 Task: In the  document Kindergarten.epub, select heading and apply ' Italics' Use the "find feature" to find mentioned word and apply Strikethrough in: 'collaborate'. Insert smartchip (Place) on bottom of the page New York Insert the mentioned footnote for 20th word with font style Arial and font size 8: The data was collected in 2022
Action: Mouse pressed left at (297, 420)
Screenshot: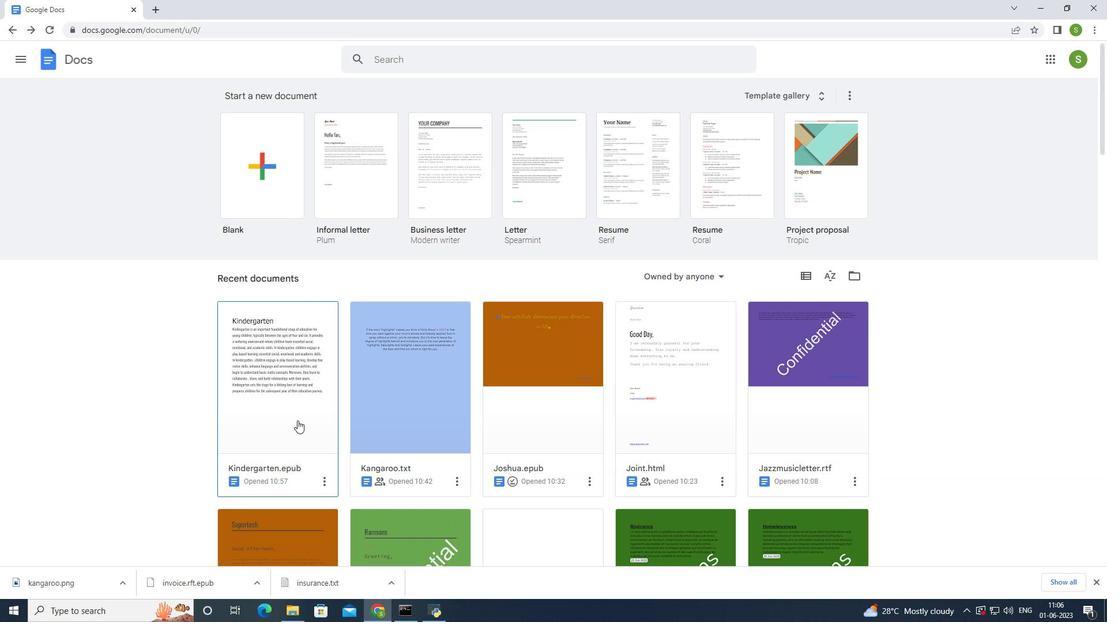 
Action: Mouse moved to (461, 204)
Screenshot: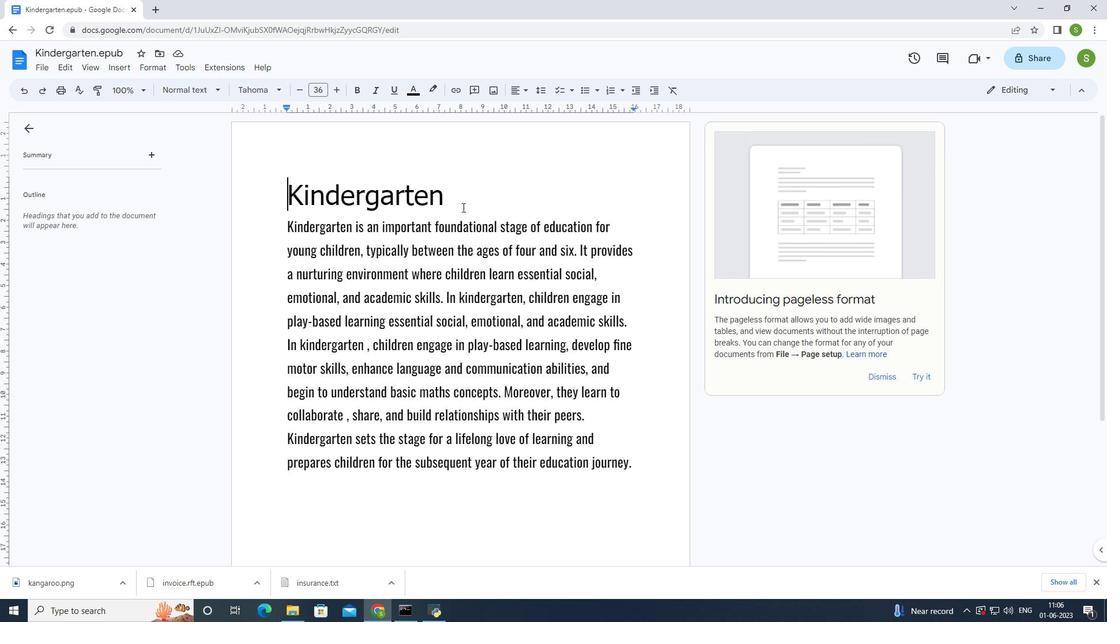 
Action: Mouse pressed left at (461, 204)
Screenshot: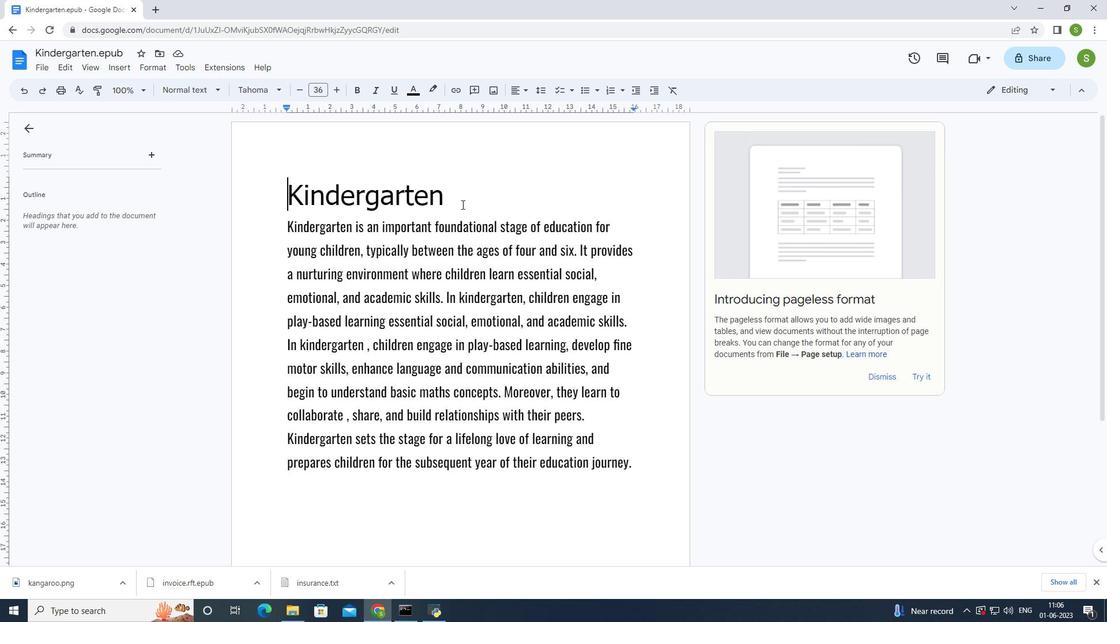 
Action: Mouse moved to (370, 95)
Screenshot: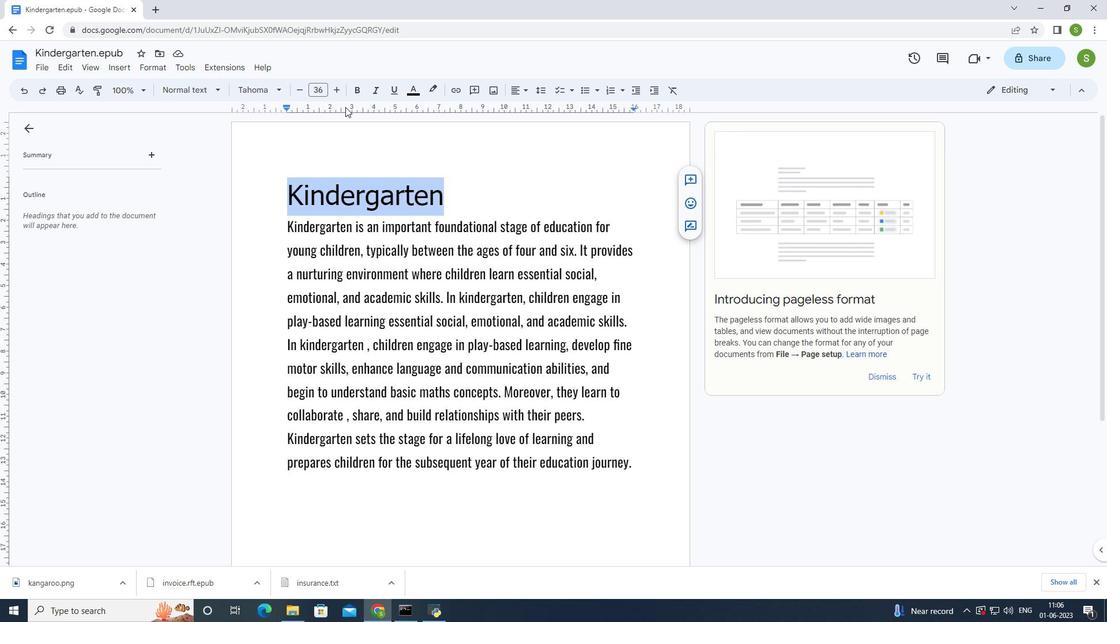 
Action: Mouse pressed left at (370, 95)
Screenshot: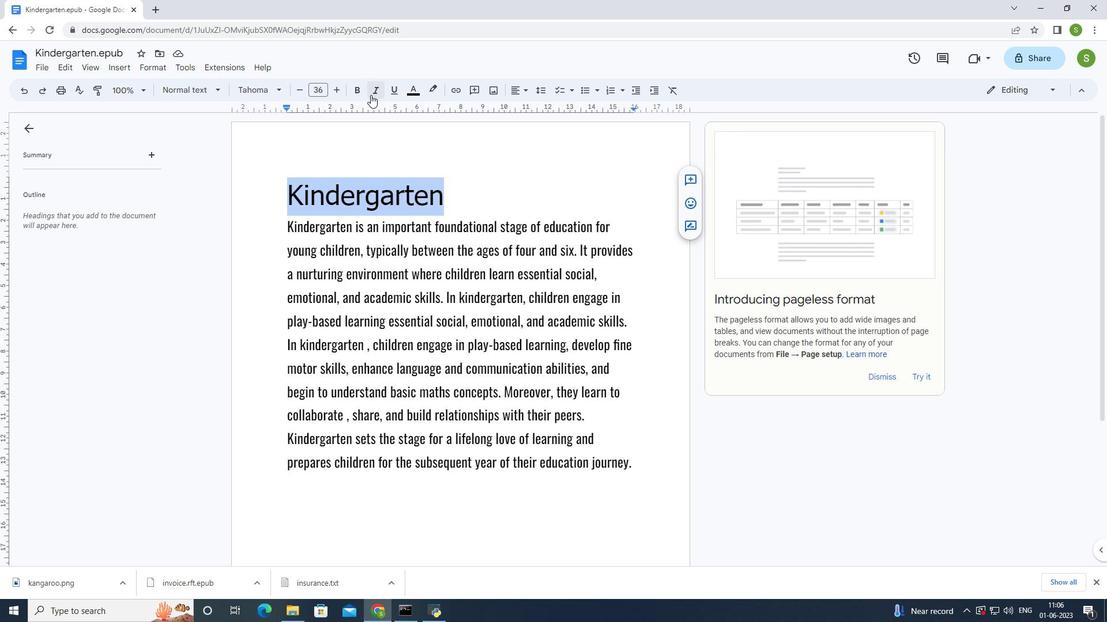 
Action: Mouse moved to (249, 218)
Screenshot: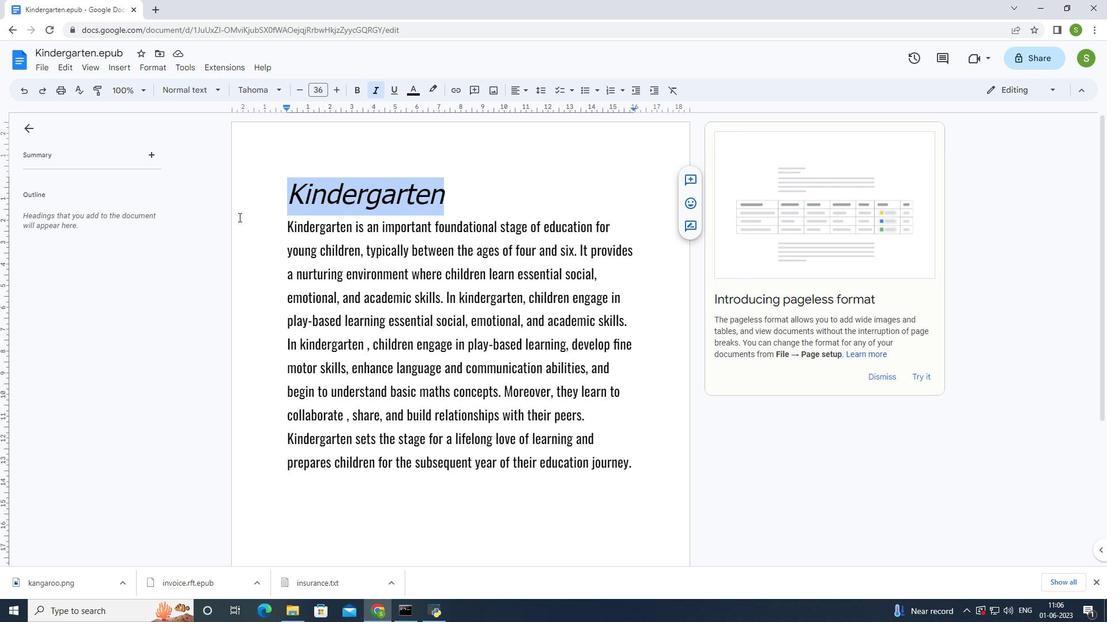 
Action: Mouse pressed left at (249, 218)
Screenshot: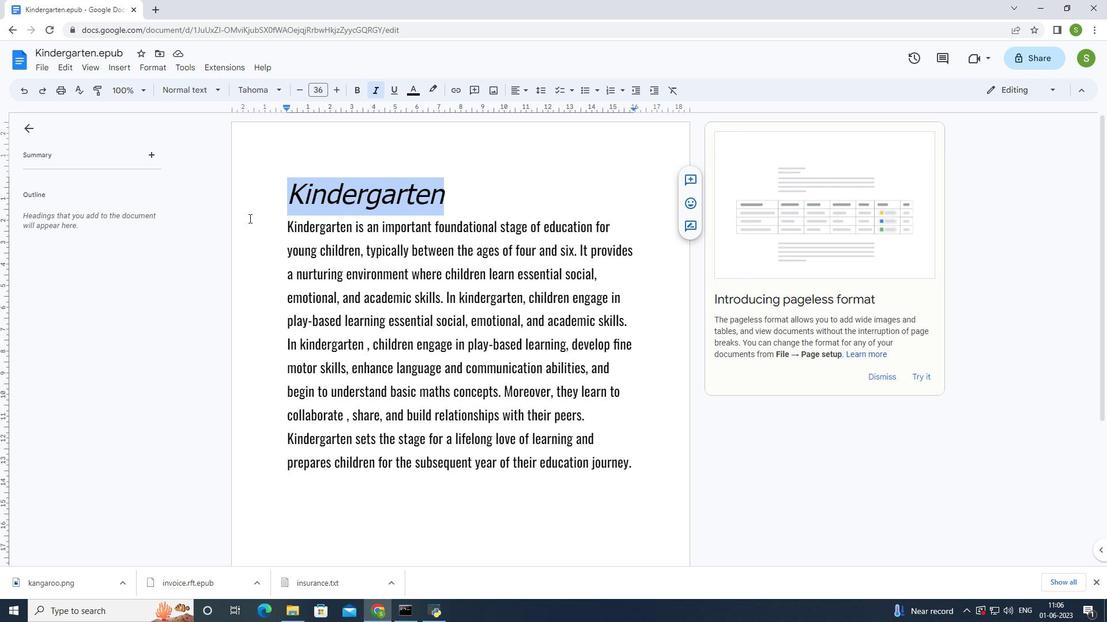 
Action: Mouse moved to (38, 69)
Screenshot: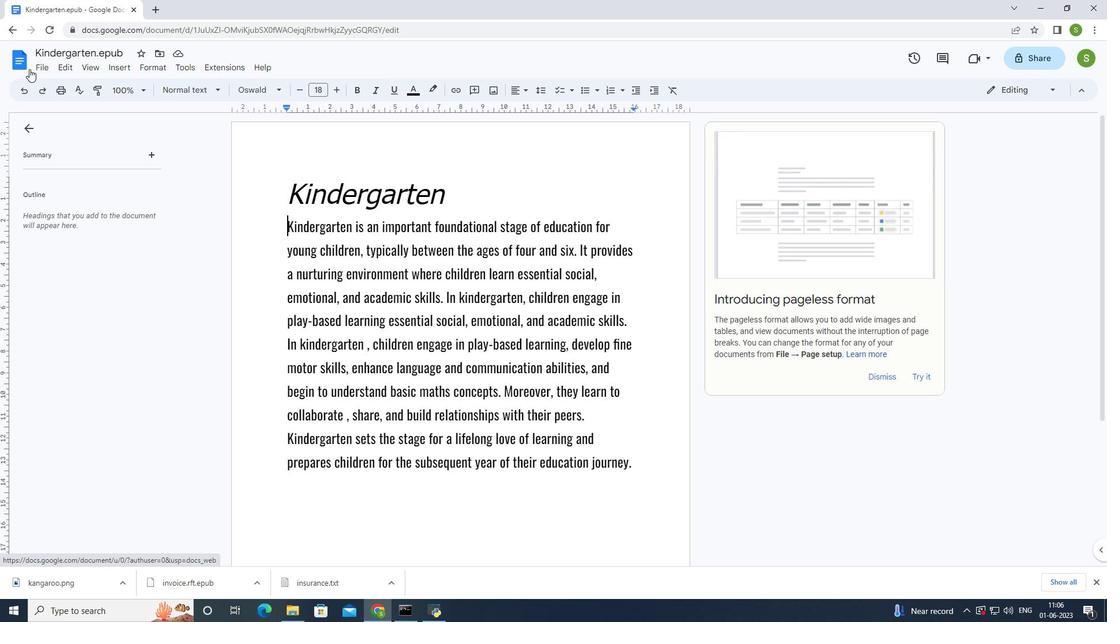 
Action: Mouse pressed left at (38, 69)
Screenshot: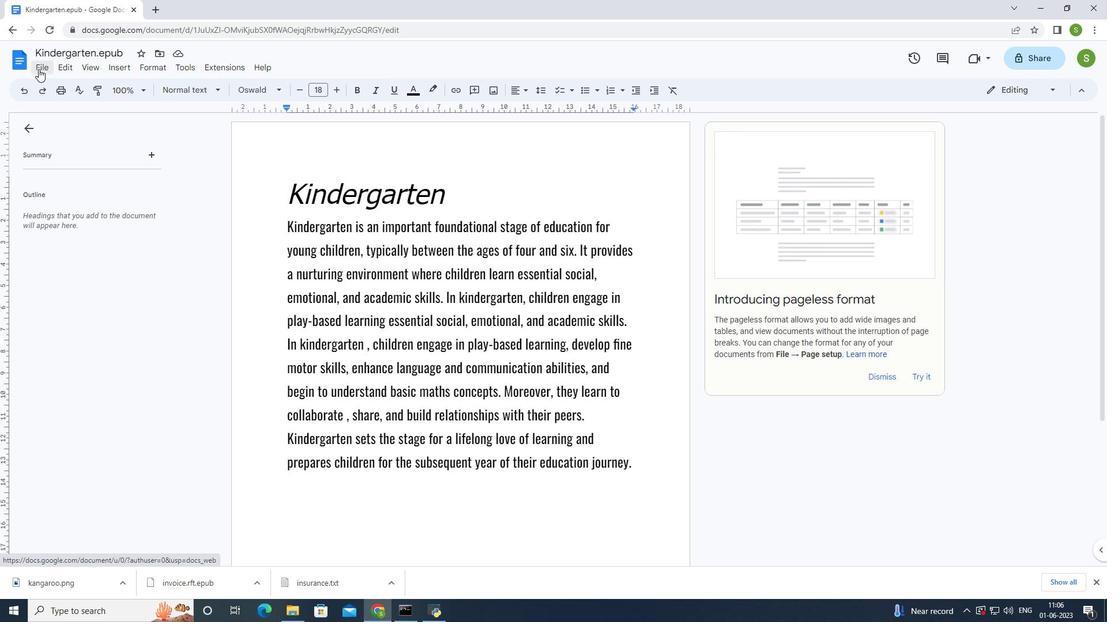 
Action: Mouse moved to (85, 262)
Screenshot: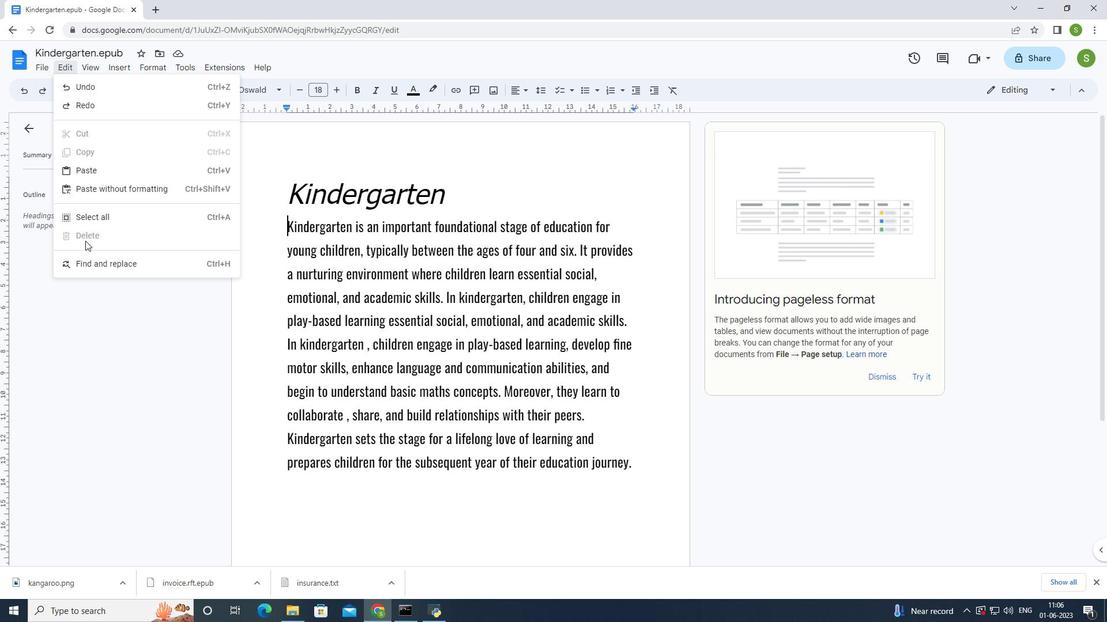 
Action: Mouse pressed left at (85, 262)
Screenshot: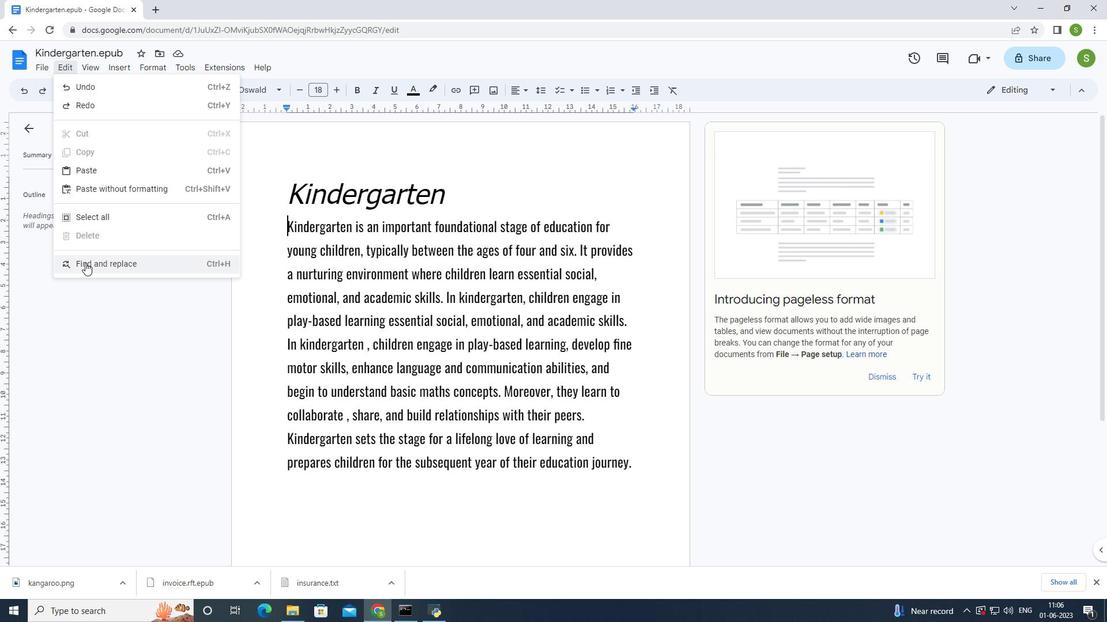
Action: Mouse moved to (496, 245)
Screenshot: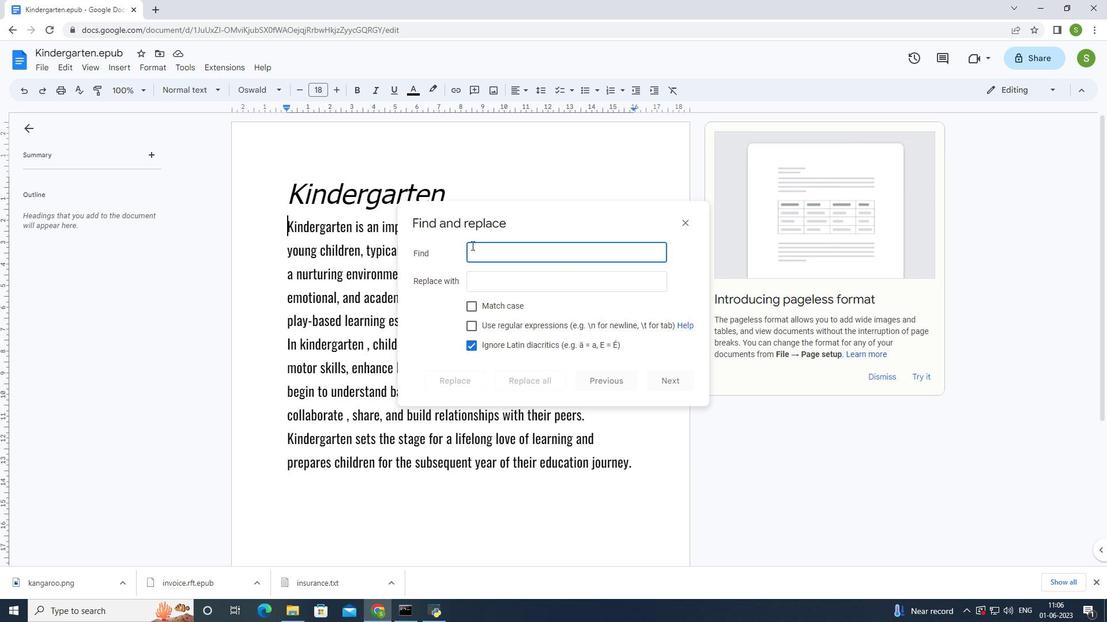 
Action: Mouse pressed left at (496, 245)
Screenshot: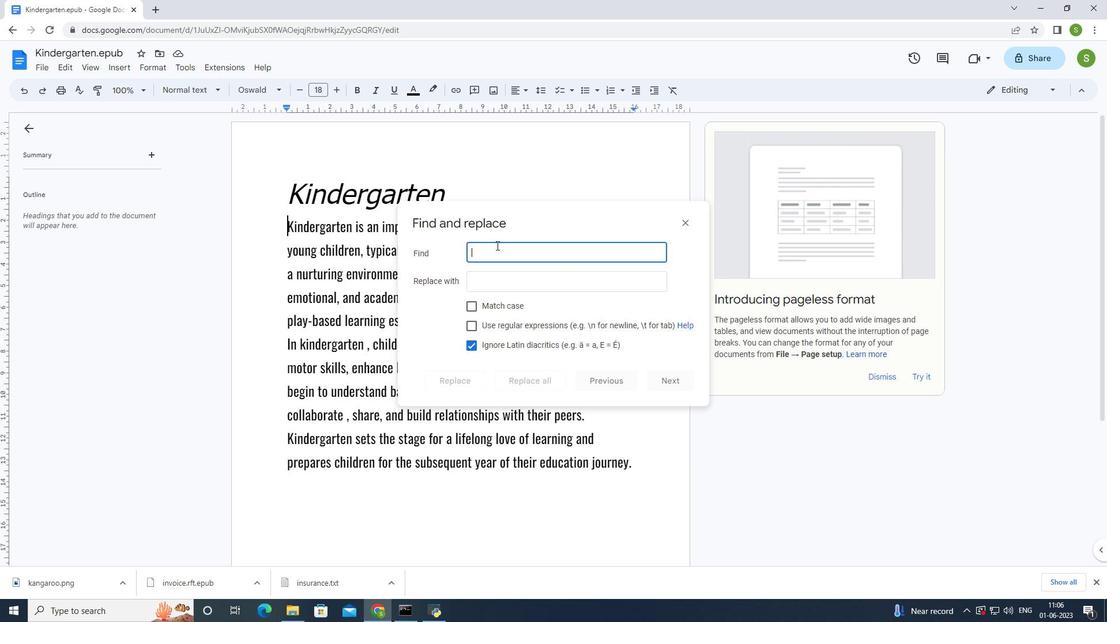 
Action: Mouse moved to (482, 249)
Screenshot: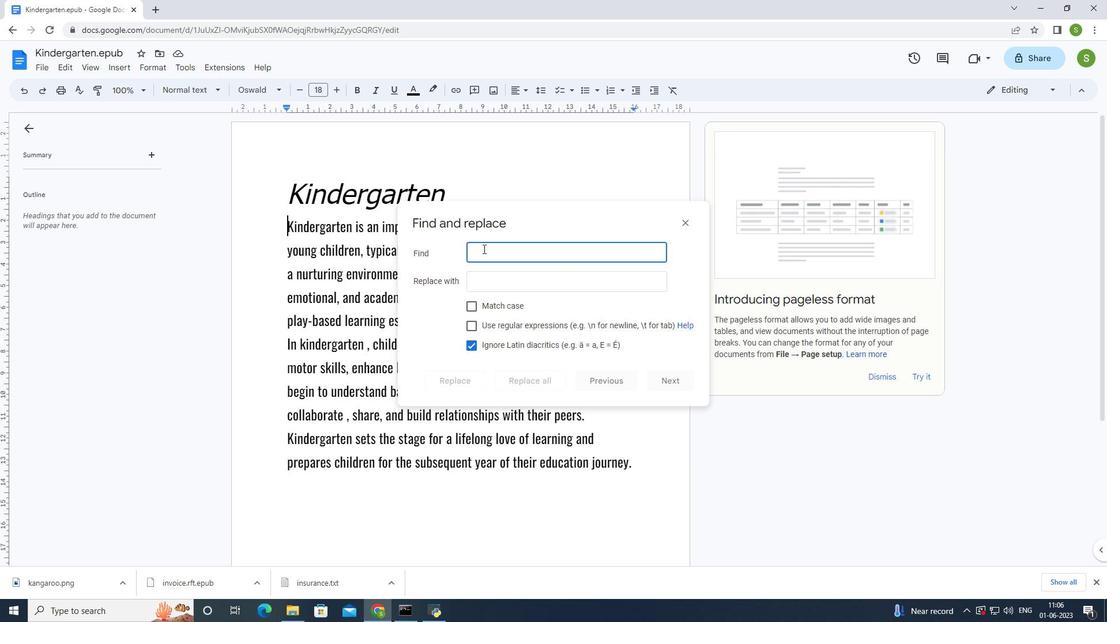 
Action: Key pressed coll
Screenshot: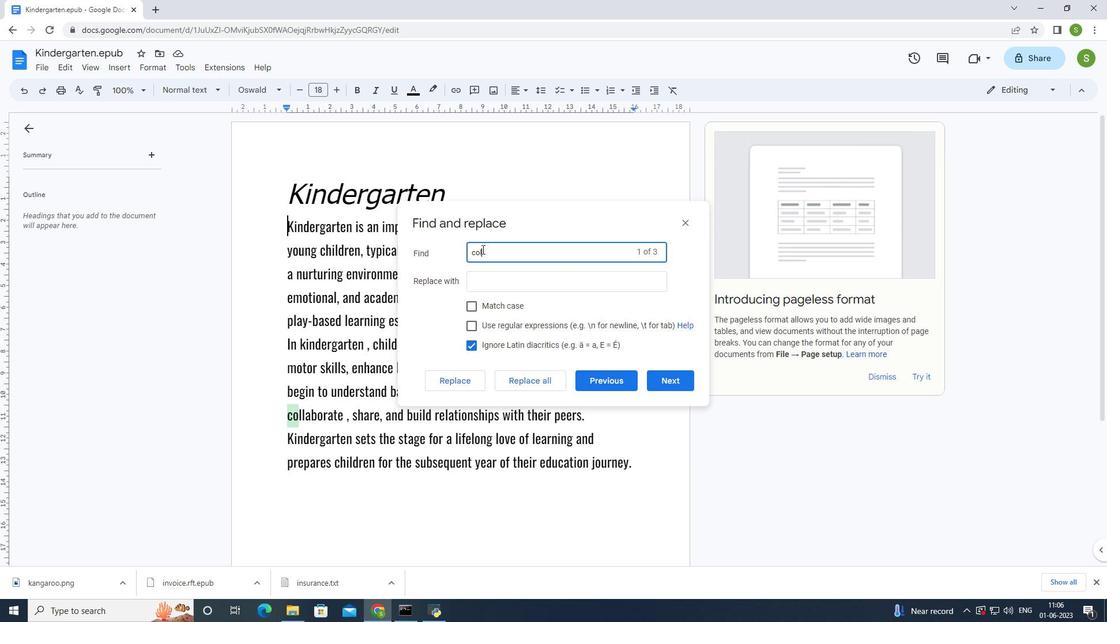 
Action: Mouse moved to (482, 249)
Screenshot: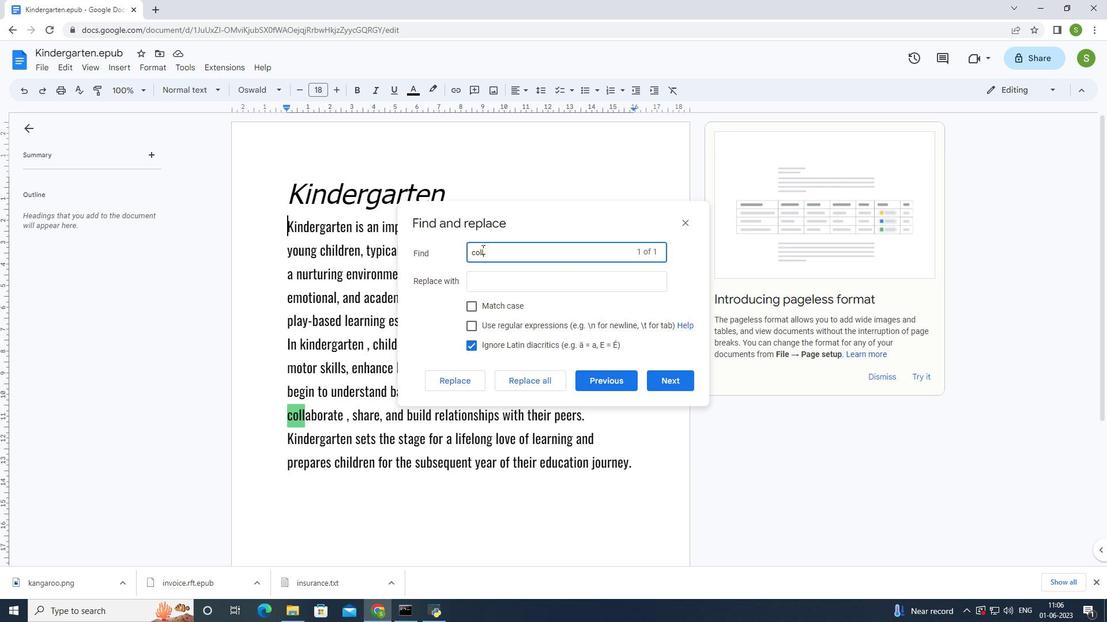 
Action: Key pressed a
Screenshot: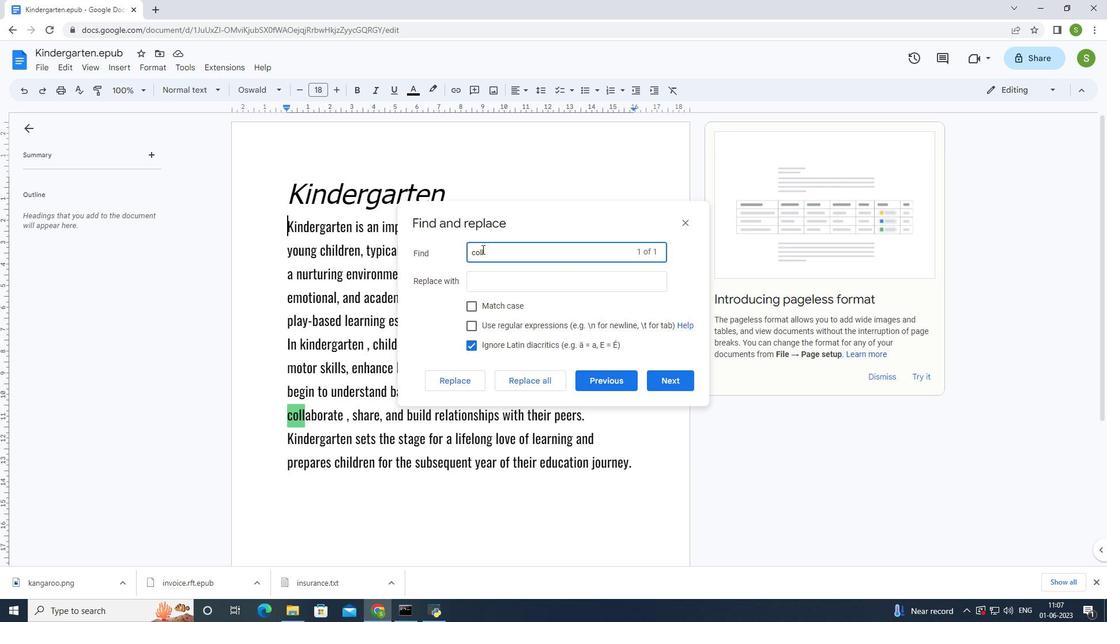 
Action: Mouse moved to (481, 249)
Screenshot: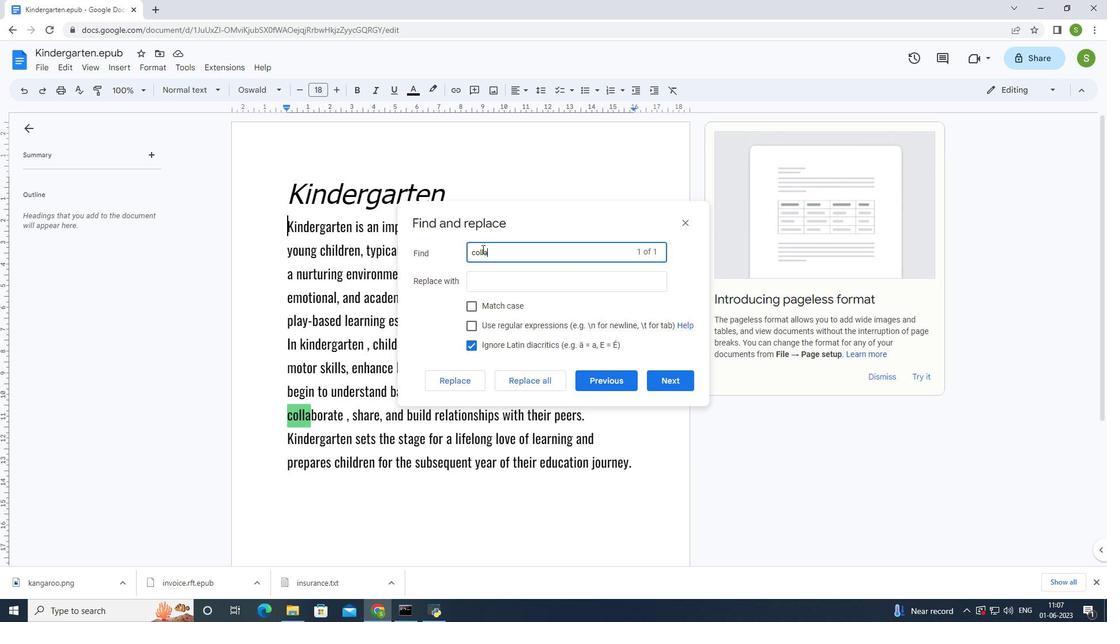 
Action: Key pressed borate
Screenshot: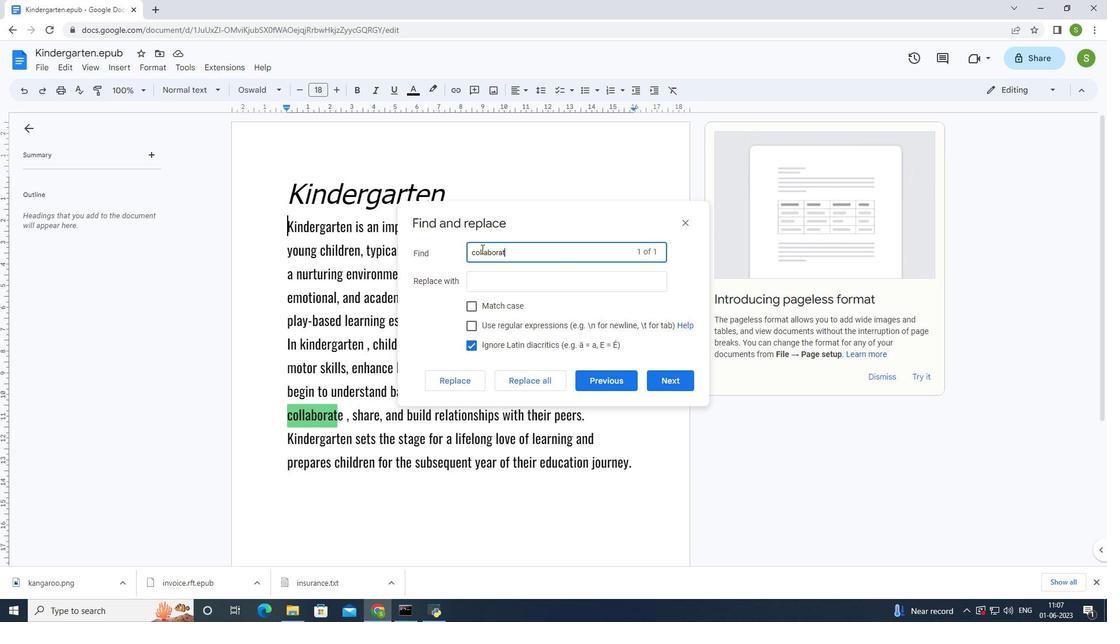 
Action: Mouse moved to (653, 374)
Screenshot: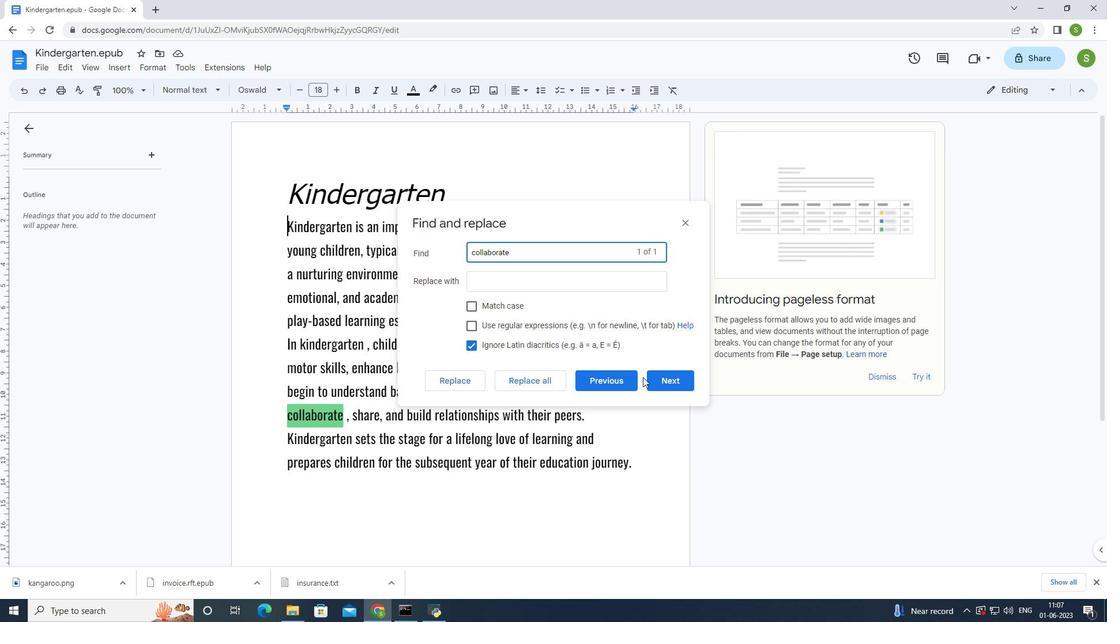 
Action: Mouse pressed left at (653, 374)
Screenshot: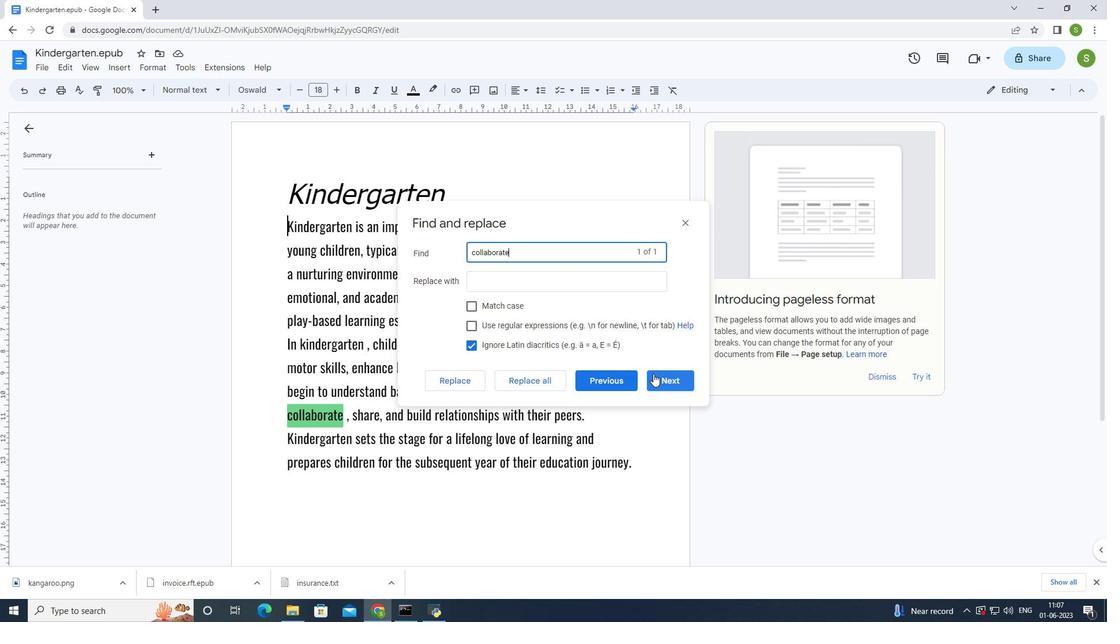 
Action: Mouse pressed left at (653, 374)
Screenshot: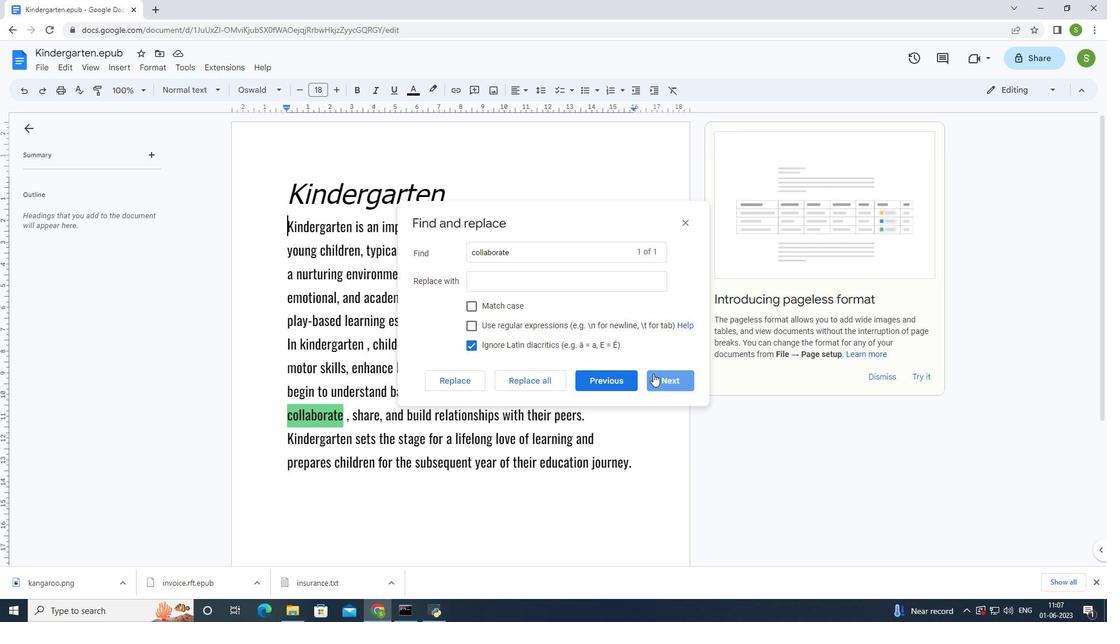 
Action: Mouse pressed left at (653, 374)
Screenshot: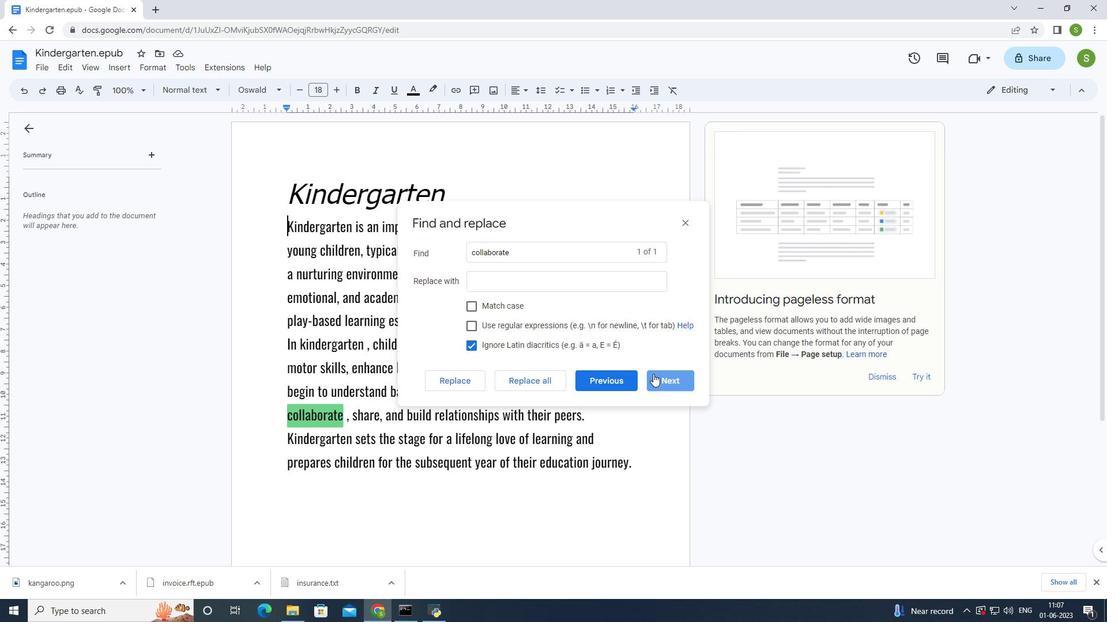 
Action: Mouse pressed left at (653, 374)
Screenshot: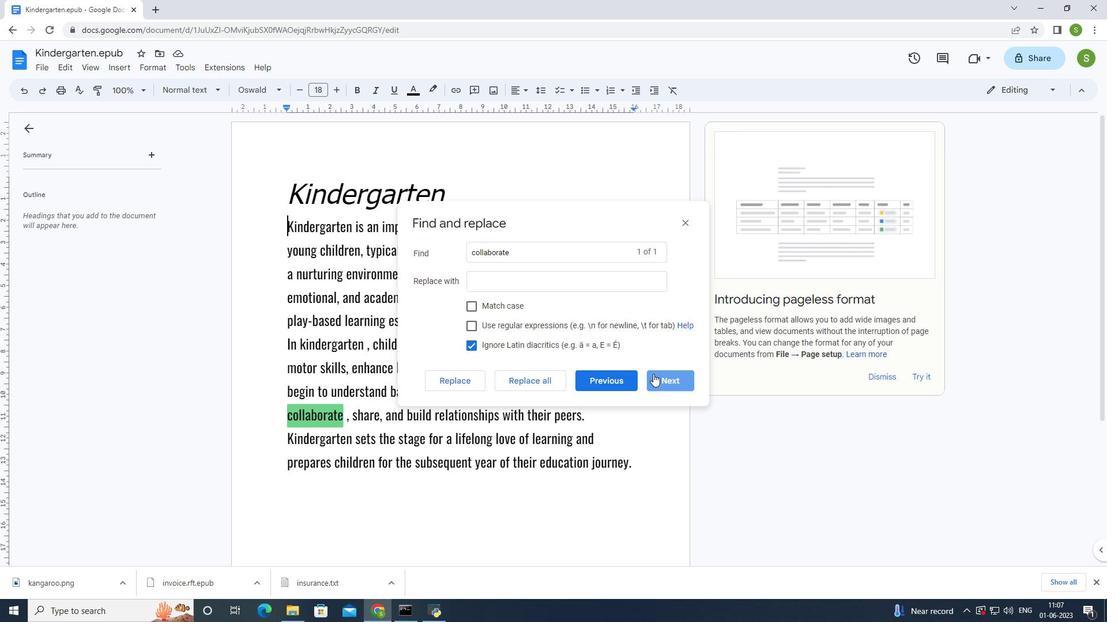 
Action: Mouse moved to (622, 382)
Screenshot: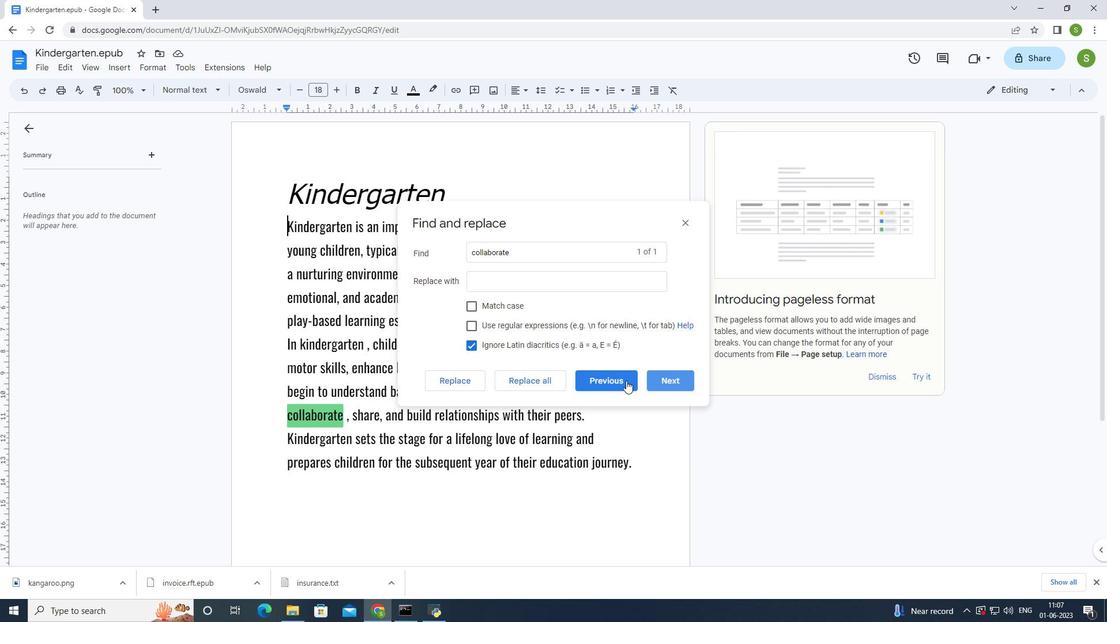 
Action: Mouse pressed left at (622, 382)
Screenshot: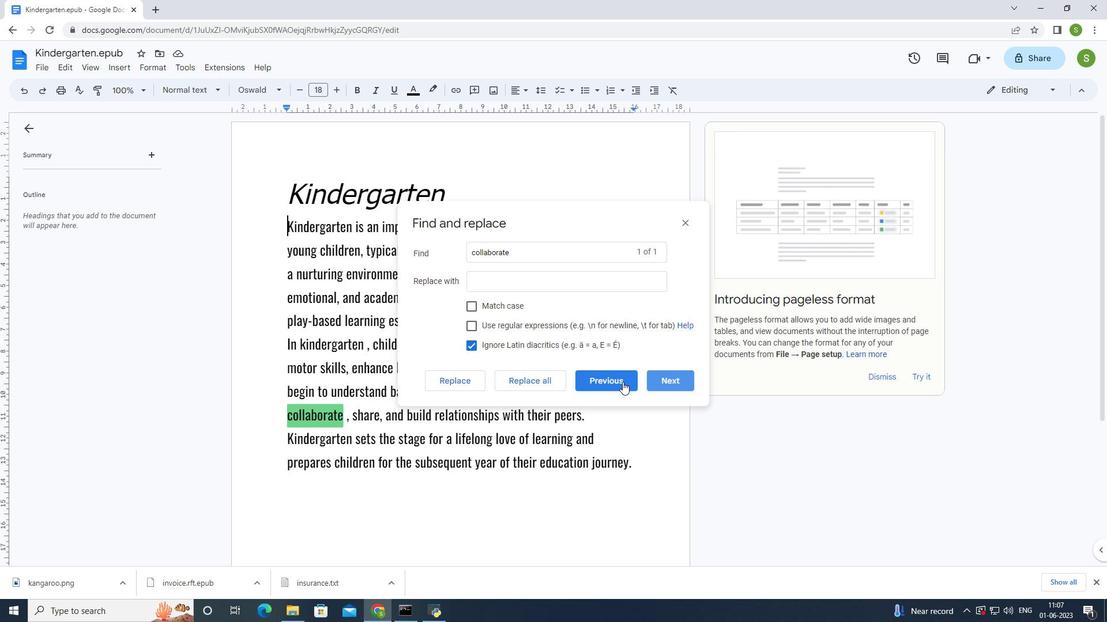 
Action: Mouse moved to (682, 228)
Screenshot: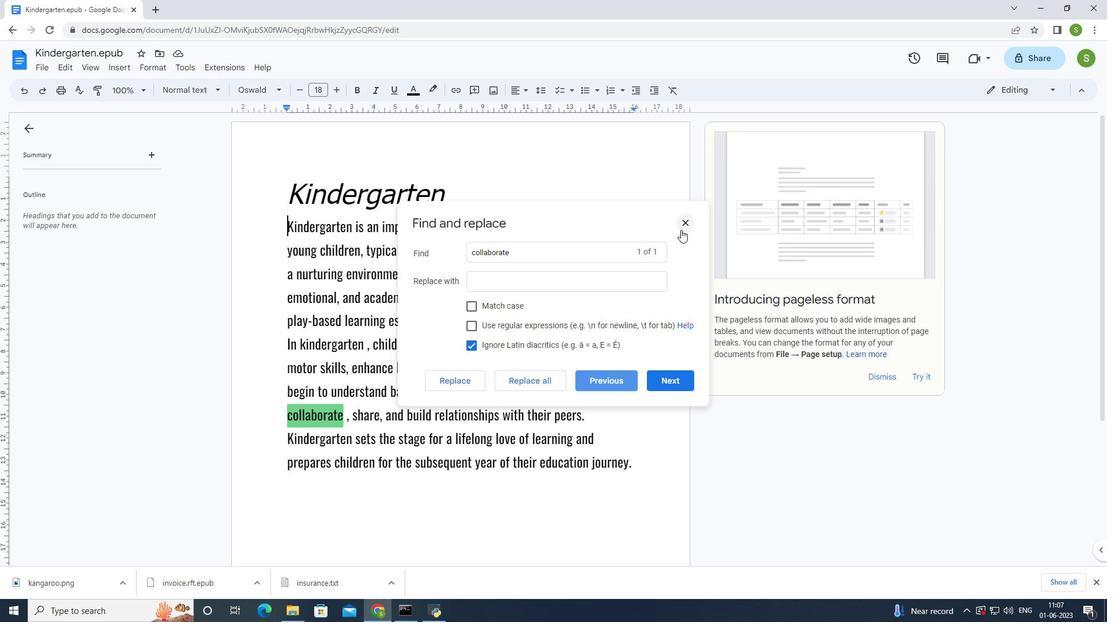 
Action: Mouse pressed left at (682, 228)
Screenshot: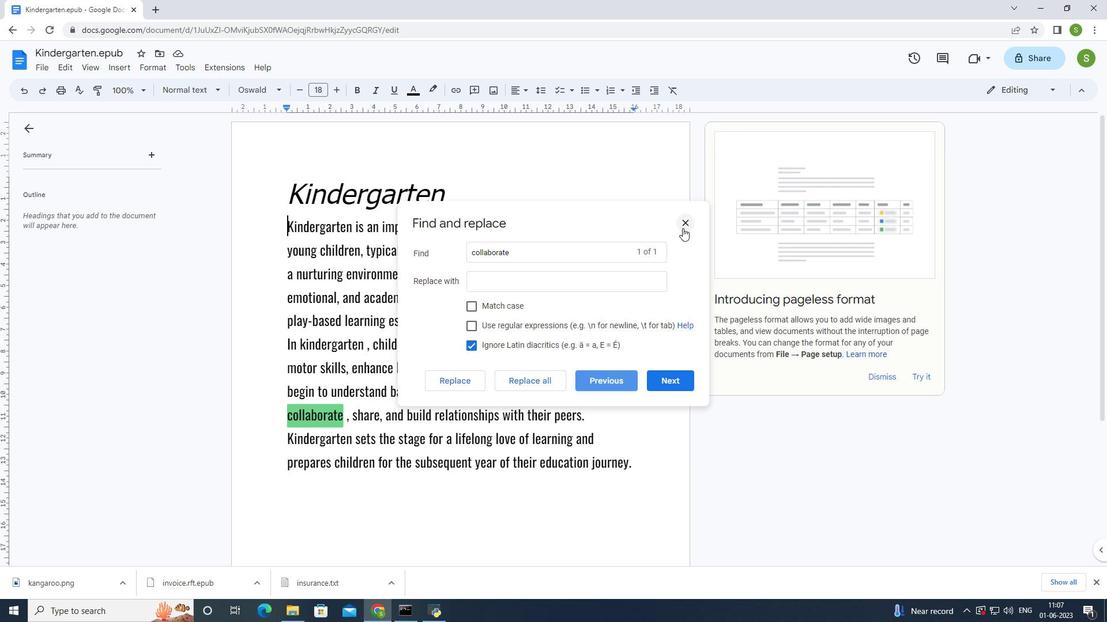 
Action: Mouse moved to (119, 65)
Screenshot: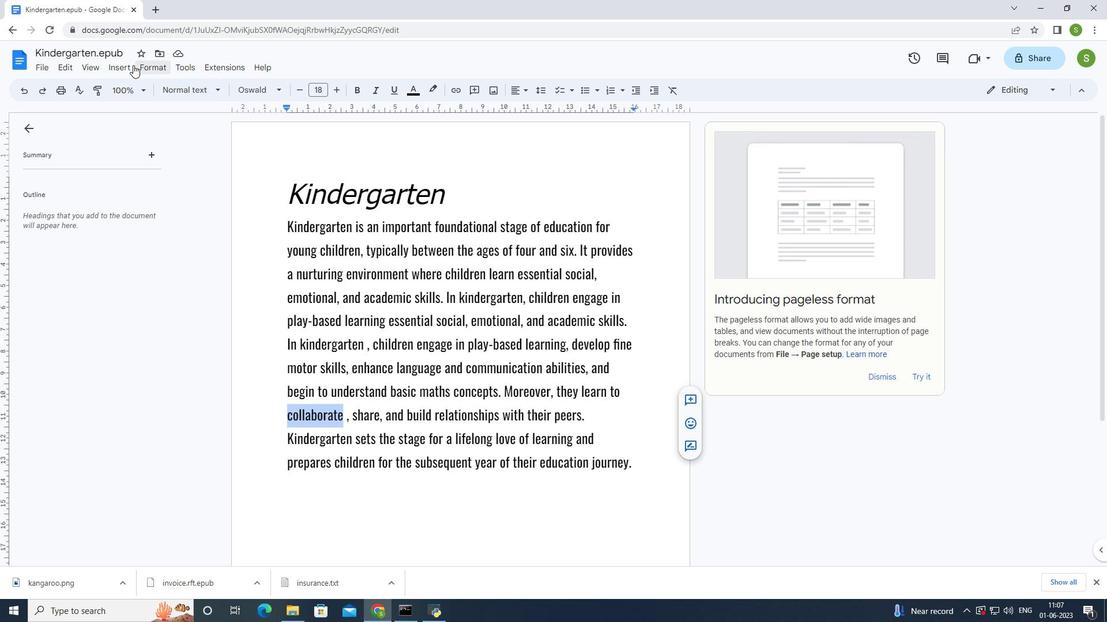
Action: Mouse pressed left at (119, 65)
Screenshot: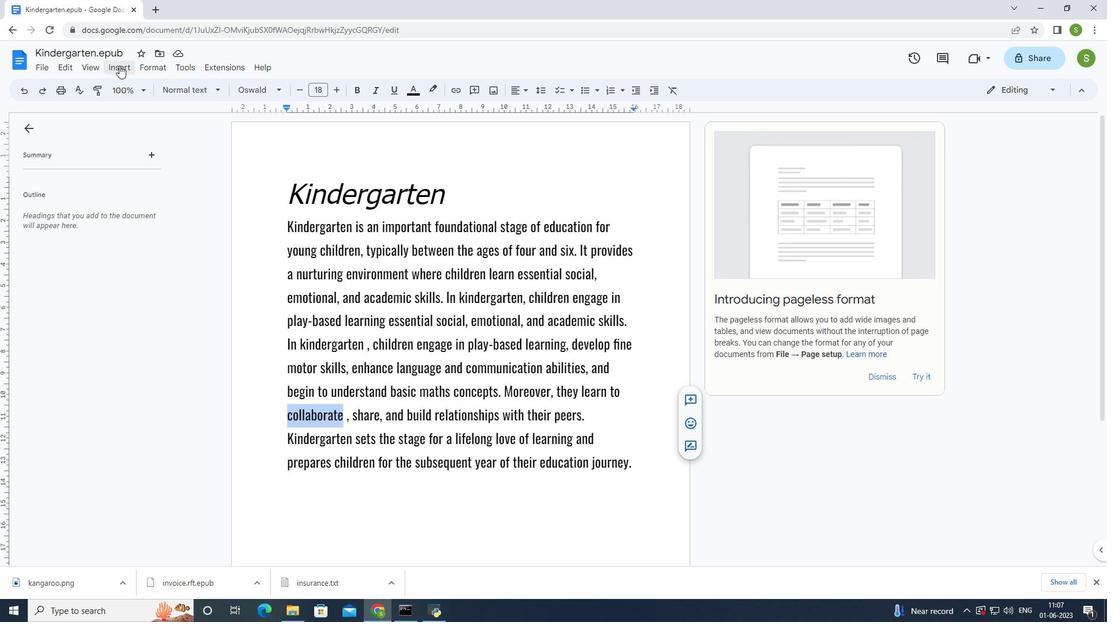 
Action: Mouse moved to (491, 542)
Screenshot: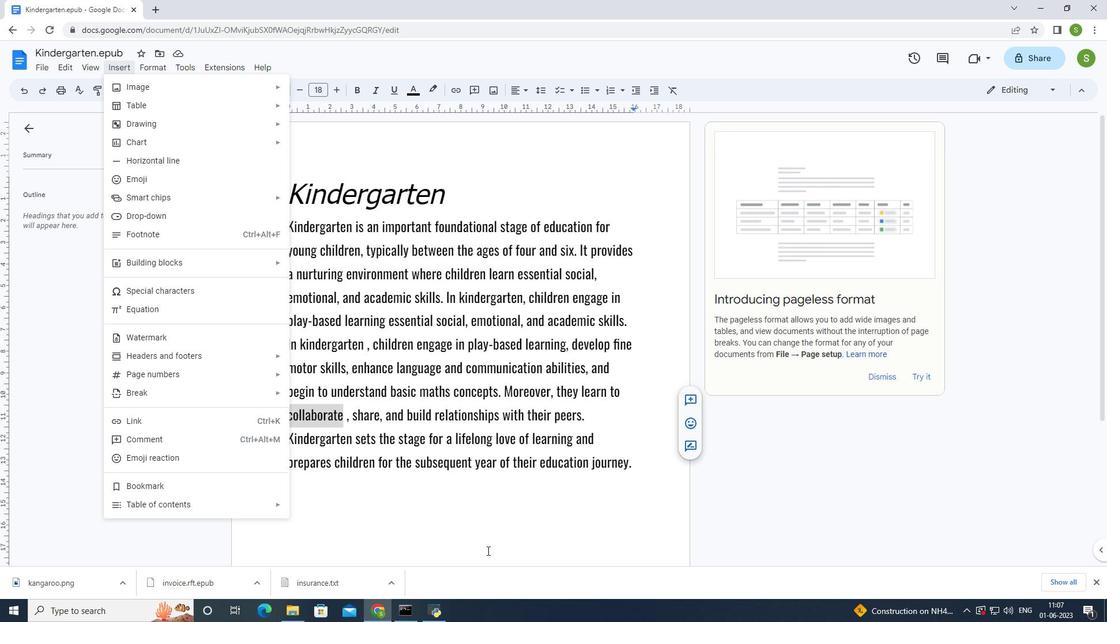 
Action: Mouse pressed left at (491, 542)
Screenshot: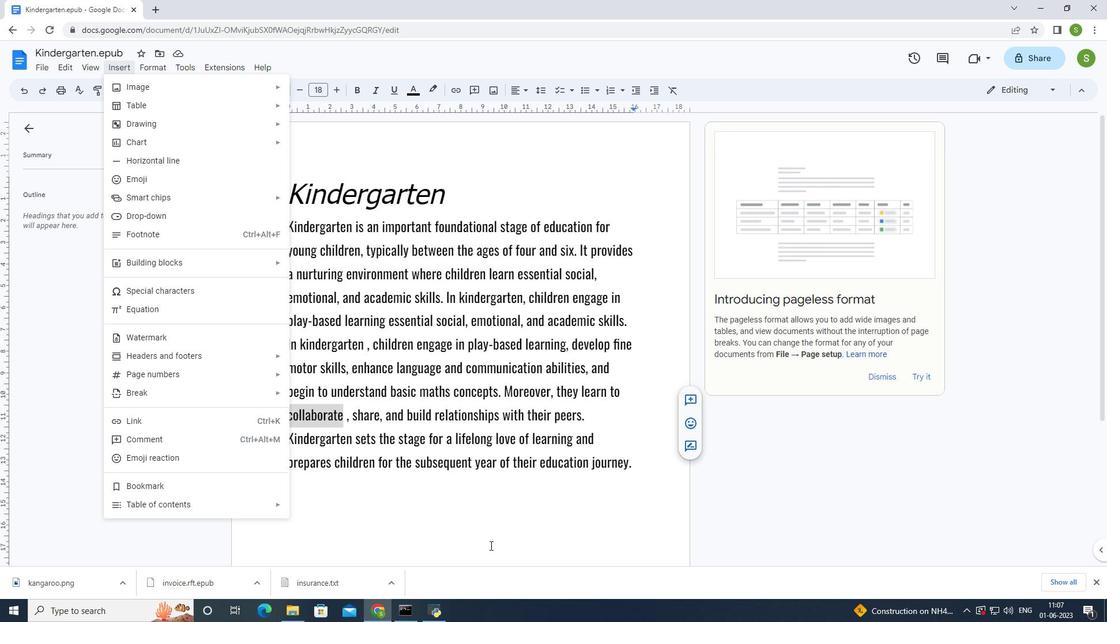 
Action: Mouse pressed left at (491, 542)
Screenshot: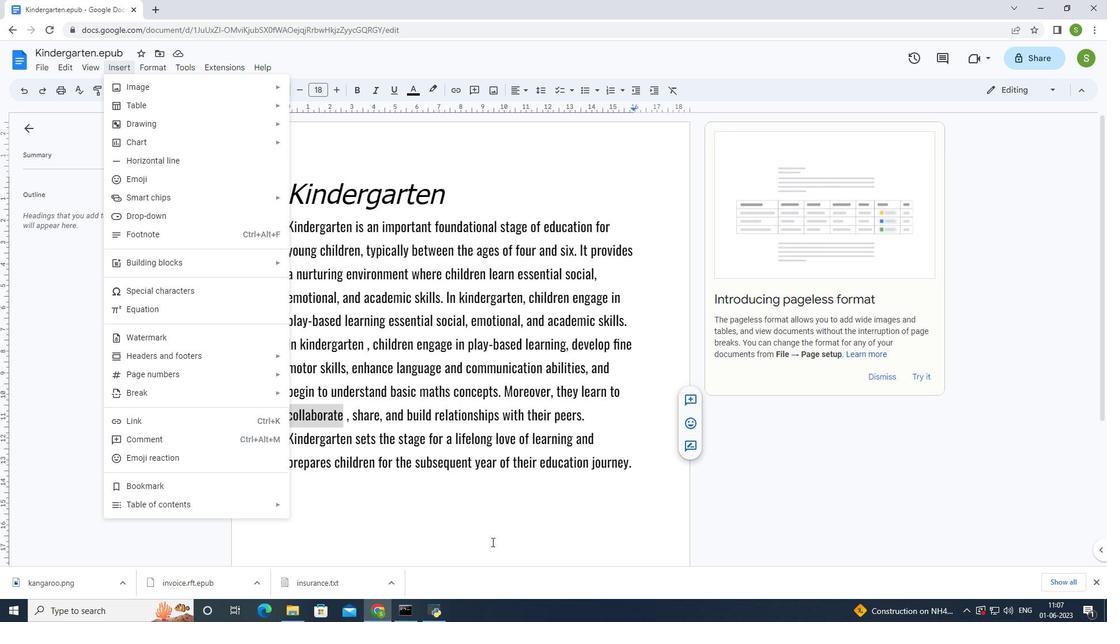 
Action: Mouse moved to (645, 469)
Screenshot: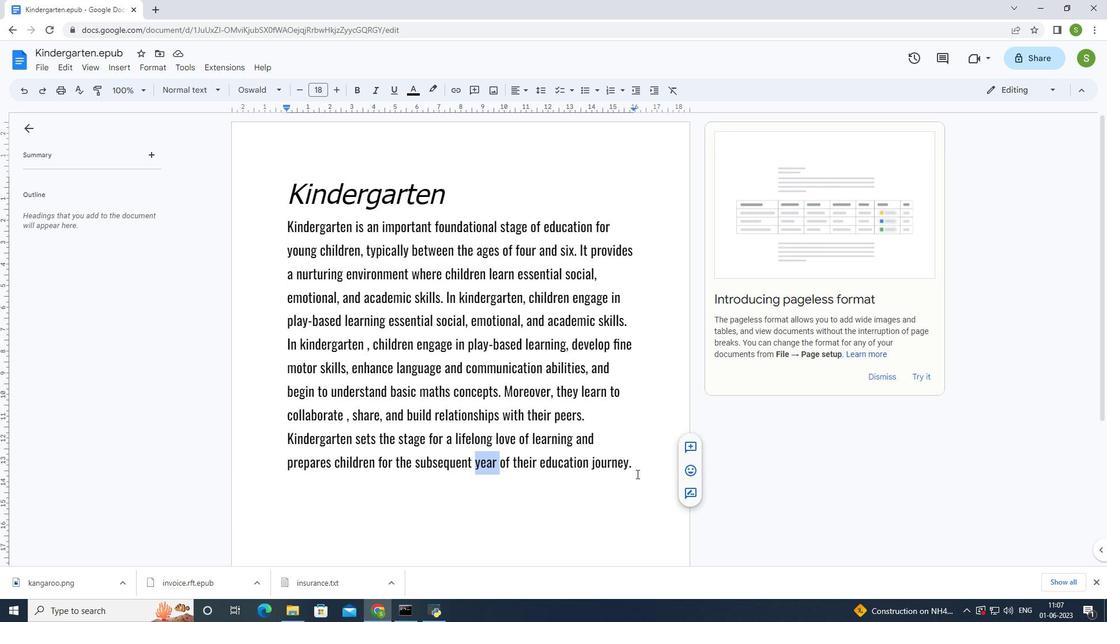 
Action: Mouse pressed left at (645, 469)
Screenshot: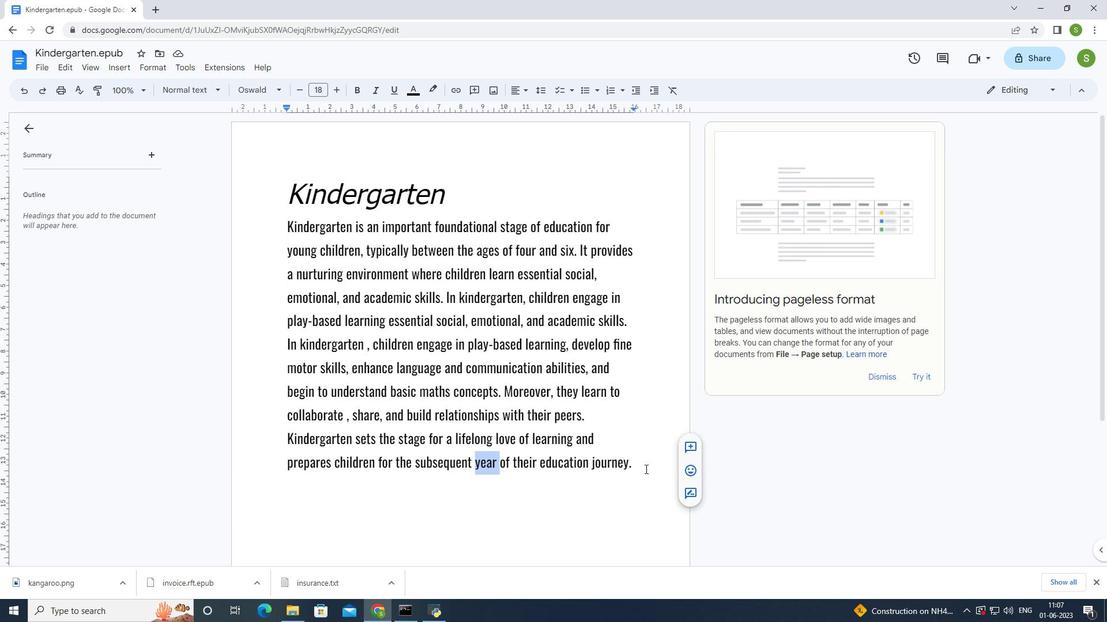 
Action: Mouse pressed left at (645, 469)
Screenshot: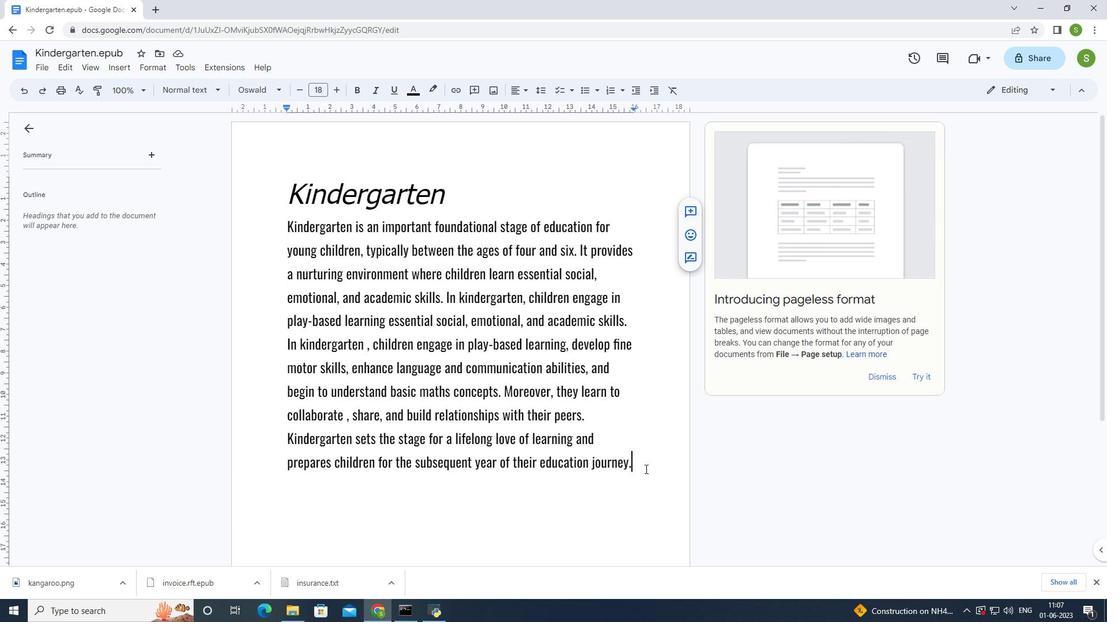 
Action: Mouse moved to (623, 491)
Screenshot: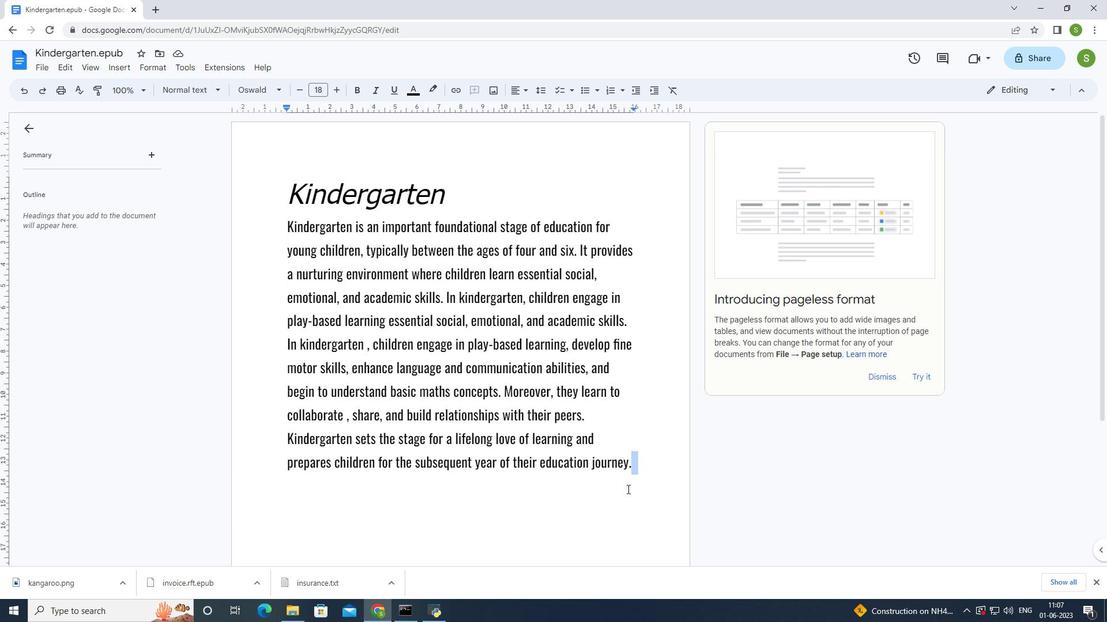
Action: Key pressed <Key.enter>
Screenshot: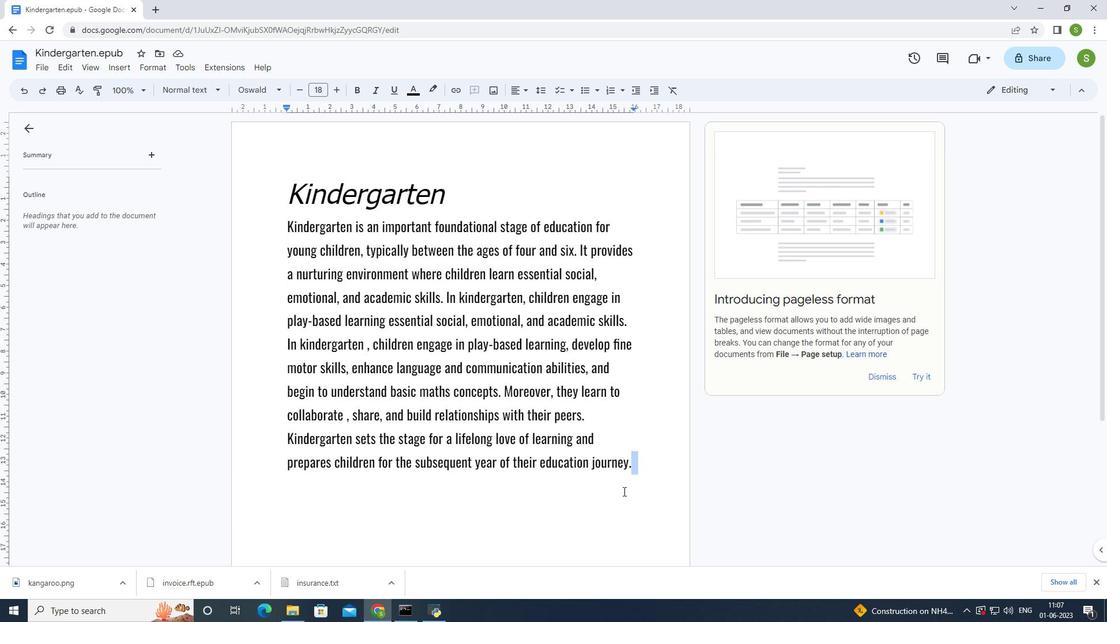 
Action: Mouse moved to (69, 209)
Screenshot: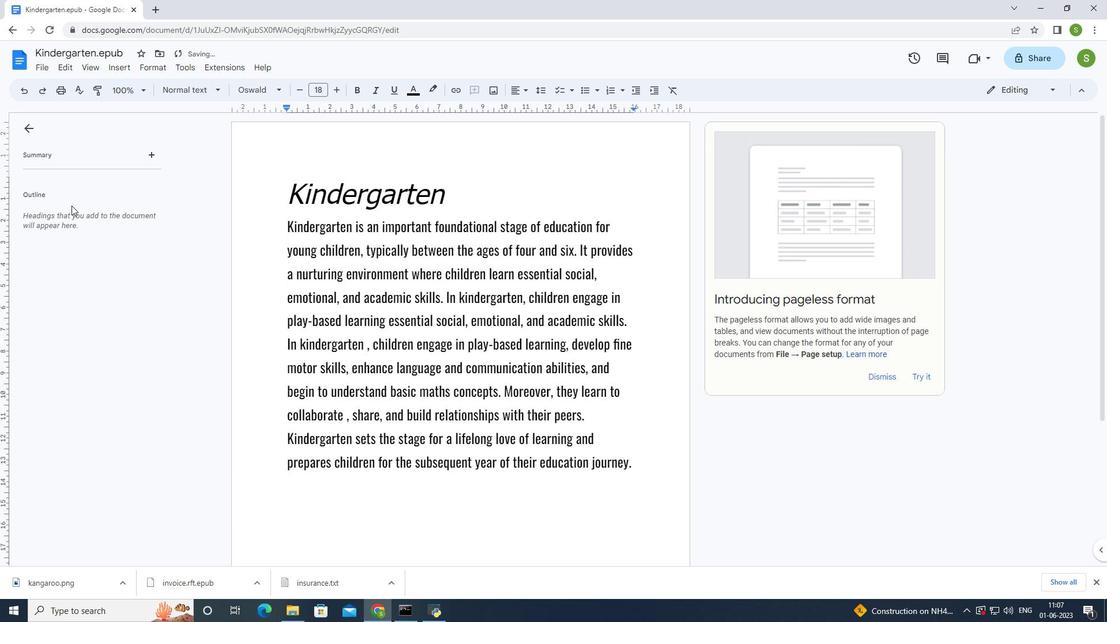 
Action: Key pressed <Key.enter>
Screenshot: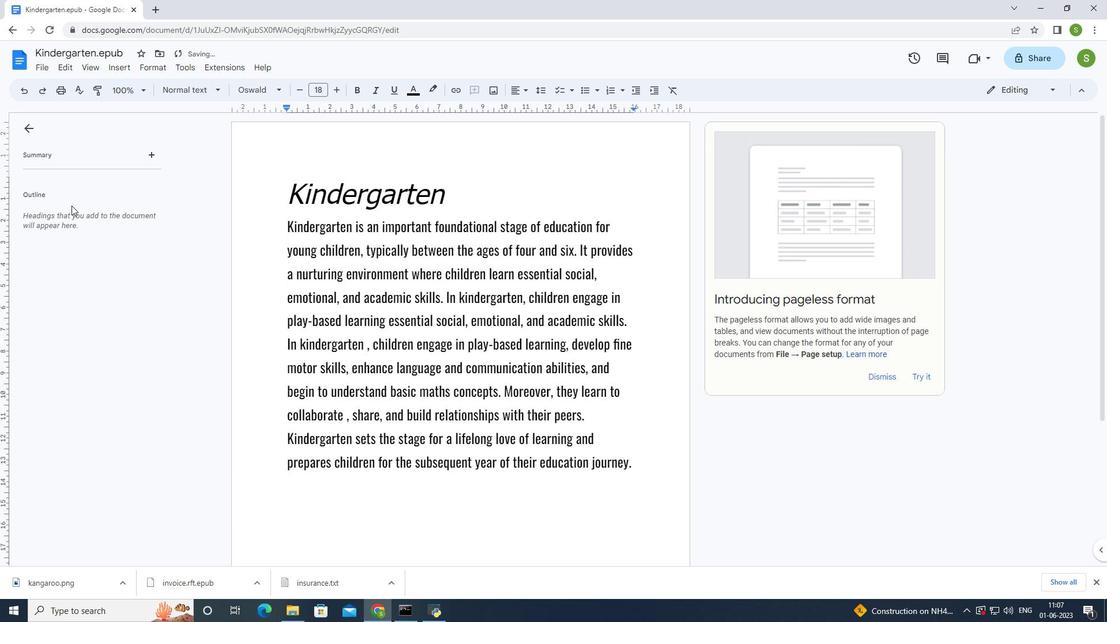 
Action: Mouse moved to (67, 210)
Screenshot: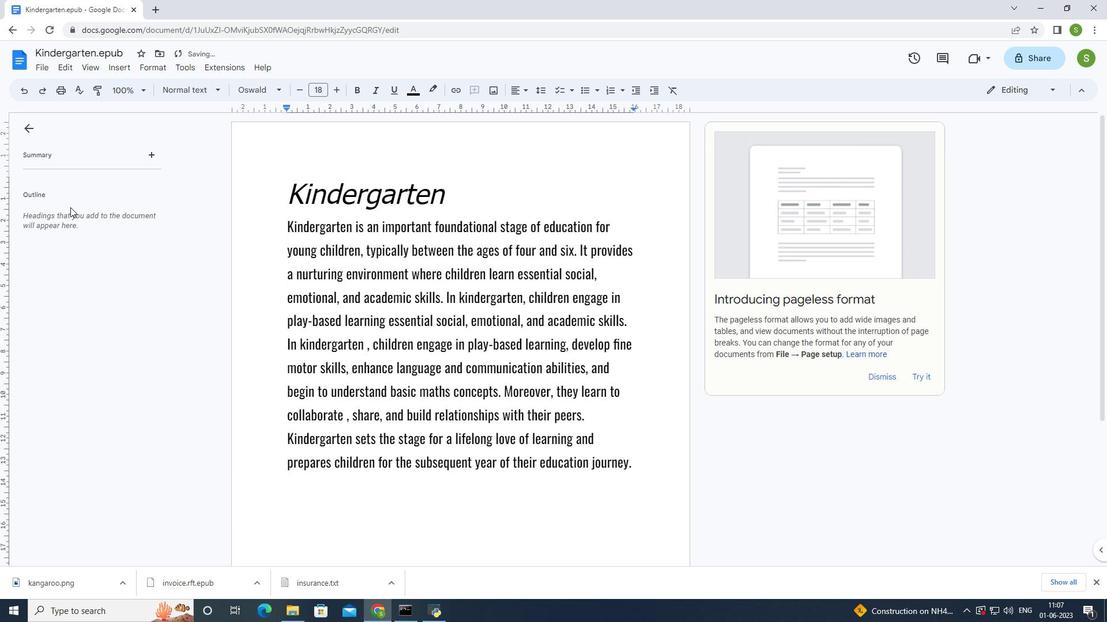 
Action: Key pressed <Key.enter>
Screenshot: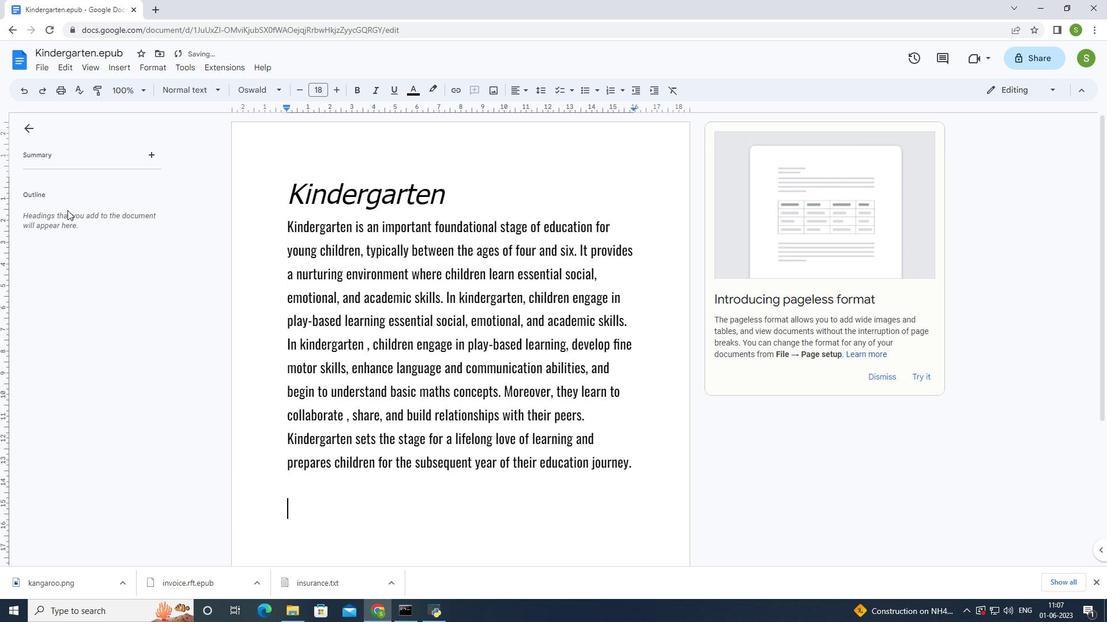 
Action: Mouse moved to (65, 212)
Screenshot: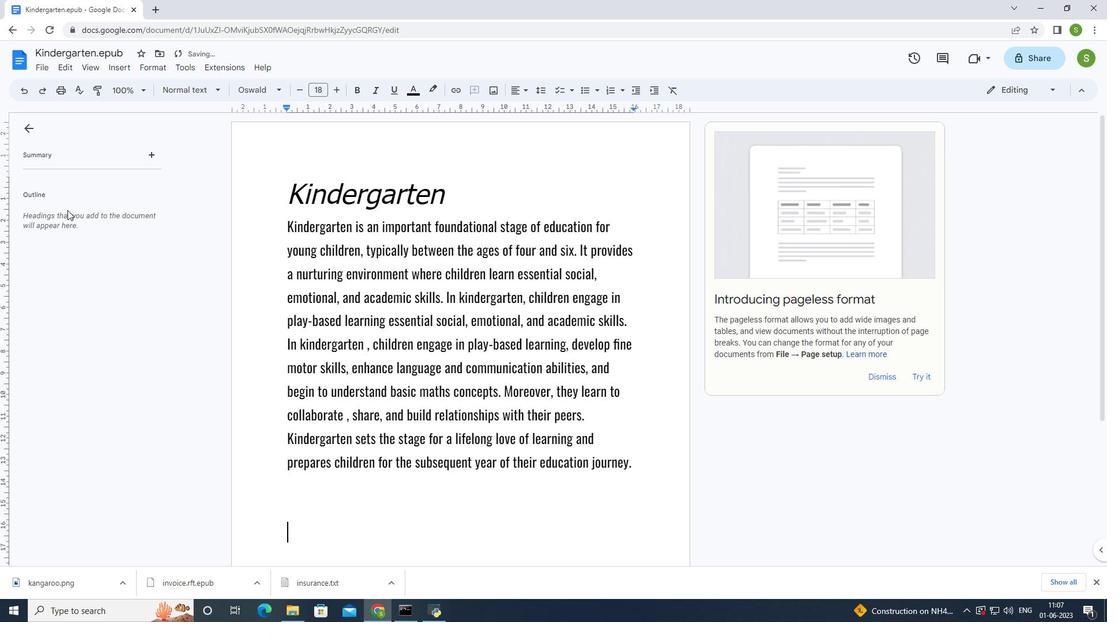 
Action: Key pressed <Key.enter>
Screenshot: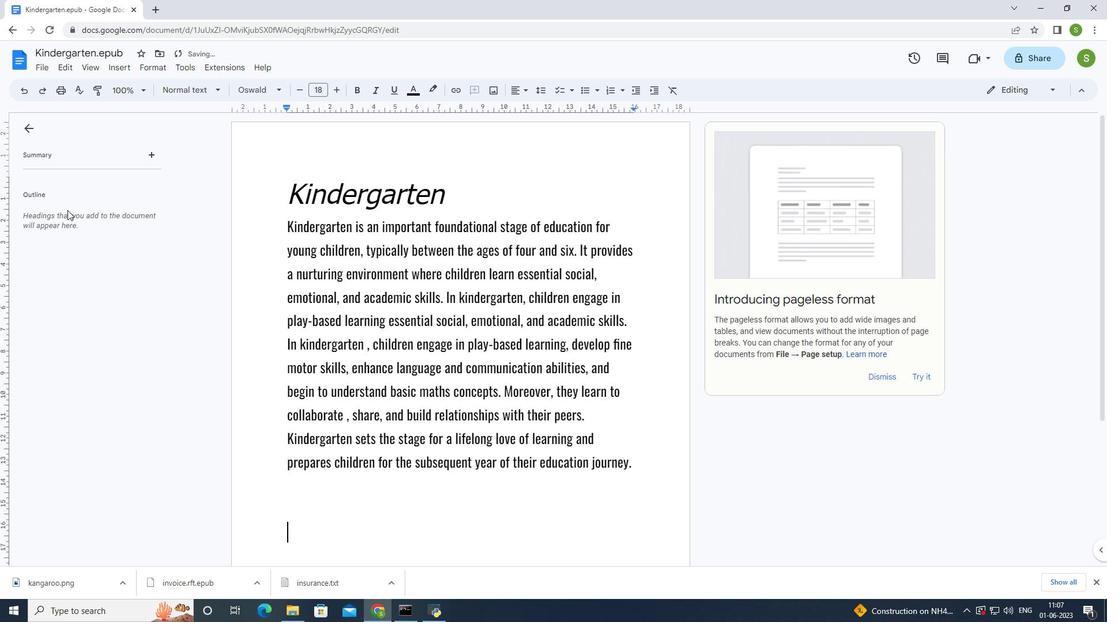 
Action: Mouse moved to (64, 213)
Screenshot: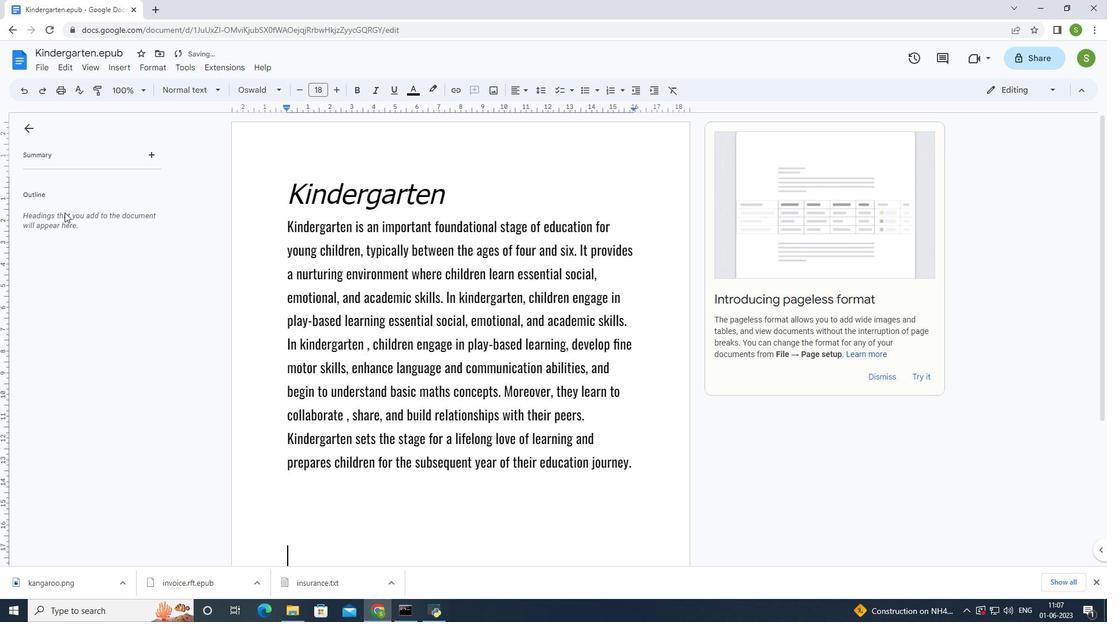 
Action: Key pressed <Key.enter>
Screenshot: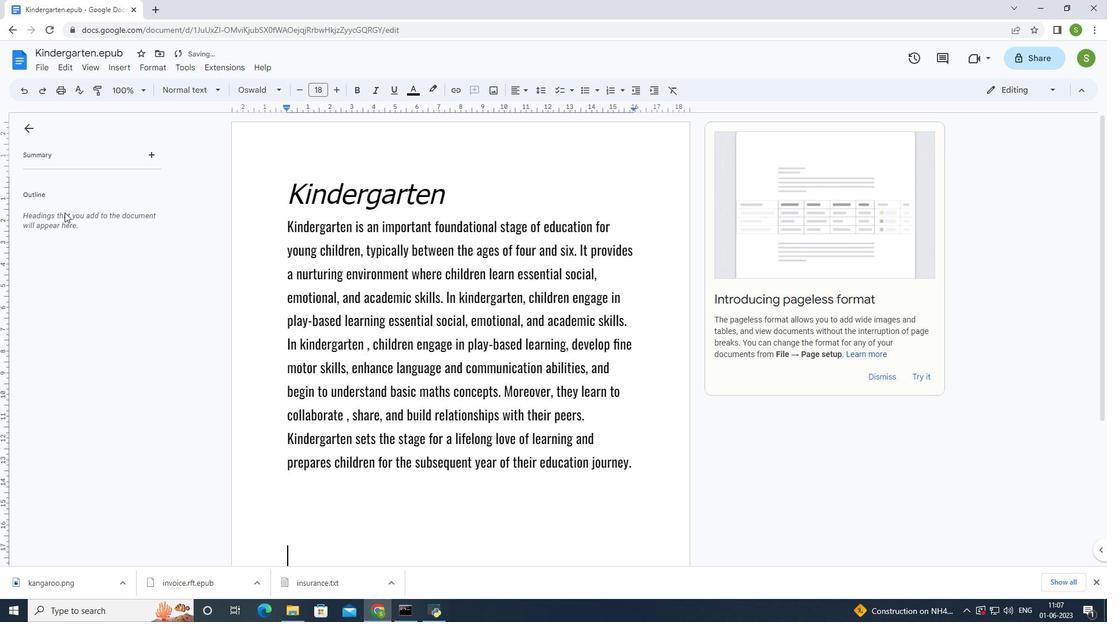 
Action: Mouse moved to (59, 215)
Screenshot: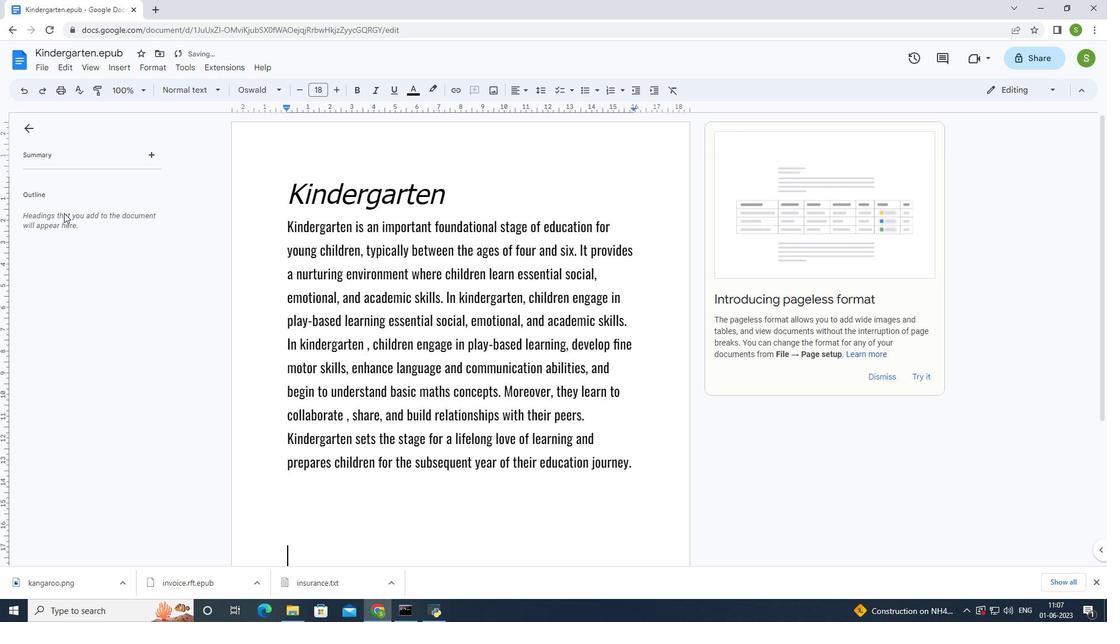 
Action: Key pressed <Key.enter>
Screenshot: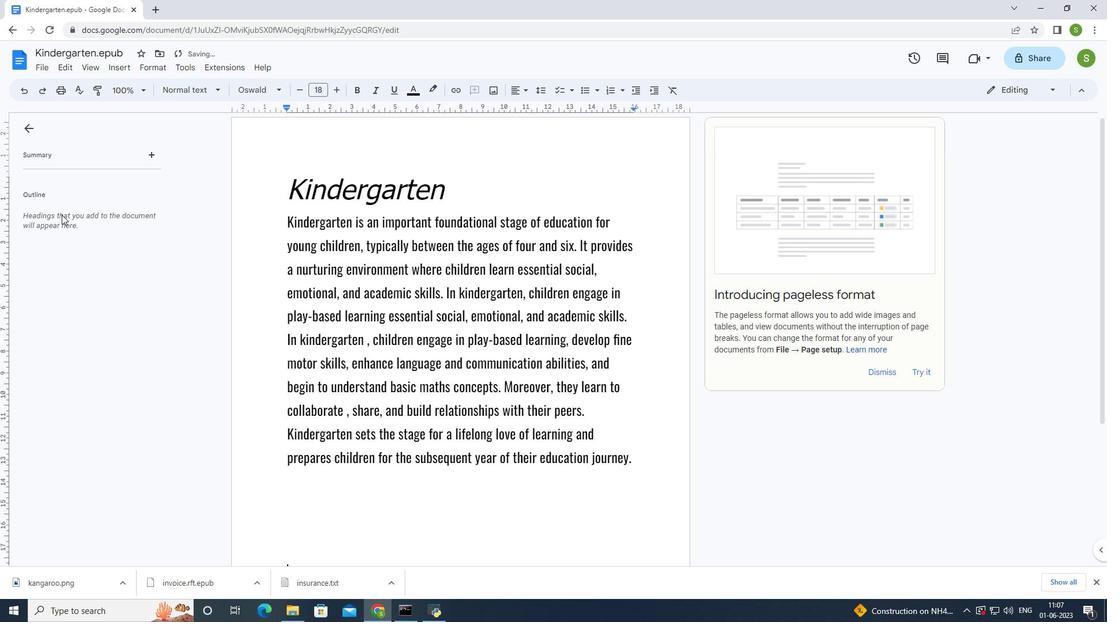 
Action: Mouse moved to (57, 216)
Screenshot: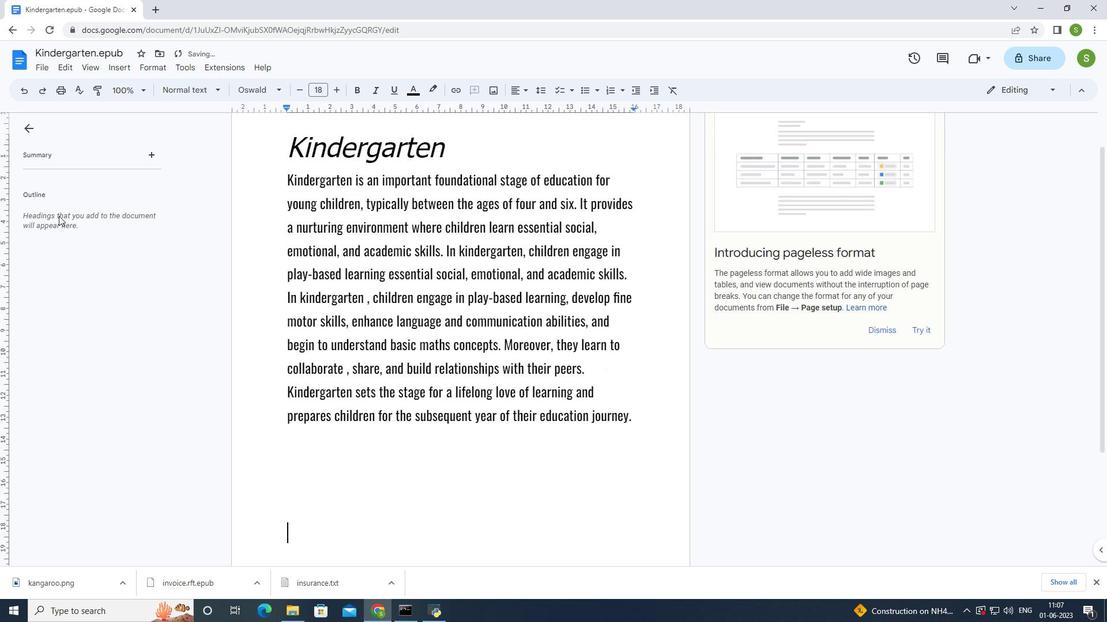 
Action: Key pressed <Key.enter>
Screenshot: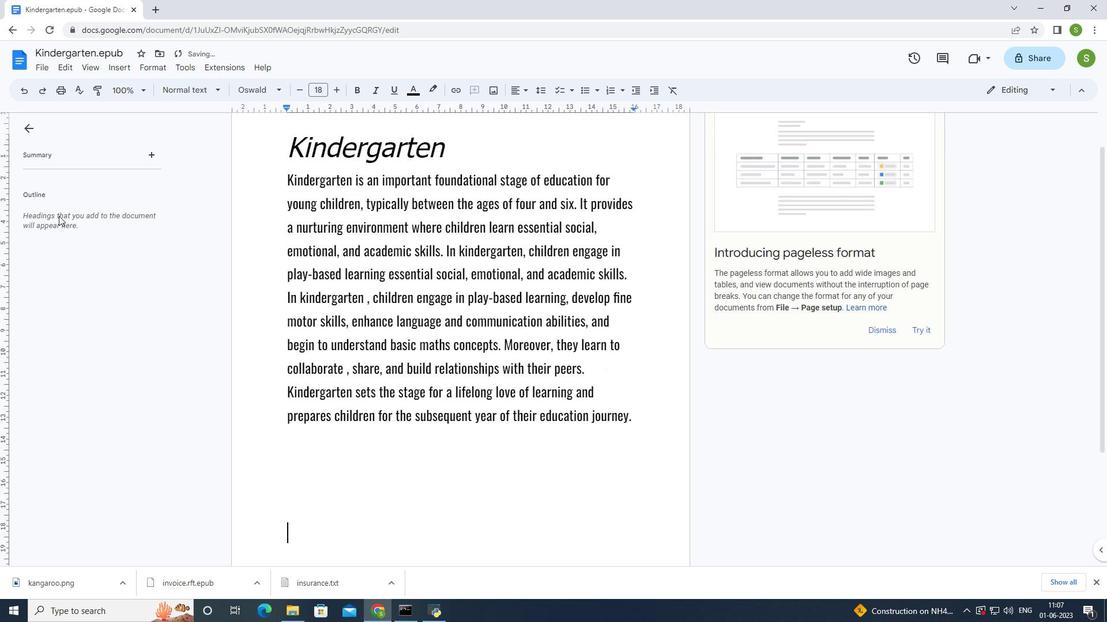 
Action: Mouse moved to (54, 219)
Screenshot: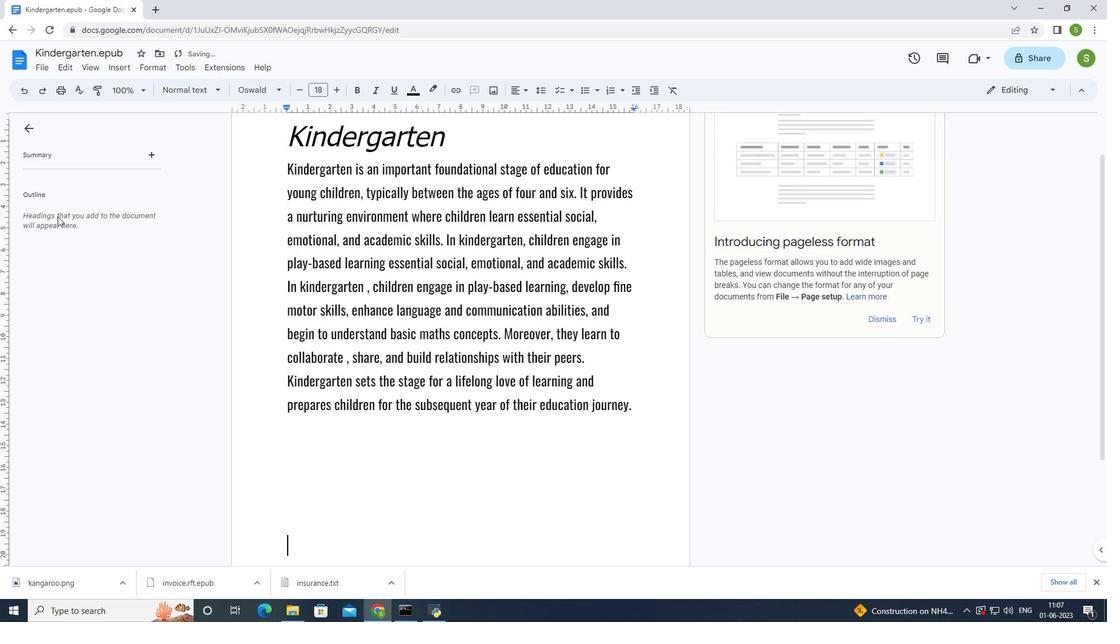 
Action: Key pressed <Key.enter>
Screenshot: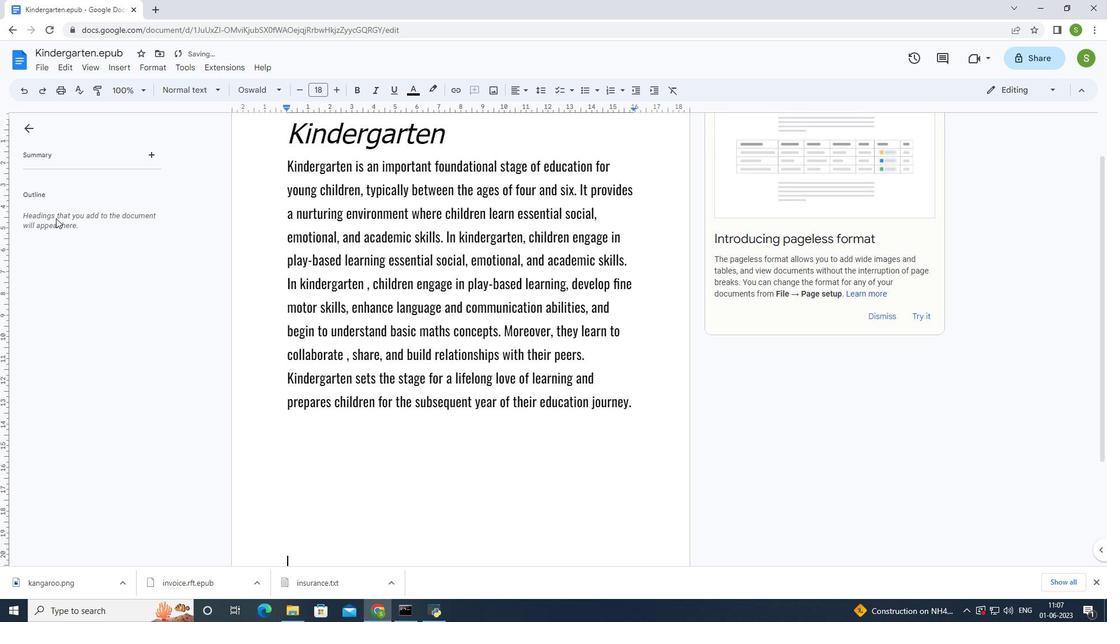 
Action: Mouse moved to (53, 220)
Screenshot: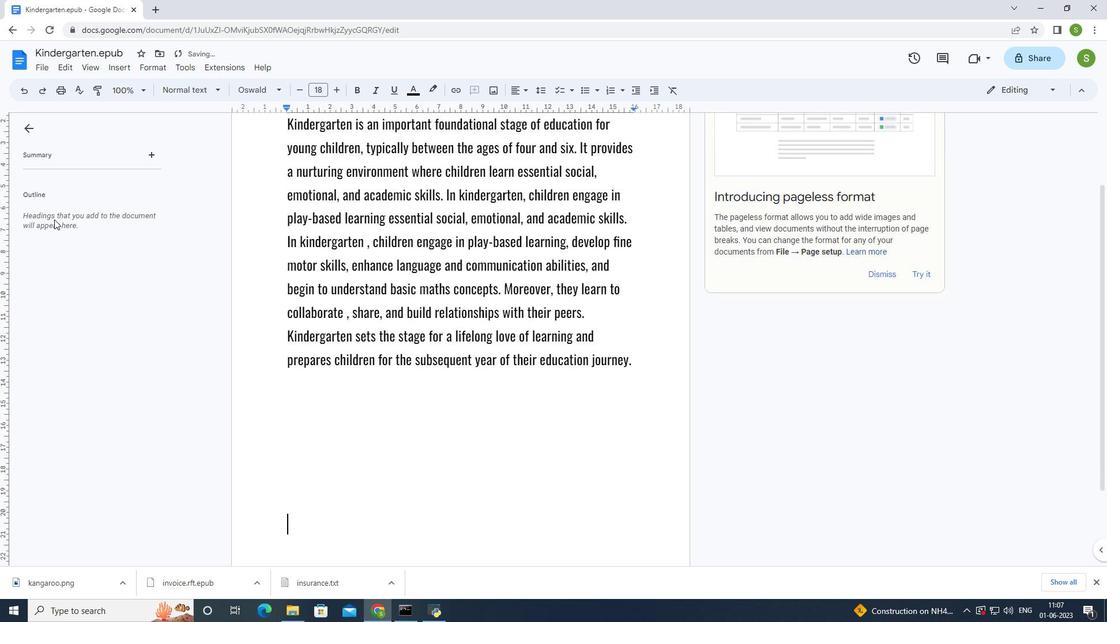 
Action: Key pressed <Key.enter>
Screenshot: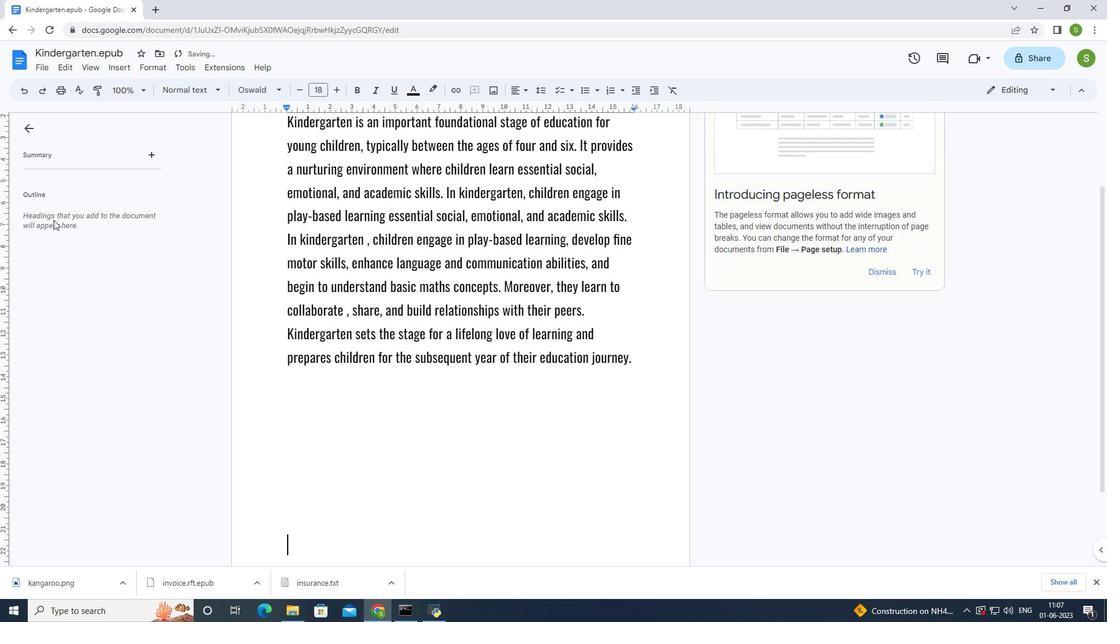
Action: Mouse moved to (111, 67)
Screenshot: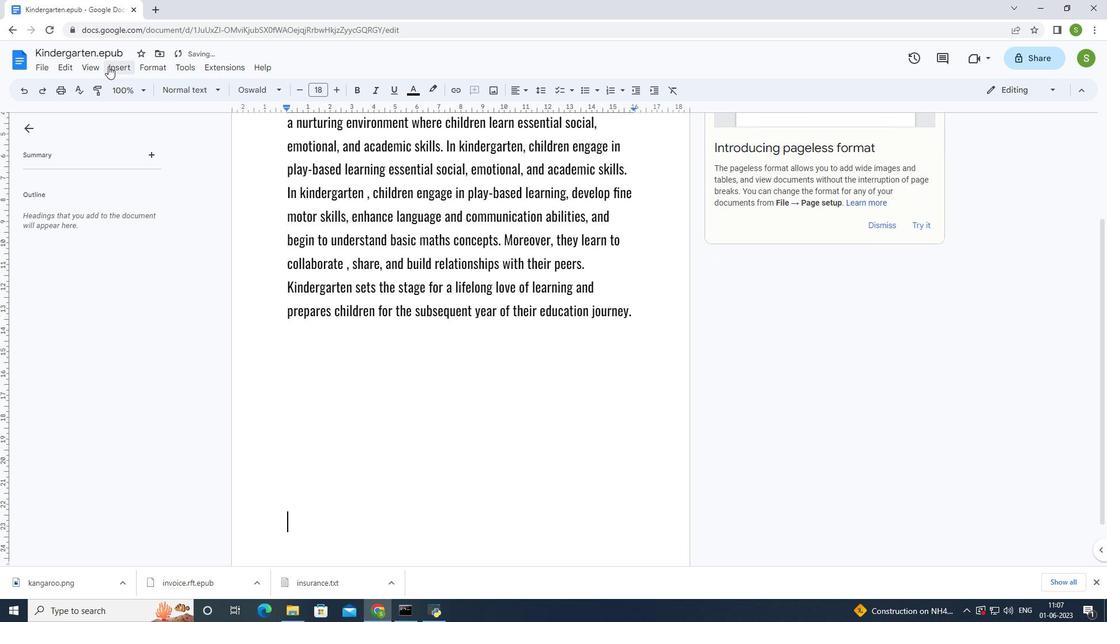
Action: Mouse pressed left at (111, 67)
Screenshot: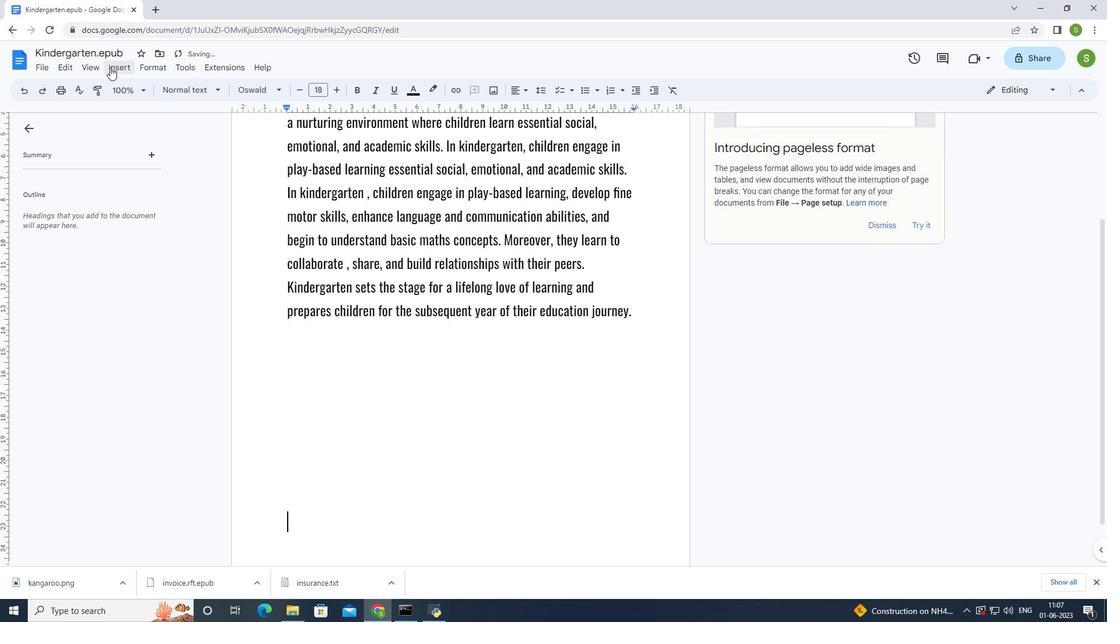 
Action: Mouse moved to (148, 197)
Screenshot: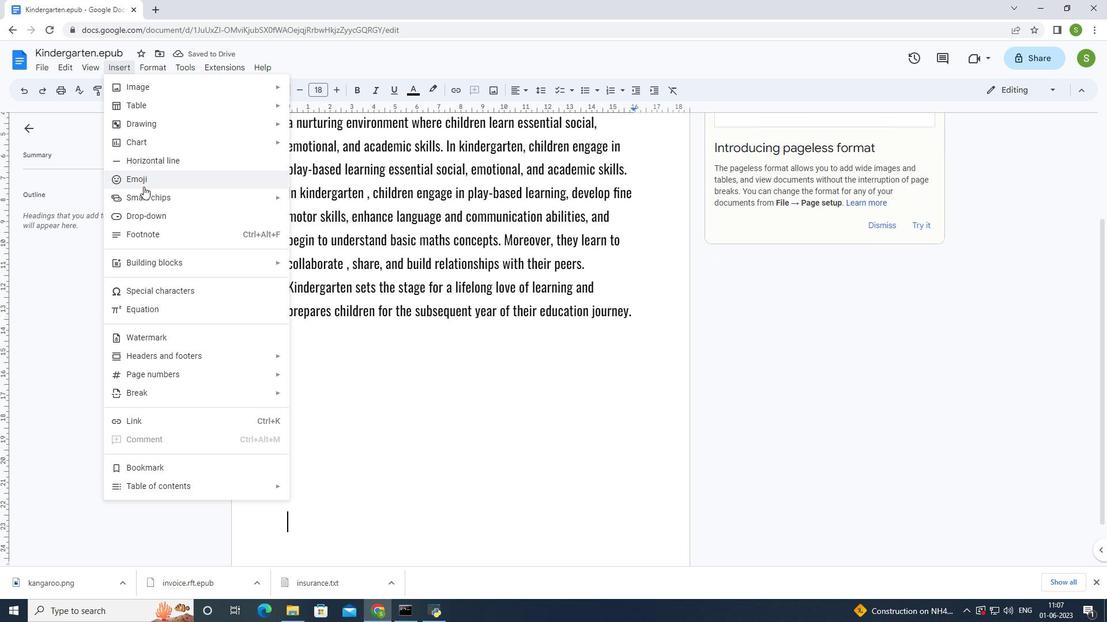 
Action: Mouse pressed left at (148, 197)
Screenshot: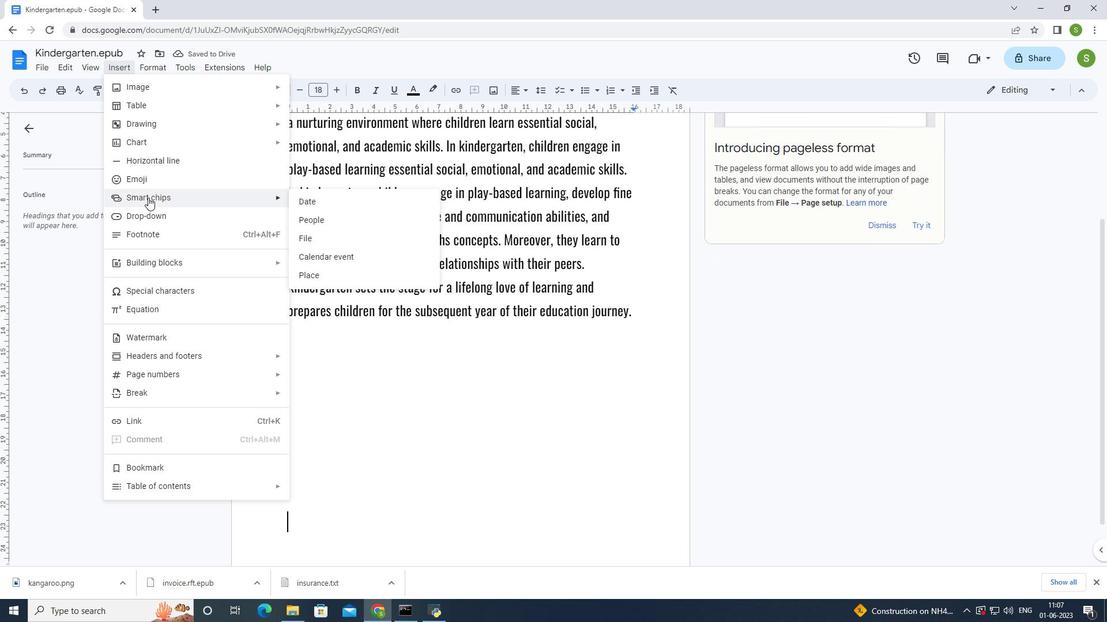 
Action: Mouse moved to (307, 273)
Screenshot: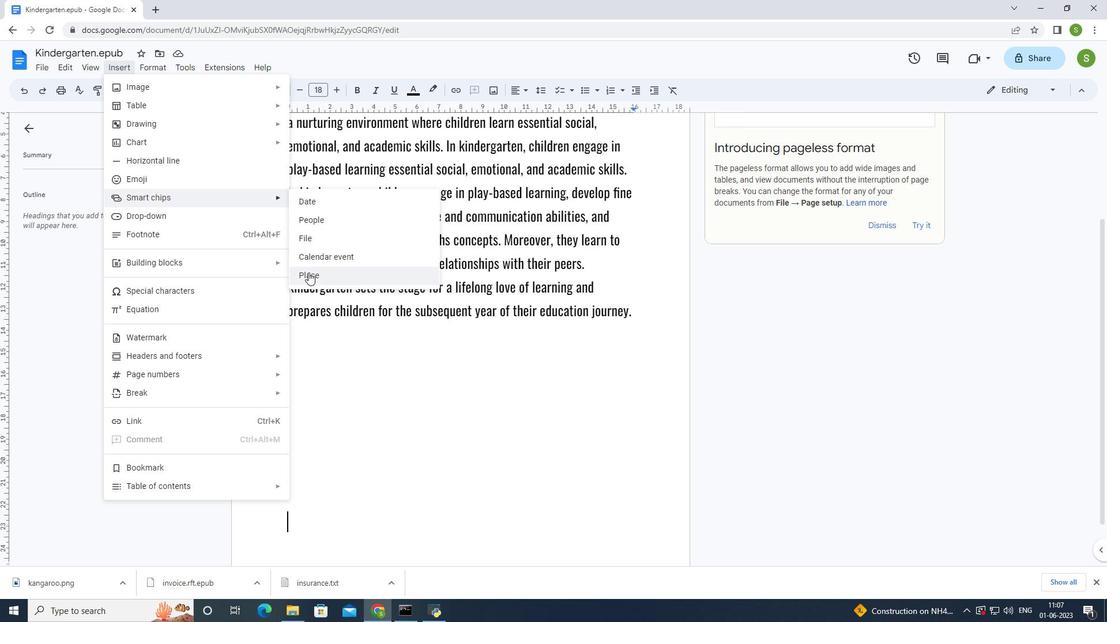 
Action: Mouse pressed left at (307, 273)
Screenshot: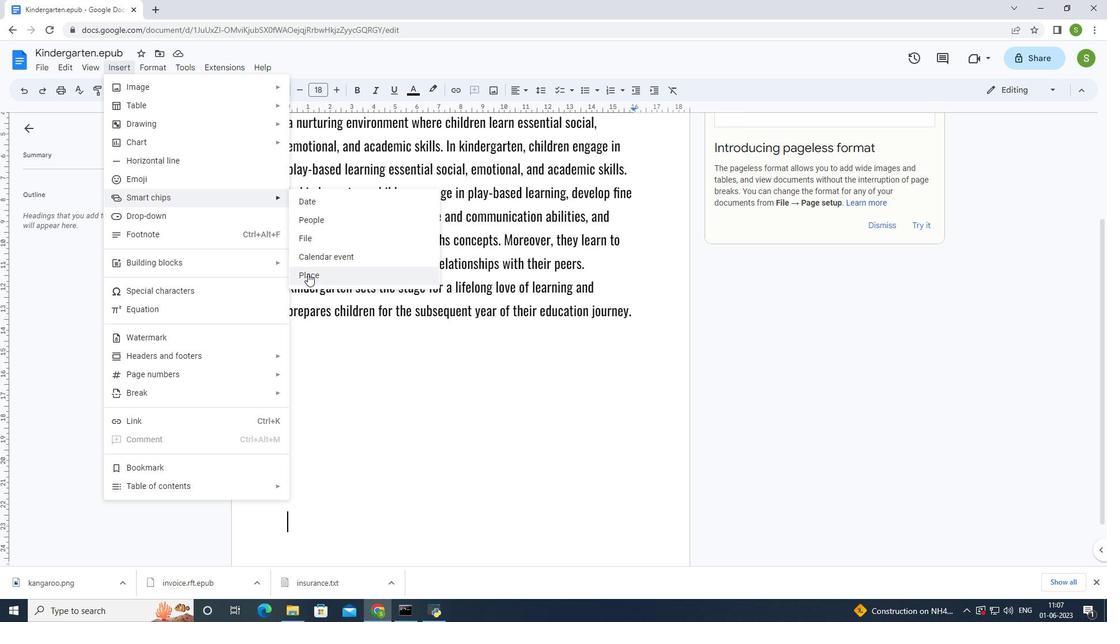 
Action: Mouse moved to (380, 553)
Screenshot: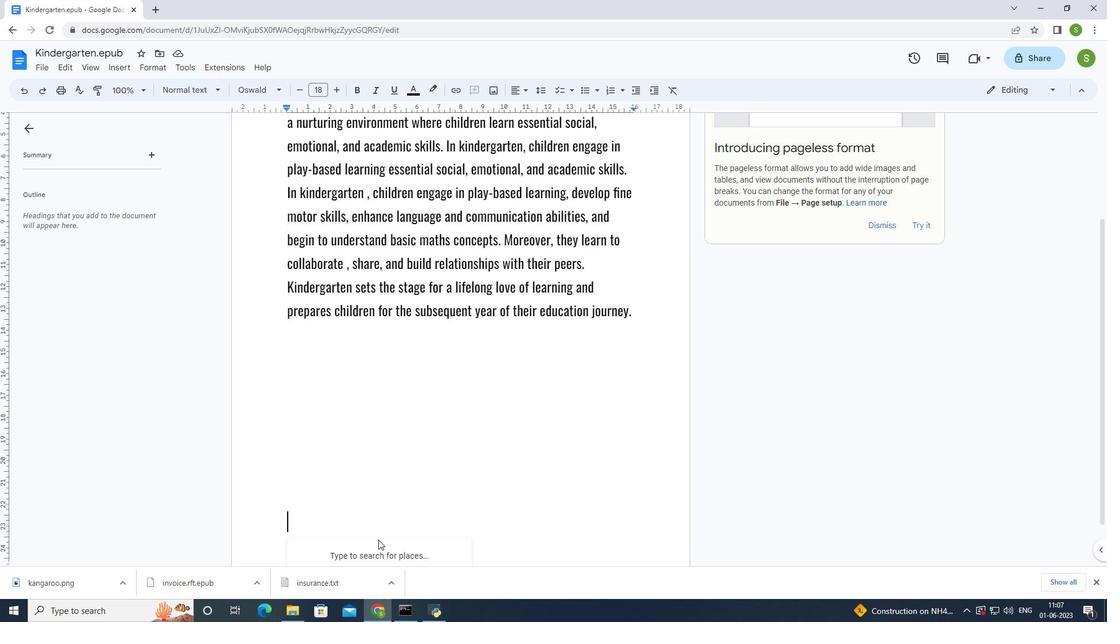 
Action: Mouse pressed left at (380, 553)
Screenshot: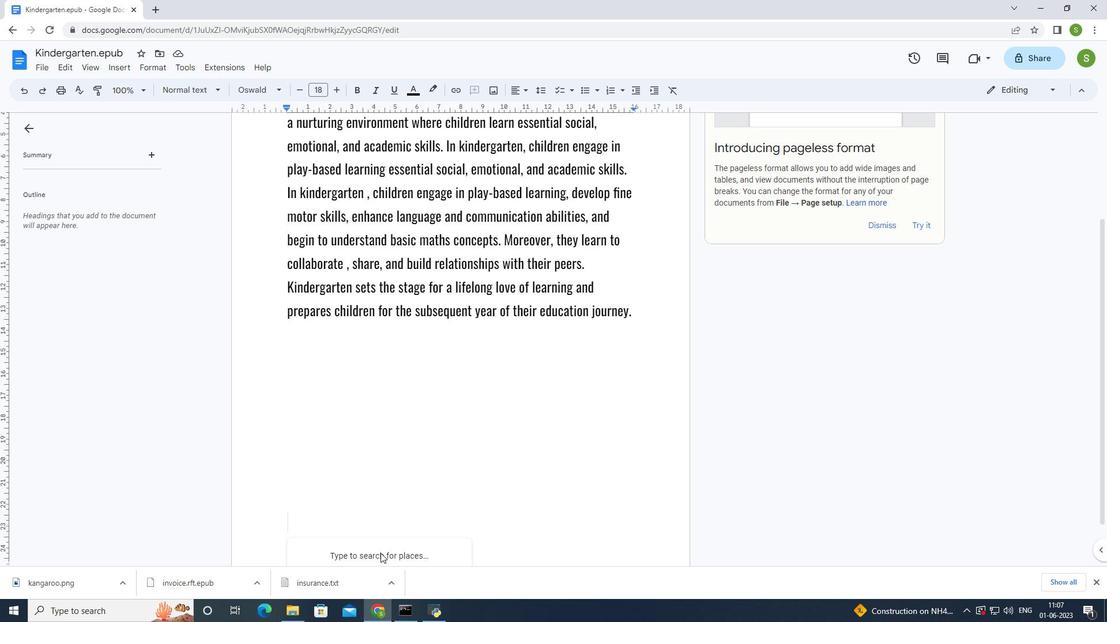 
Action: Mouse moved to (380, 553)
Screenshot: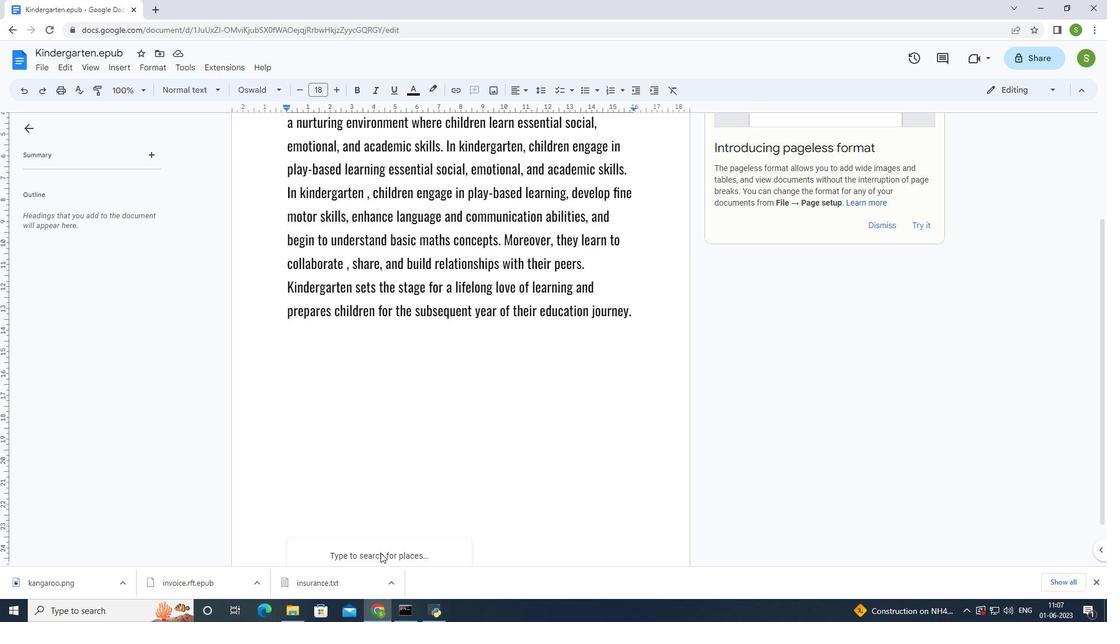 
Action: Mouse pressed left at (380, 553)
Screenshot: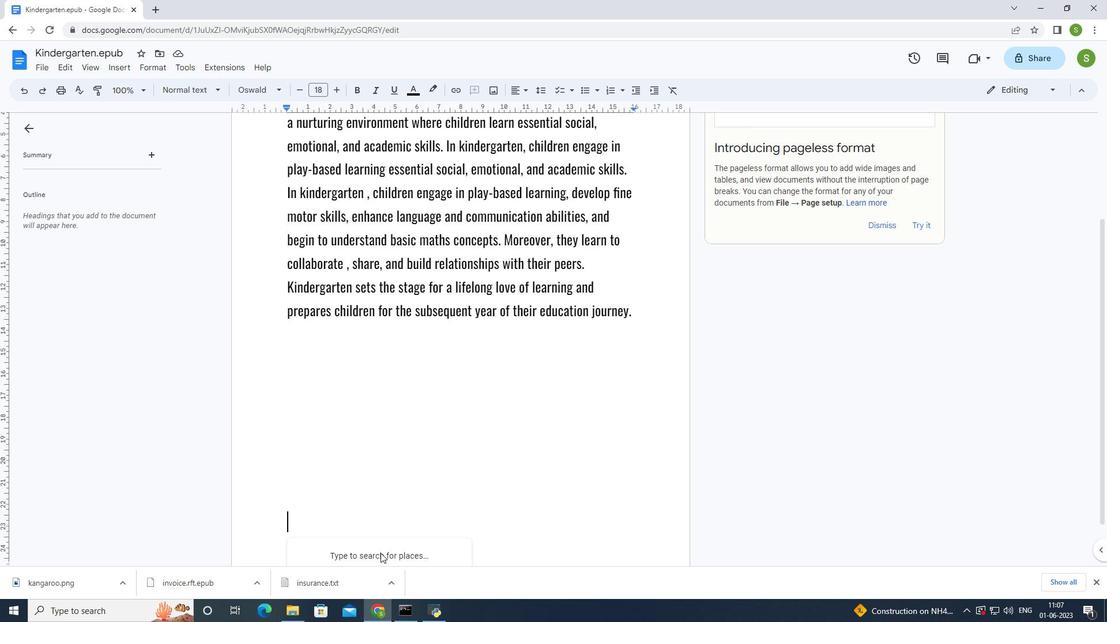 
Action: Mouse pressed left at (380, 553)
Screenshot: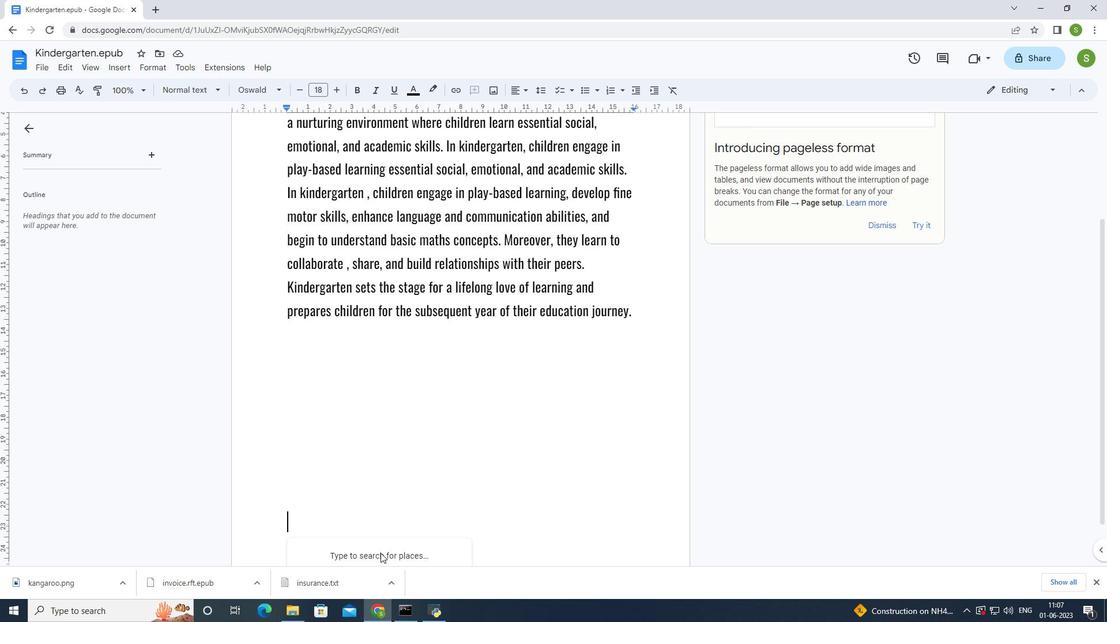 
Action: Mouse pressed left at (380, 553)
Screenshot: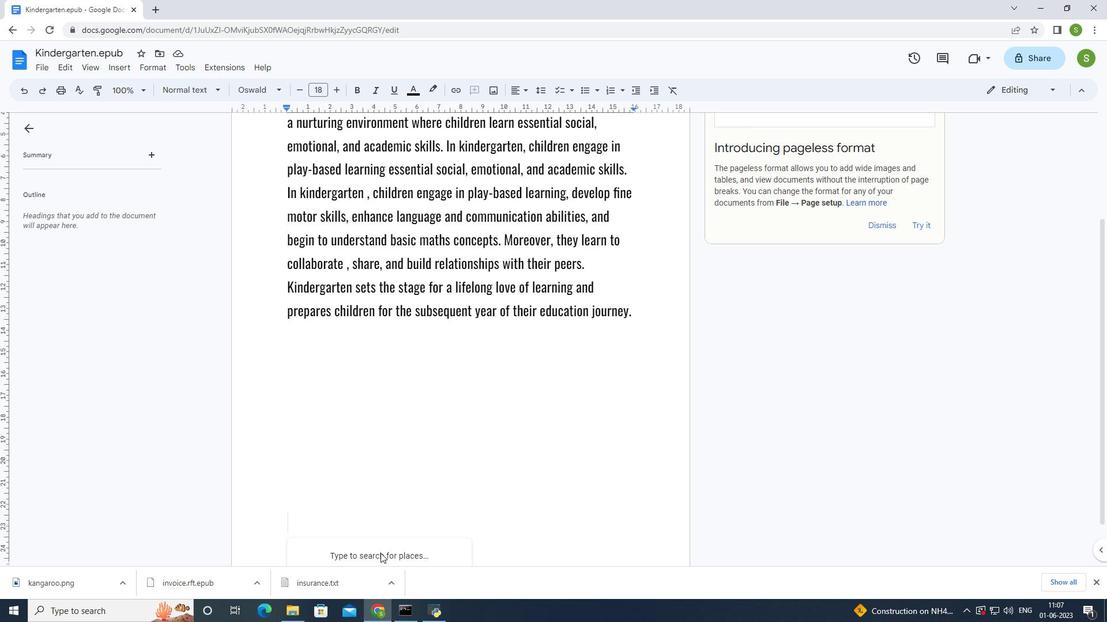 
Action: Mouse moved to (393, 513)
Screenshot: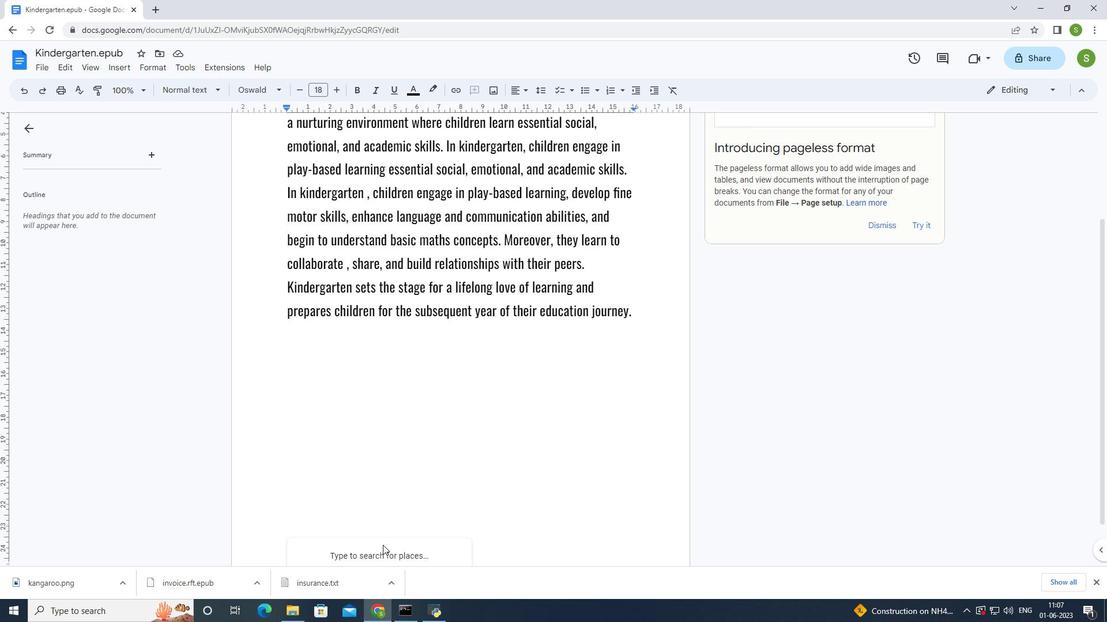 
Action: Mouse pressed left at (393, 513)
Screenshot: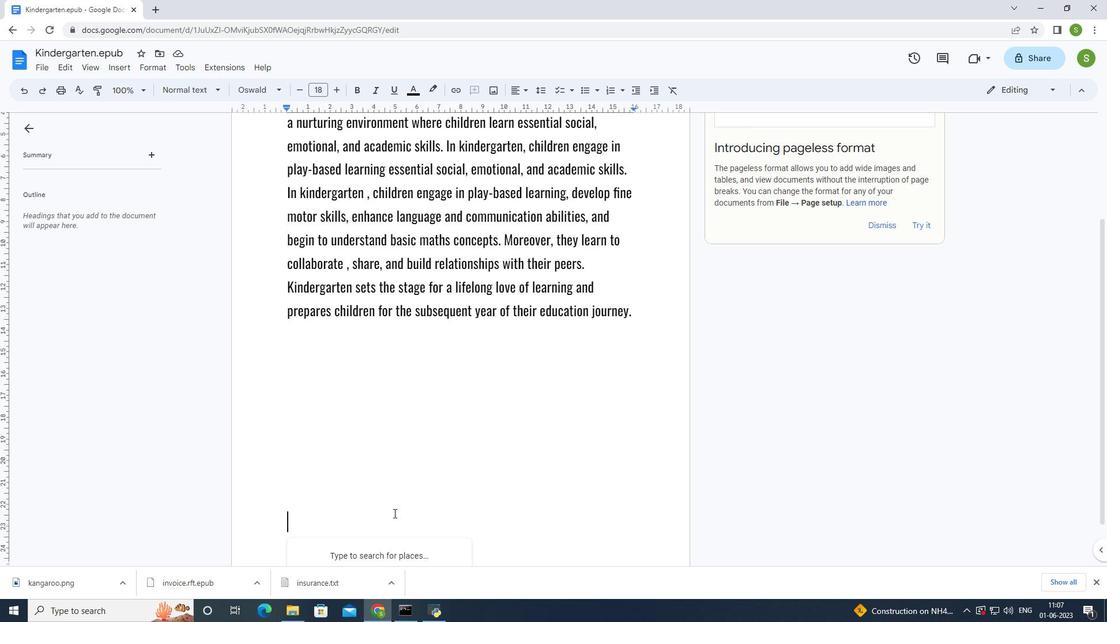
Action: Mouse moved to (375, 461)
Screenshot: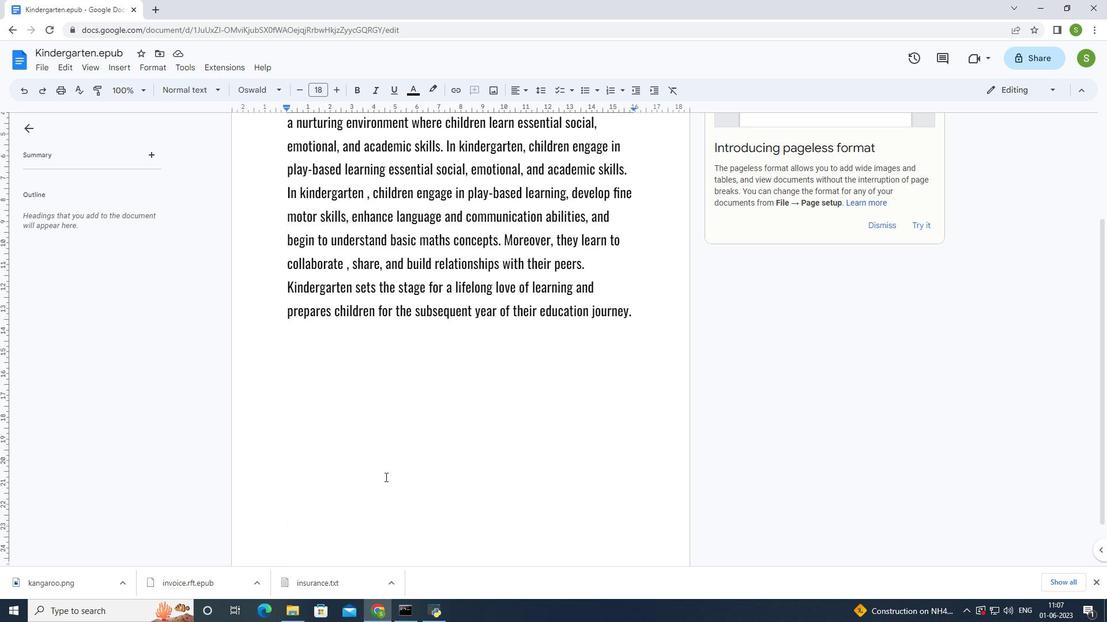 
Action: Mouse scrolled (375, 461) with delta (0, 0)
Screenshot: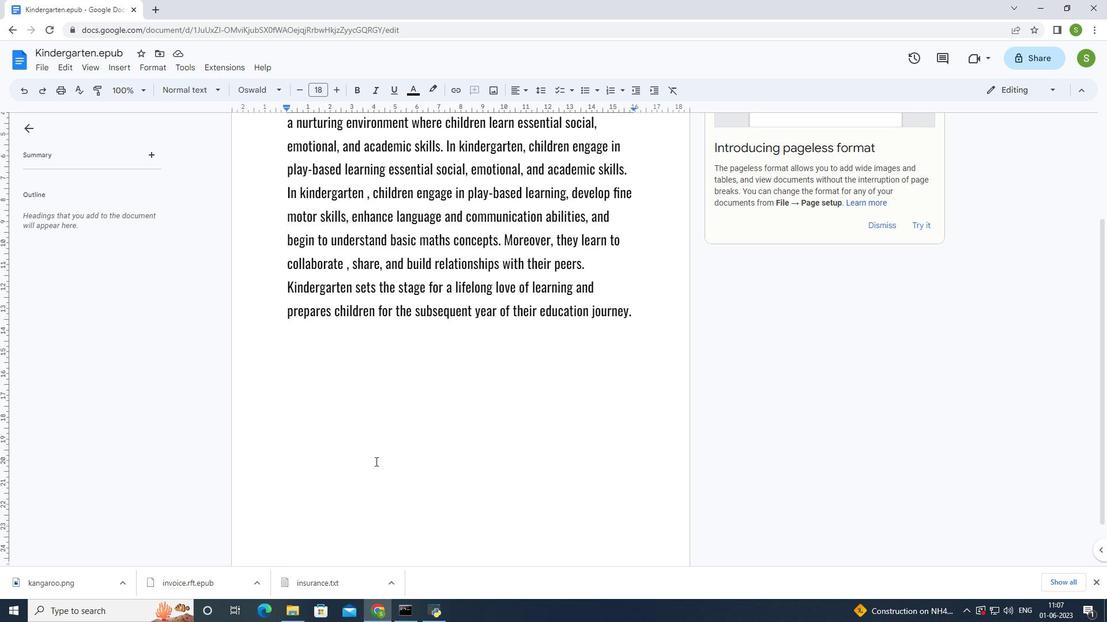 
Action: Mouse scrolled (375, 461) with delta (0, 0)
Screenshot: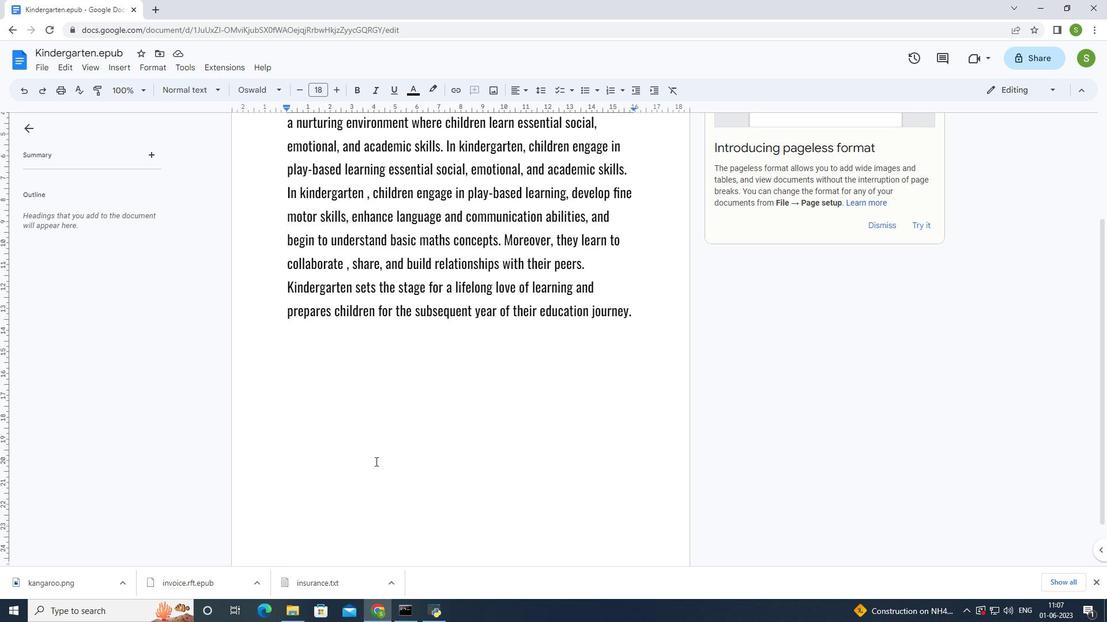 
Action: Mouse scrolled (375, 461) with delta (0, 0)
Screenshot: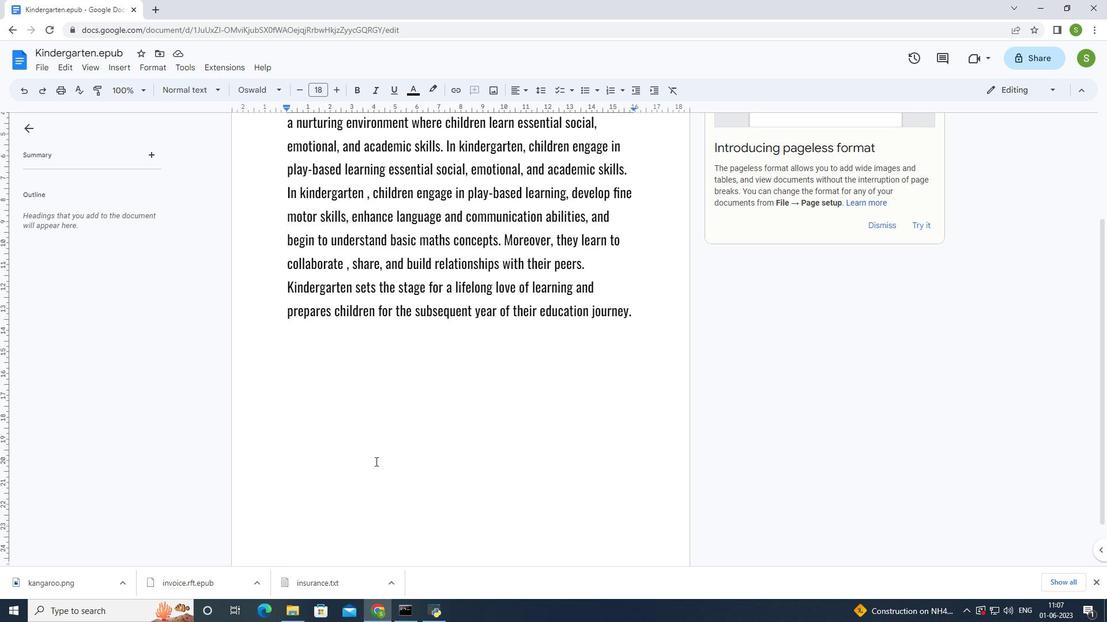
Action: Mouse scrolled (375, 461) with delta (0, 0)
Screenshot: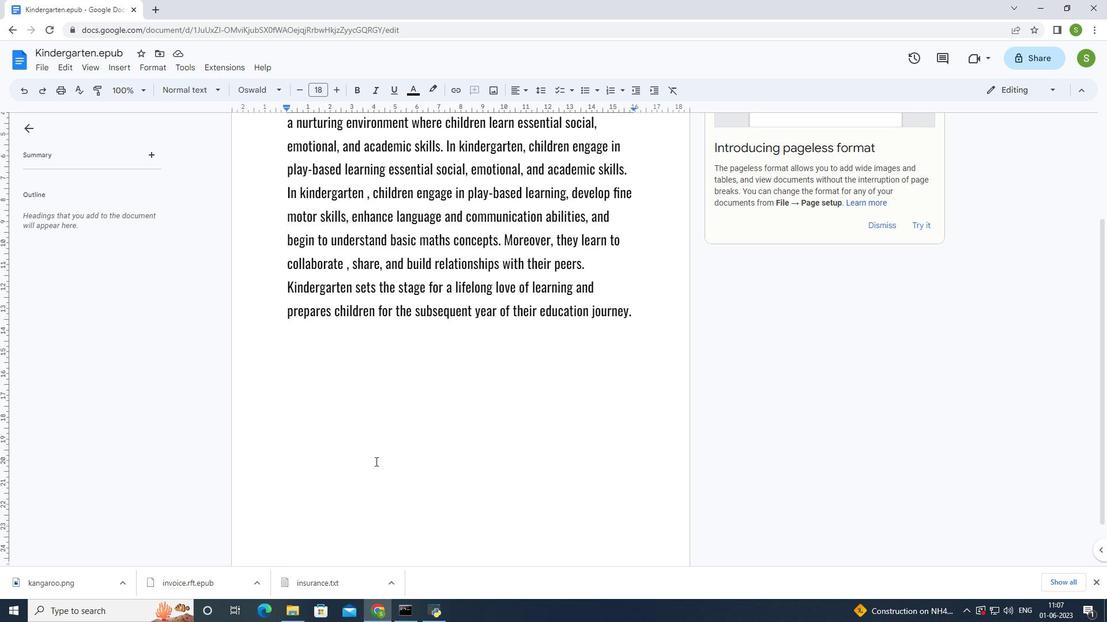 
Action: Mouse moved to (375, 461)
Screenshot: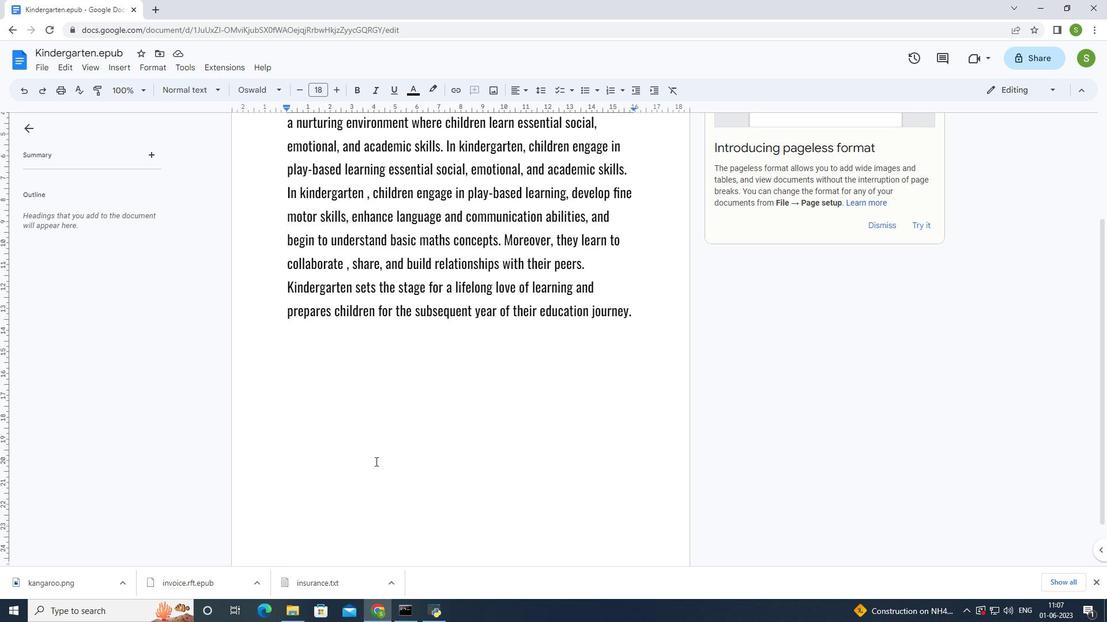 
Action: Mouse scrolled (375, 461) with delta (0, 0)
Screenshot: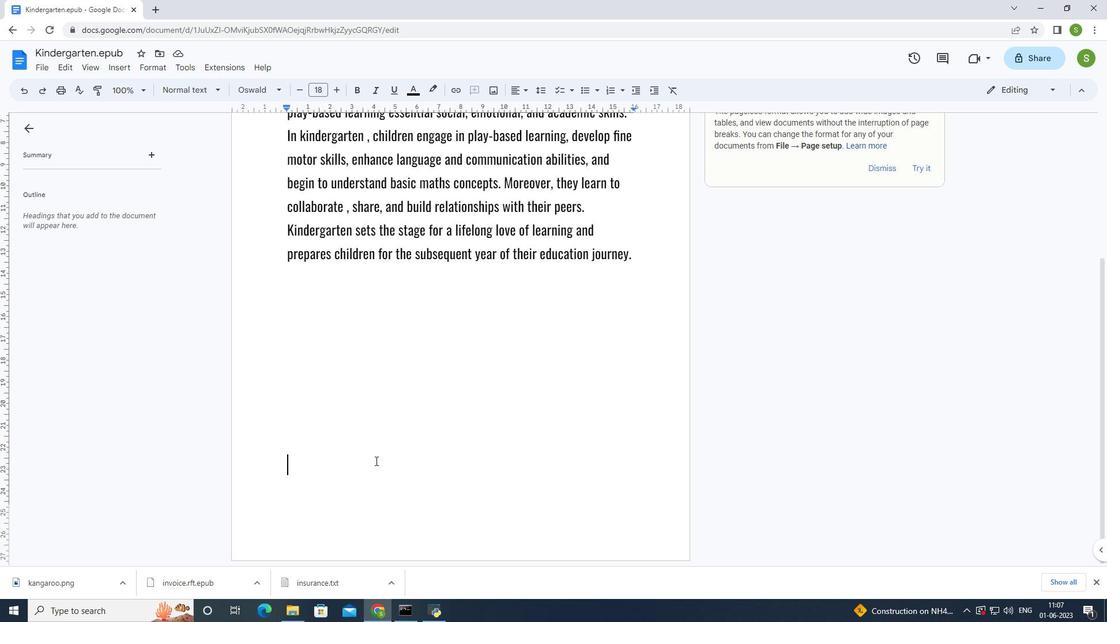 
Action: Mouse scrolled (375, 461) with delta (0, 0)
Screenshot: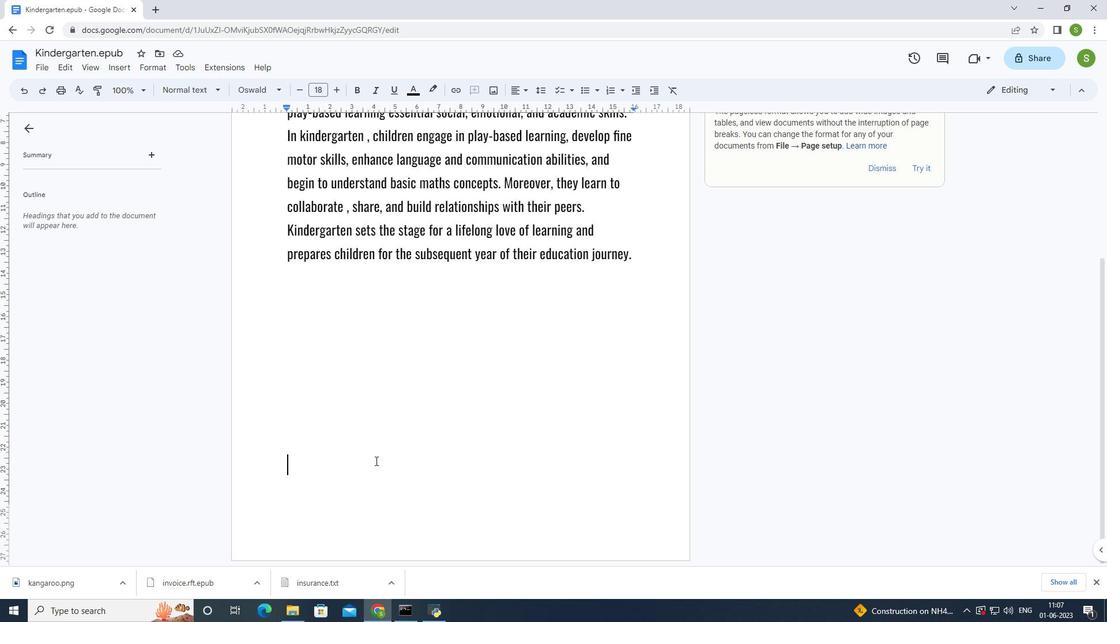 
Action: Mouse moved to (374, 462)
Screenshot: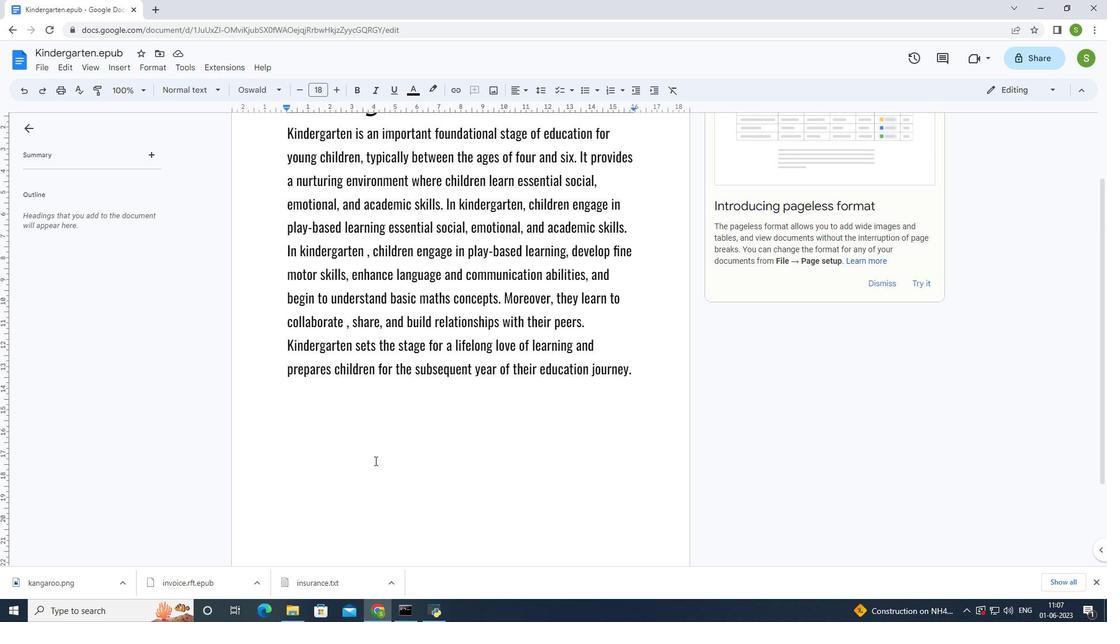 
Action: Key pressed ctrl+Z
Screenshot: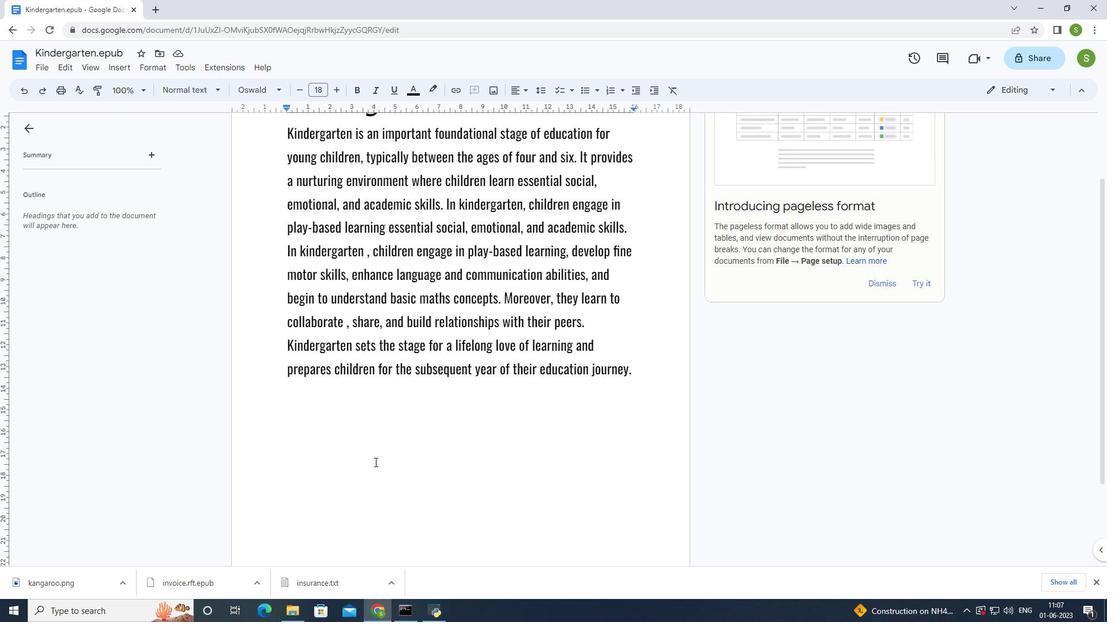 
Action: Mouse moved to (375, 472)
Screenshot: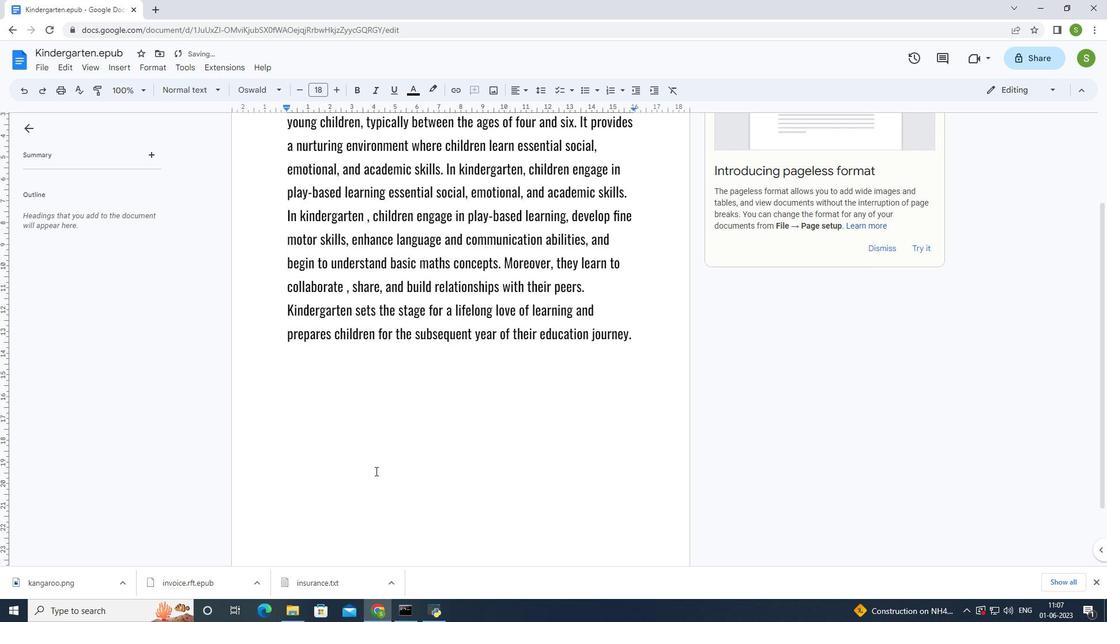 
Action: Key pressed ctrl+Z
Screenshot: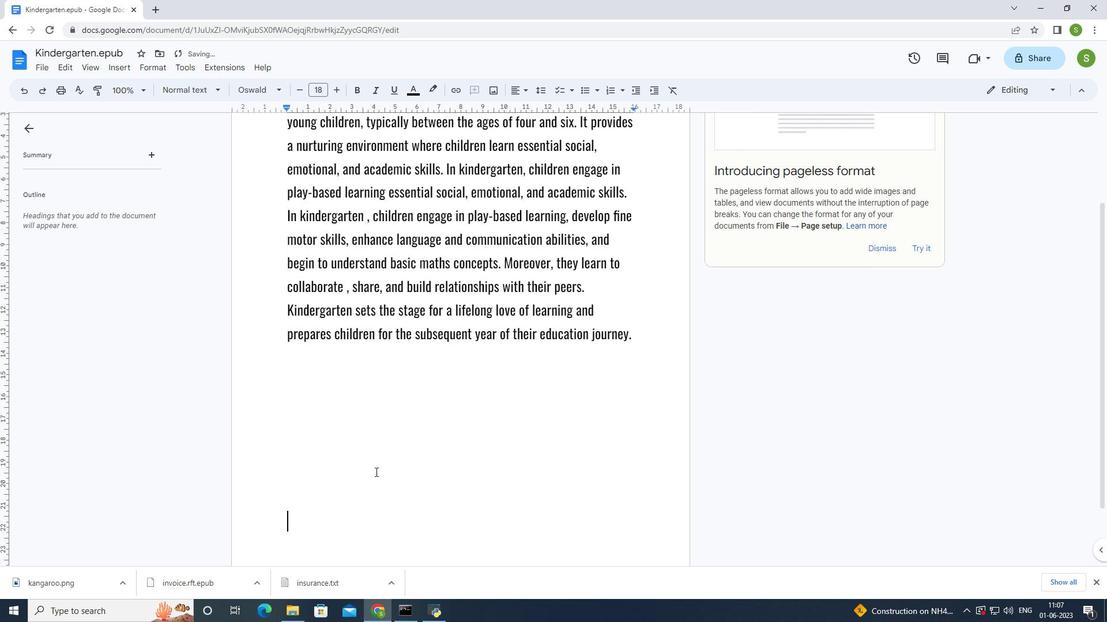 
Action: Mouse moved to (375, 473)
Screenshot: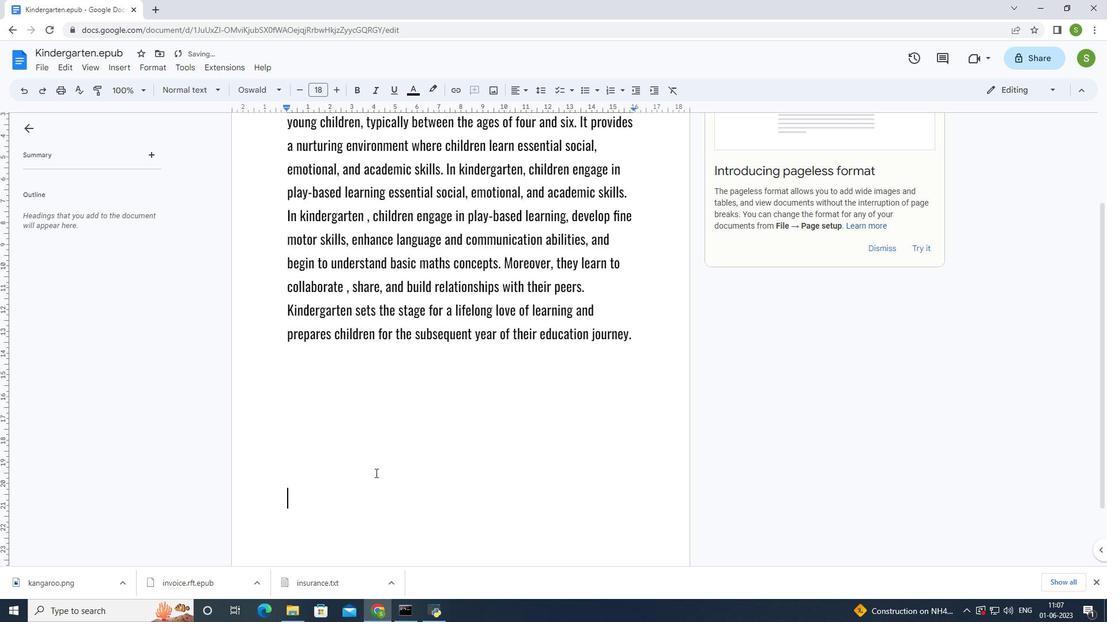 
Action: Key pressed <'\x1a'>
Screenshot: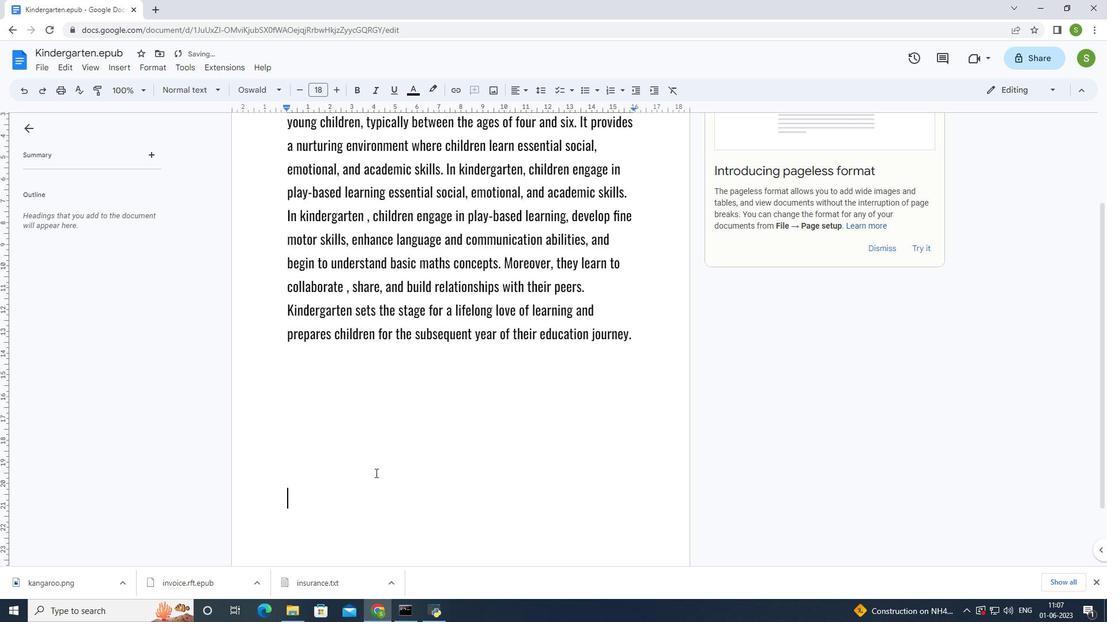 
Action: Mouse moved to (107, 68)
Screenshot: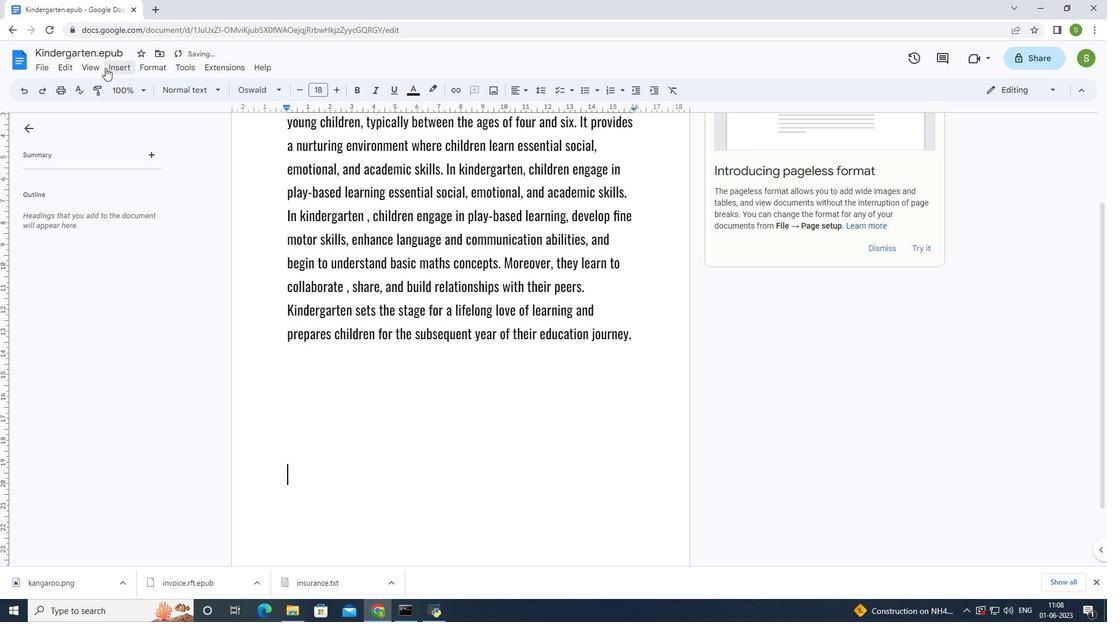 
Action: Mouse pressed left at (107, 68)
Screenshot: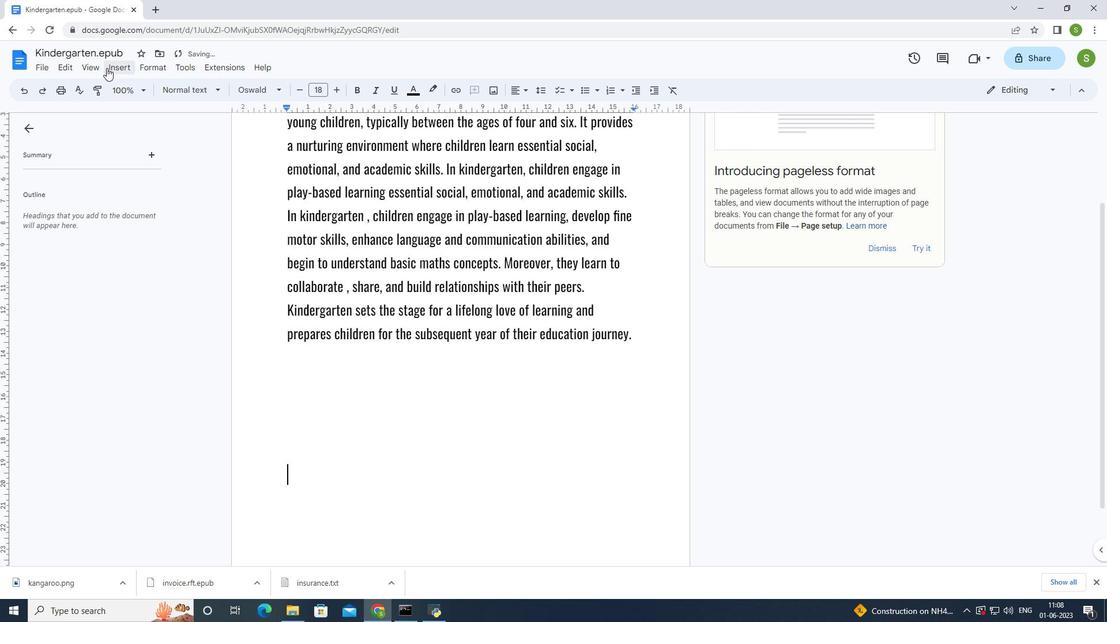 
Action: Mouse moved to (143, 199)
Screenshot: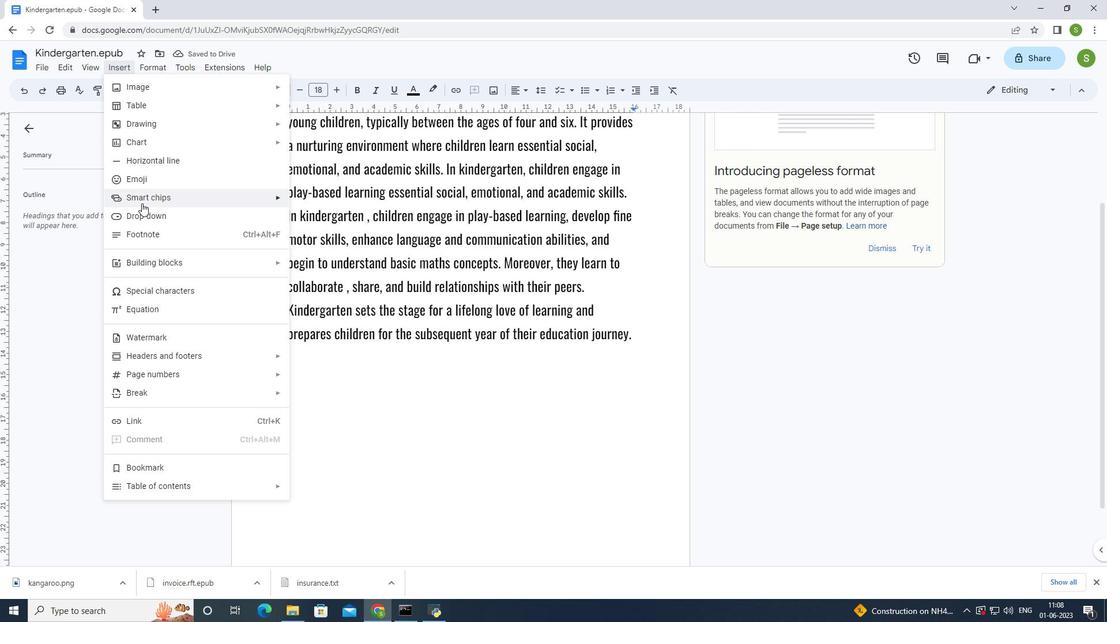 
Action: Mouse pressed left at (143, 199)
Screenshot: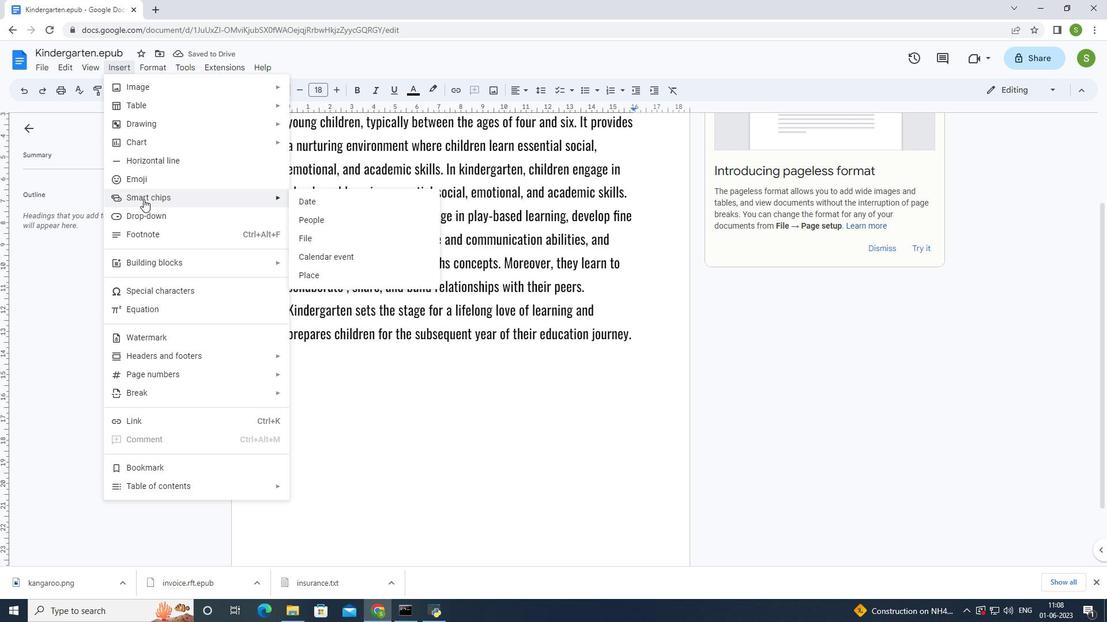 
Action: Mouse moved to (335, 272)
Screenshot: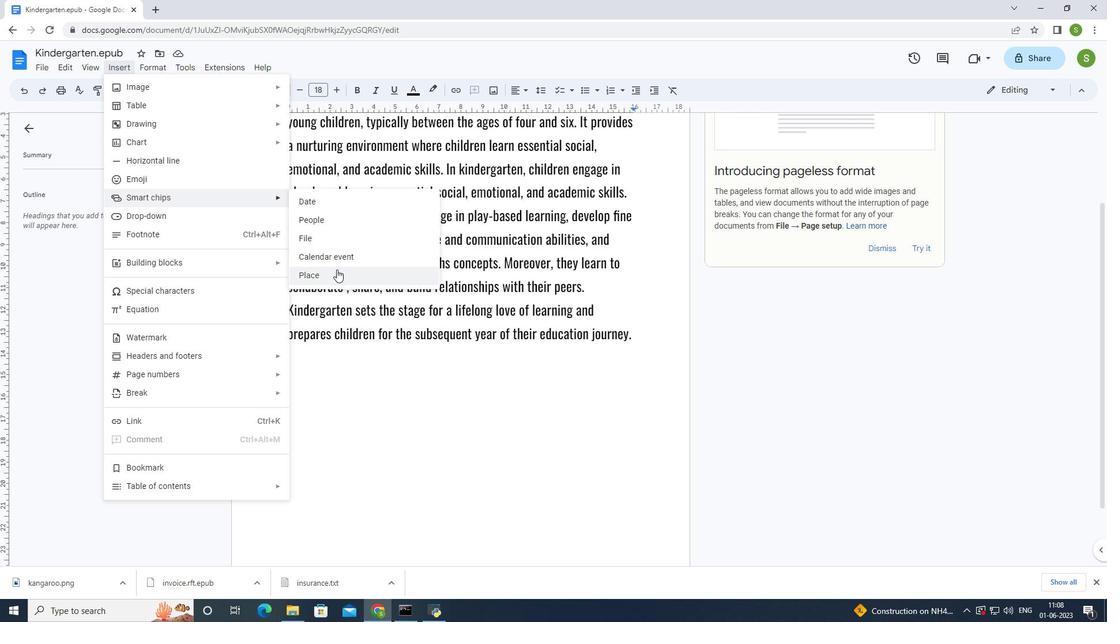 
Action: Mouse pressed left at (335, 272)
Screenshot: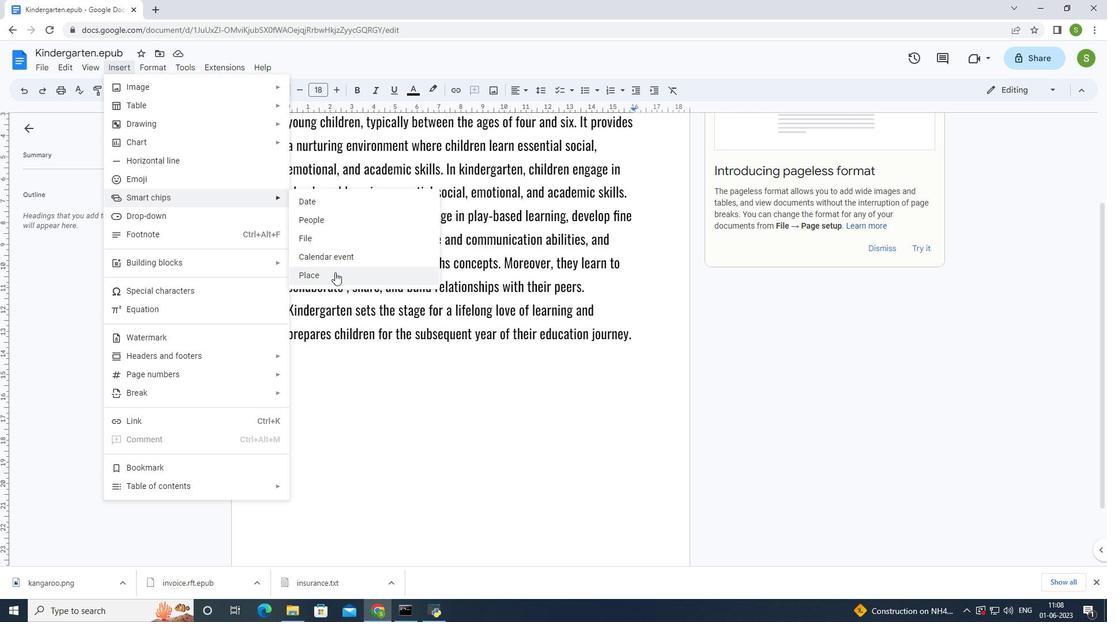 
Action: Mouse moved to (479, 467)
Screenshot: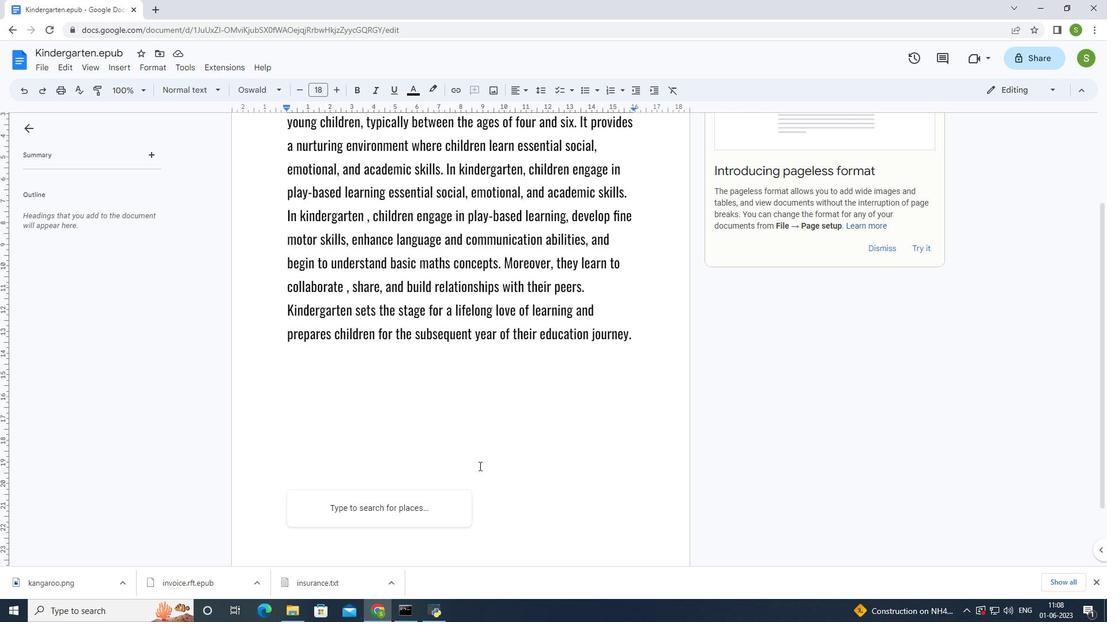 
Action: Mouse scrolled (479, 466) with delta (0, 0)
Screenshot: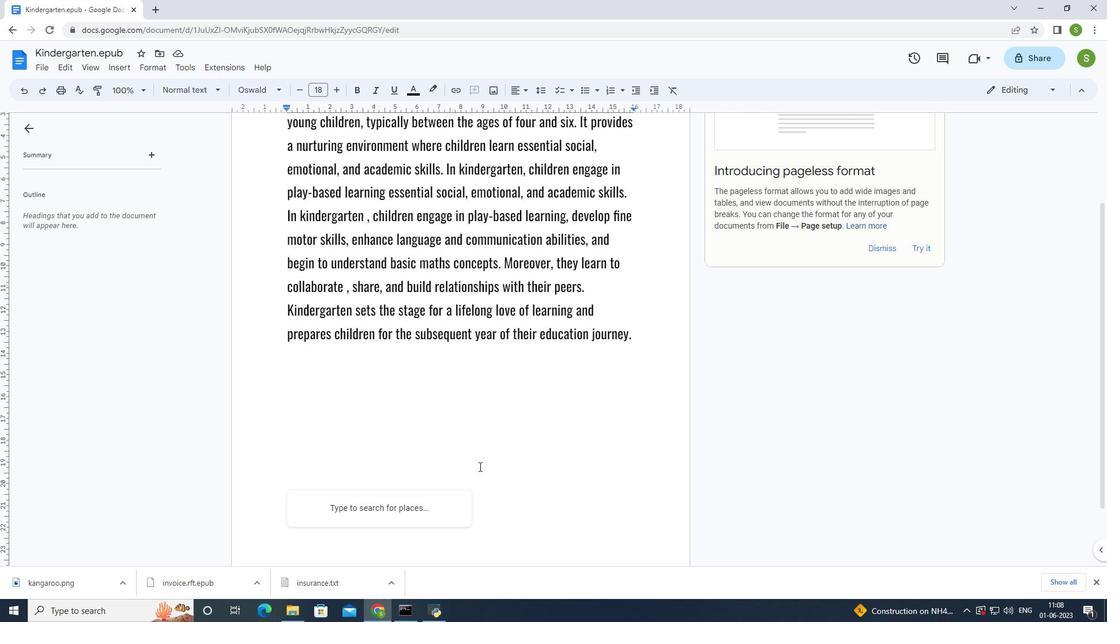
Action: Mouse moved to (478, 468)
Screenshot: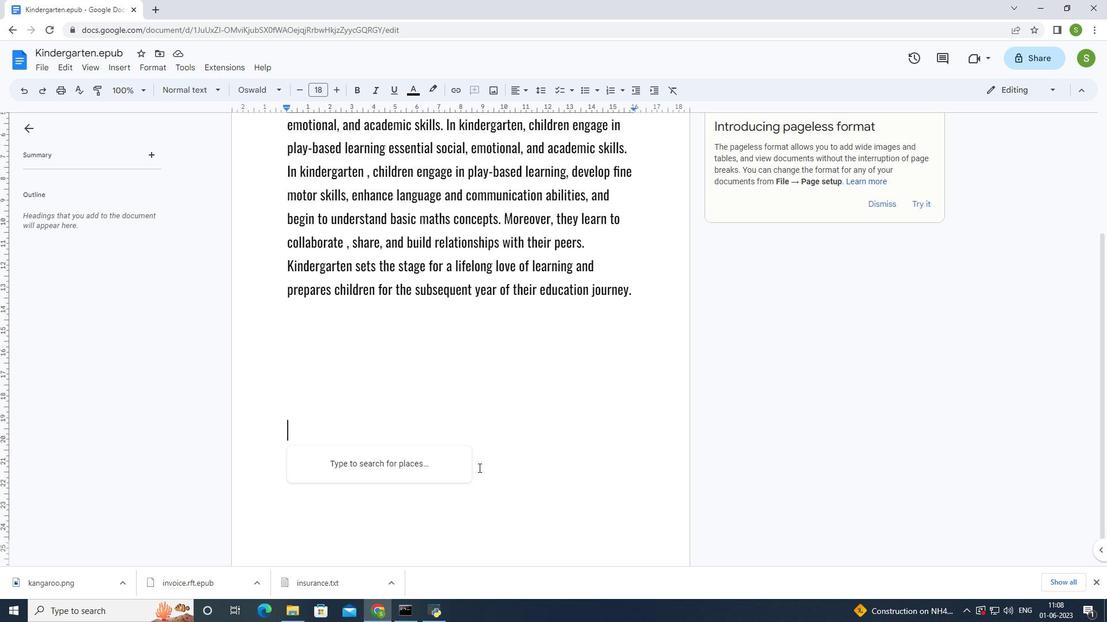 
Action: Mouse scrolled (478, 468) with delta (0, 0)
Screenshot: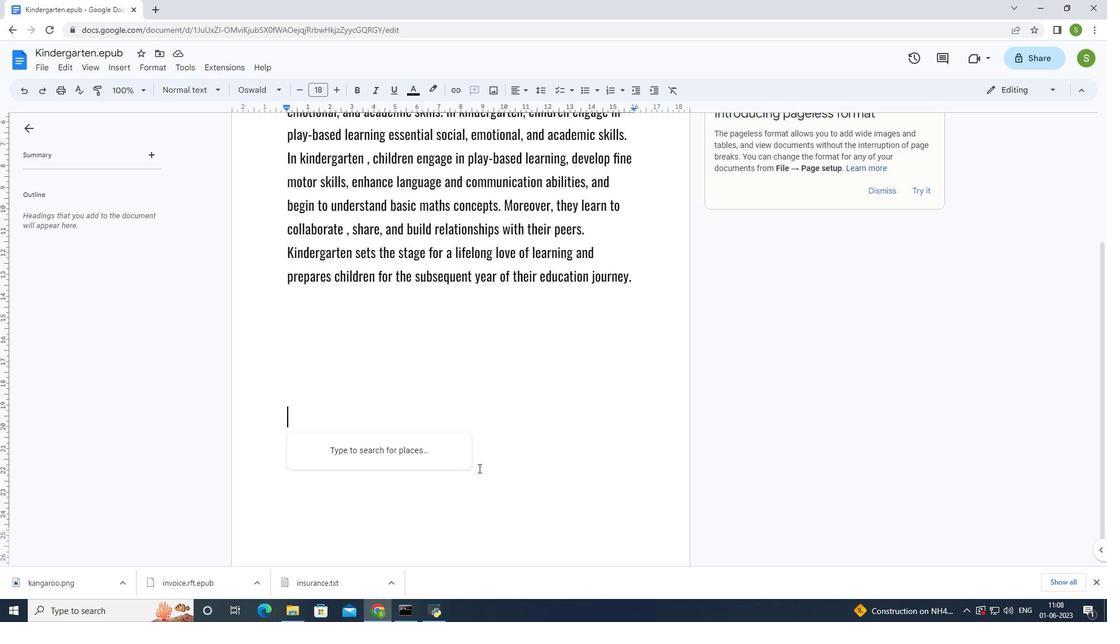 
Action: Mouse scrolled (478, 468) with delta (0, 0)
Screenshot: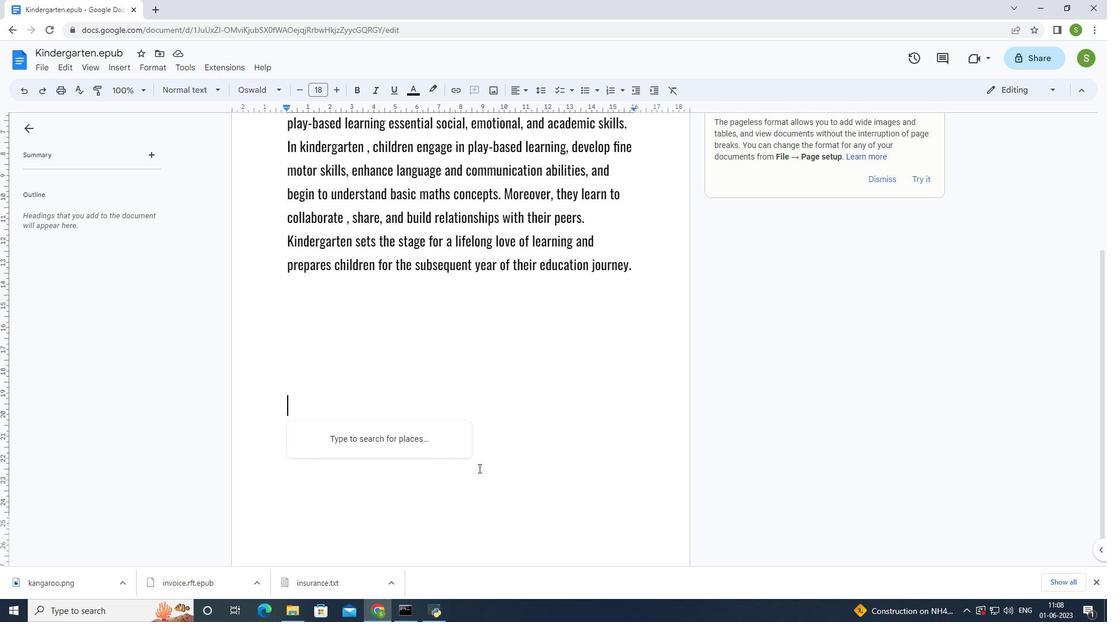 
Action: Mouse scrolled (478, 468) with delta (0, 0)
Screenshot: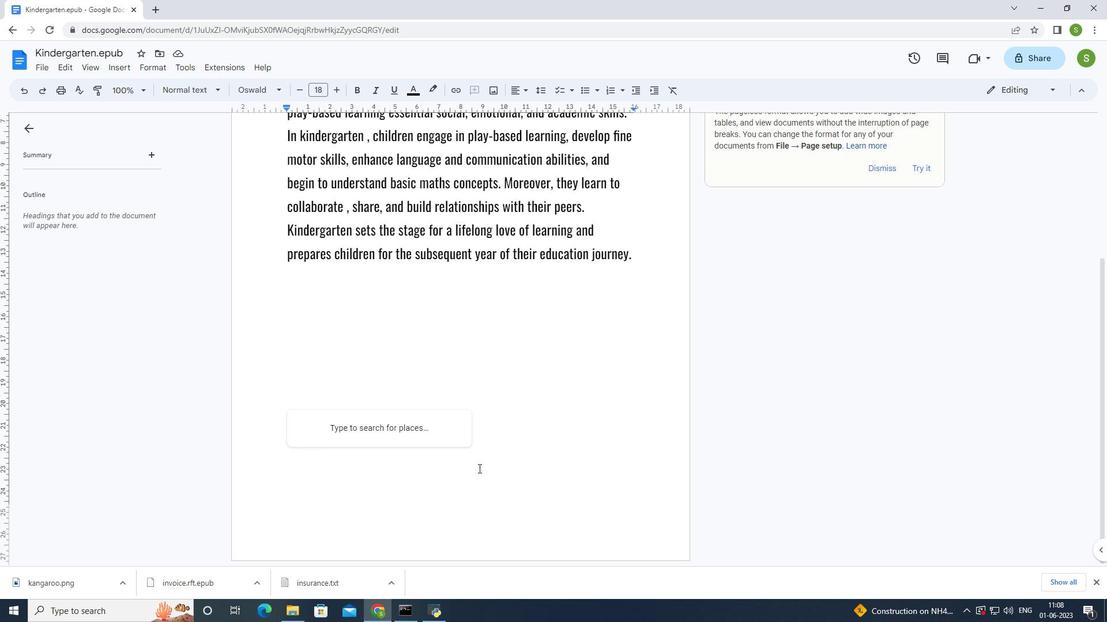 
Action: Mouse moved to (478, 469)
Screenshot: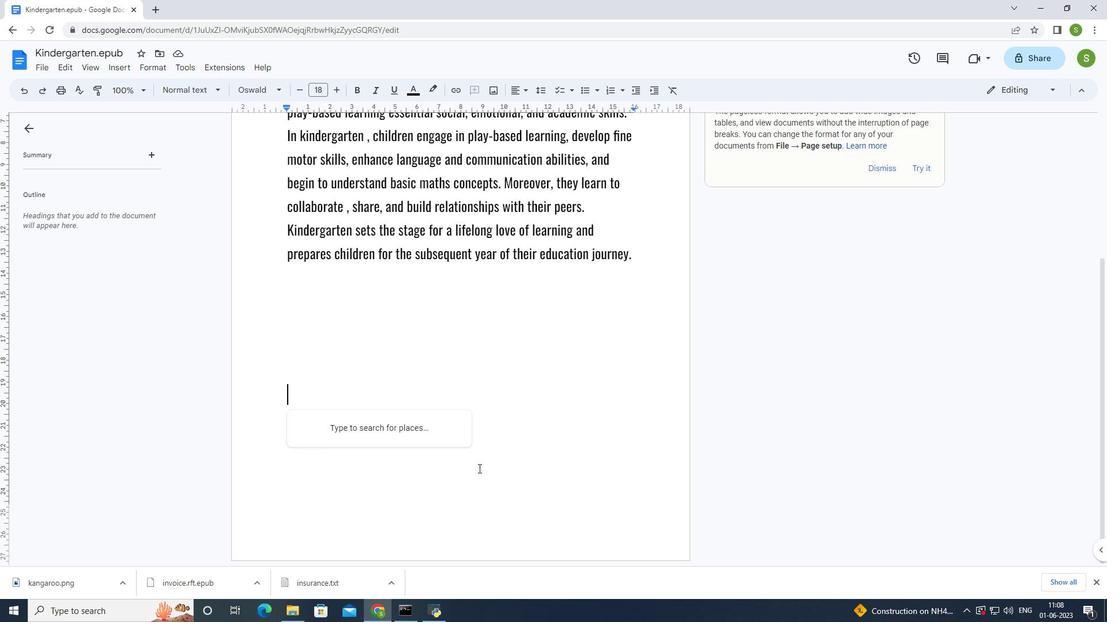 
Action: Mouse scrolled (478, 468) with delta (0, 0)
Screenshot: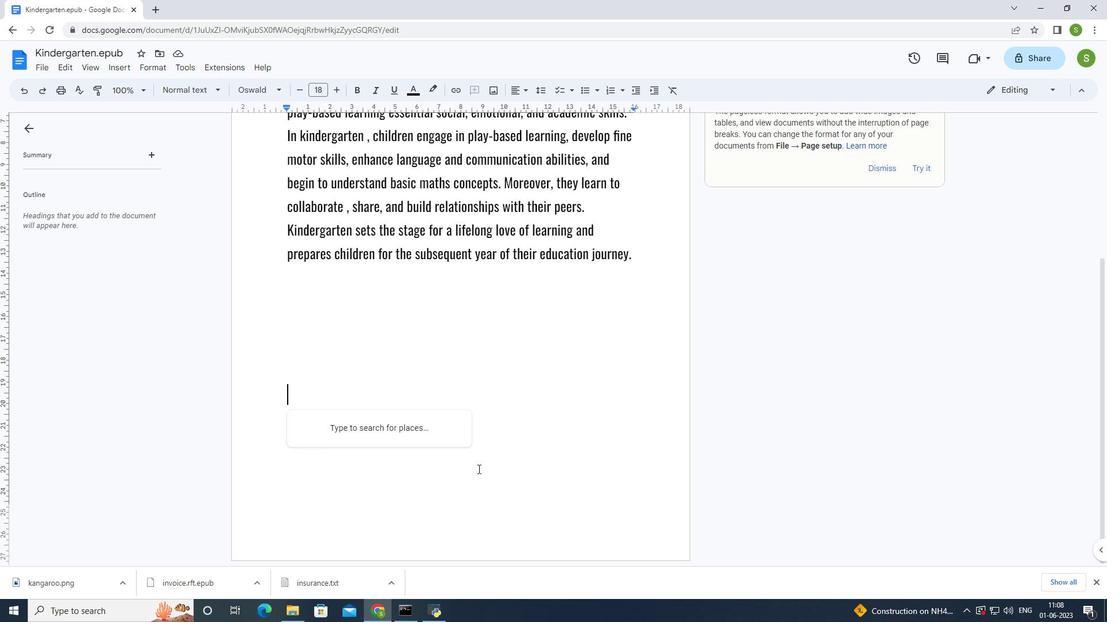 
Action: Mouse scrolled (478, 468) with delta (0, 0)
Screenshot: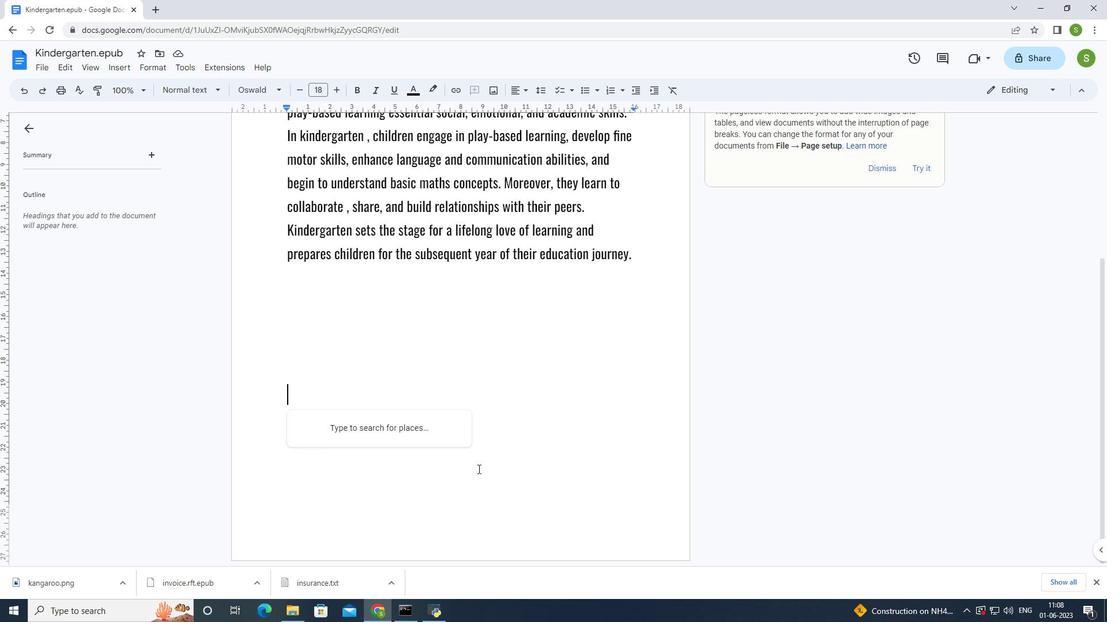 
Action: Mouse moved to (478, 469)
Screenshot: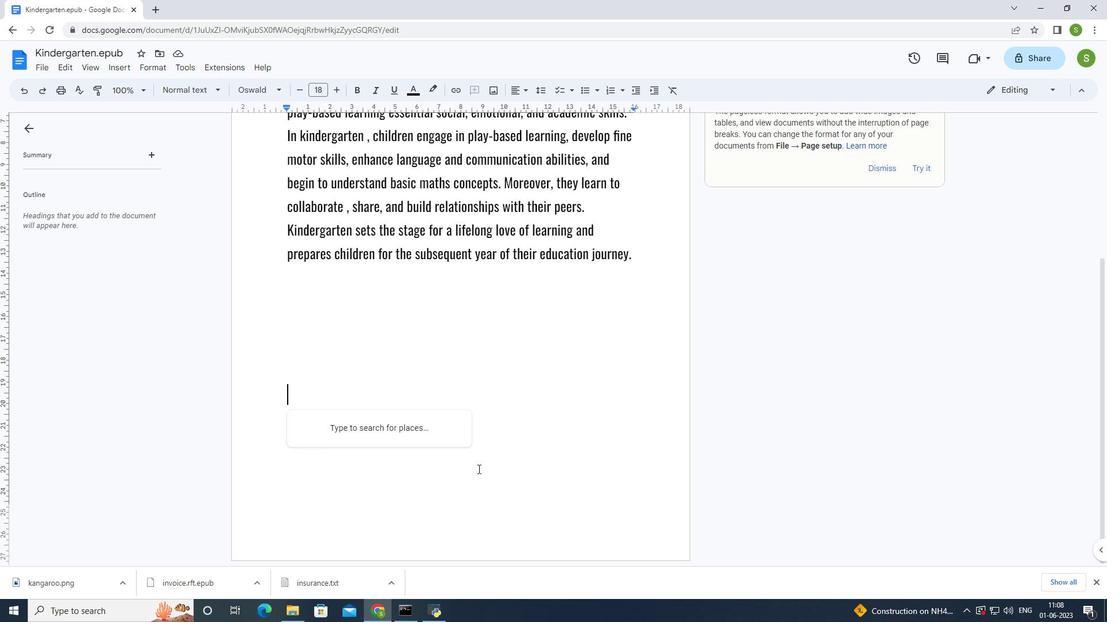 
Action: Mouse scrolled (478, 469) with delta (0, 0)
Screenshot: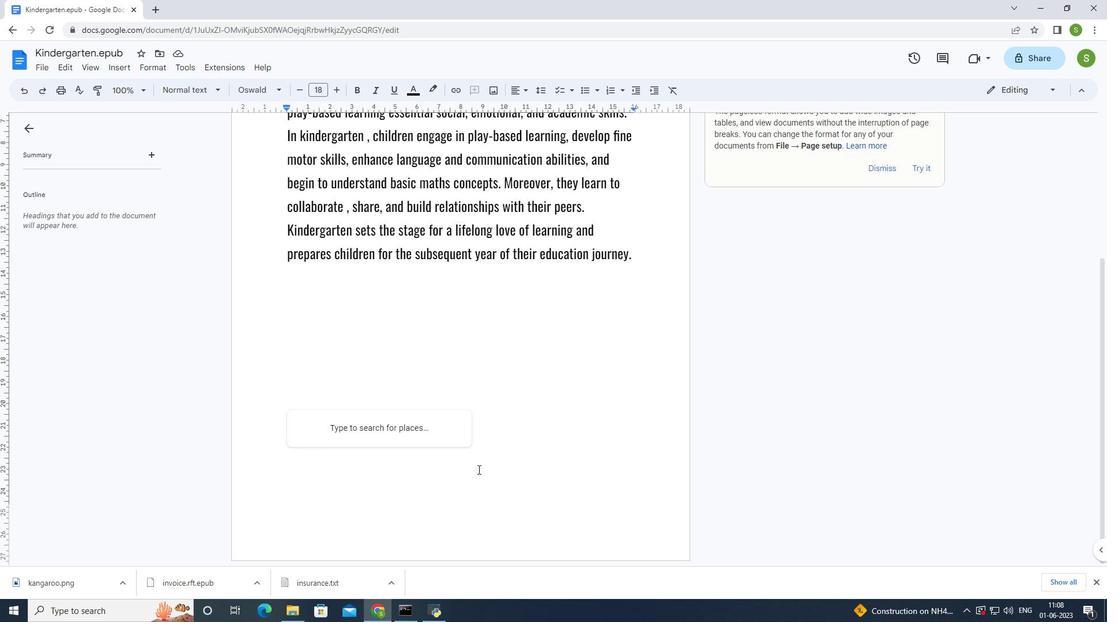 
Action: Mouse moved to (369, 536)
Screenshot: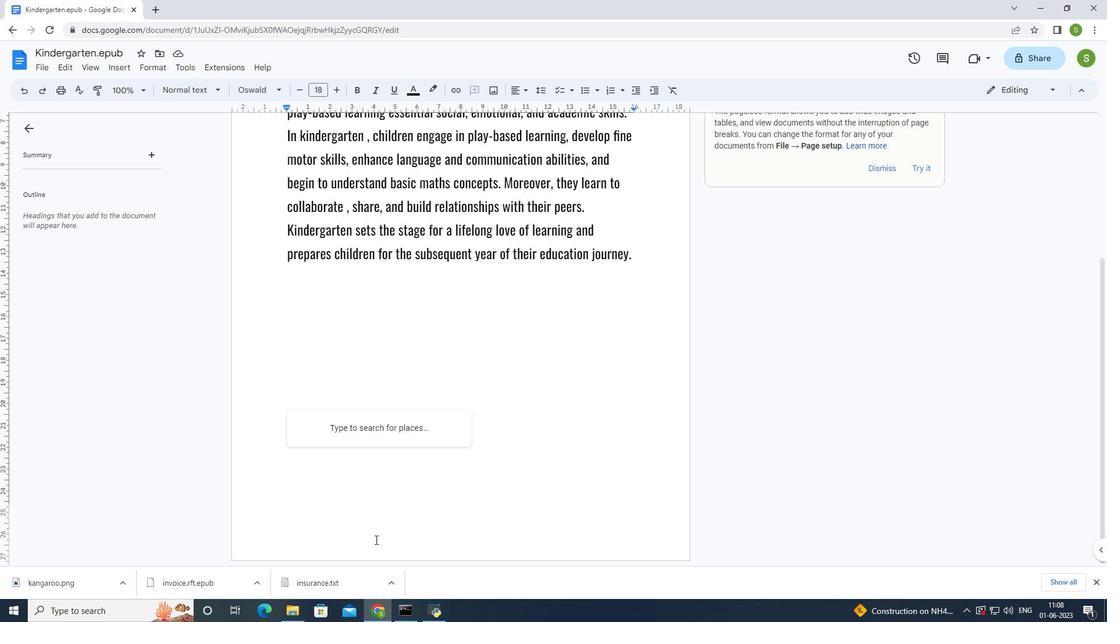 
Action: Mouse pressed left at (369, 536)
Screenshot: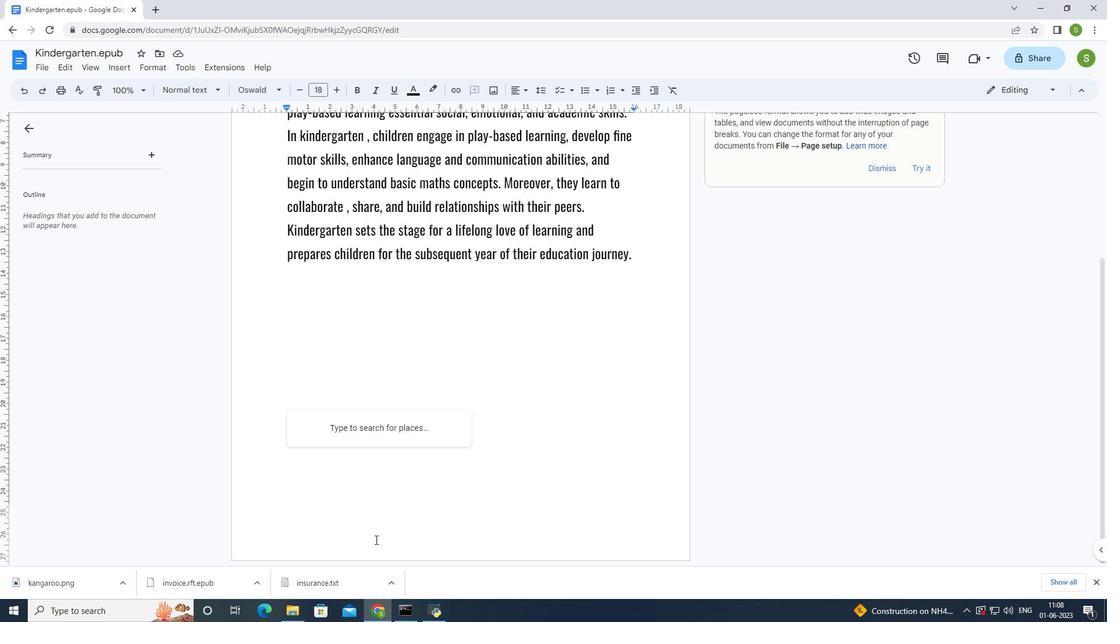 
Action: Mouse moved to (368, 533)
Screenshot: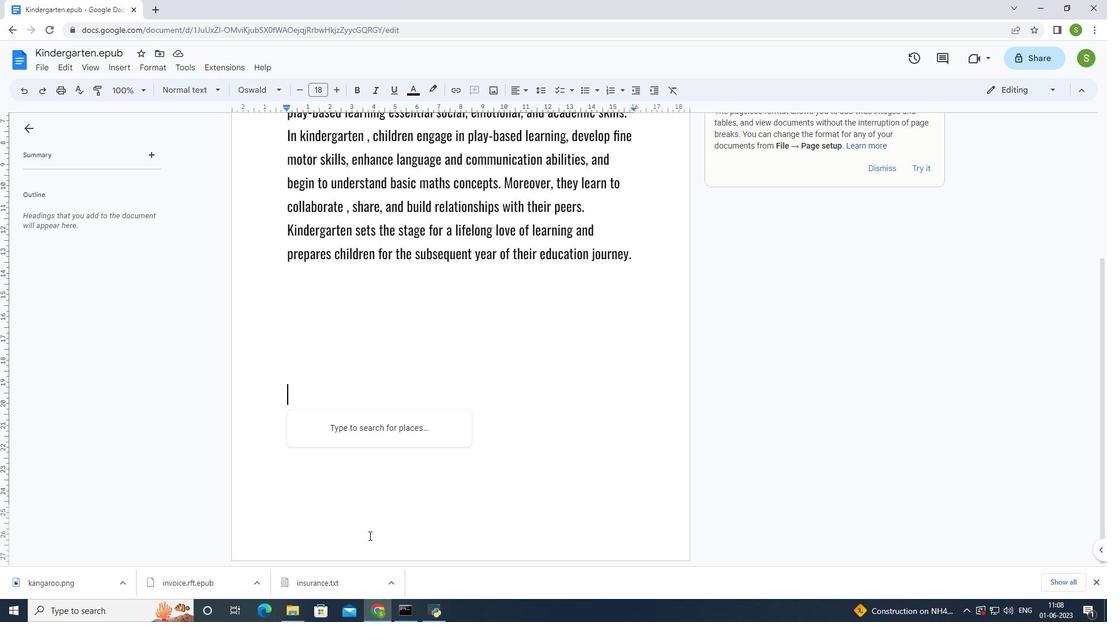 
Action: Mouse pressed left at (368, 533)
Screenshot: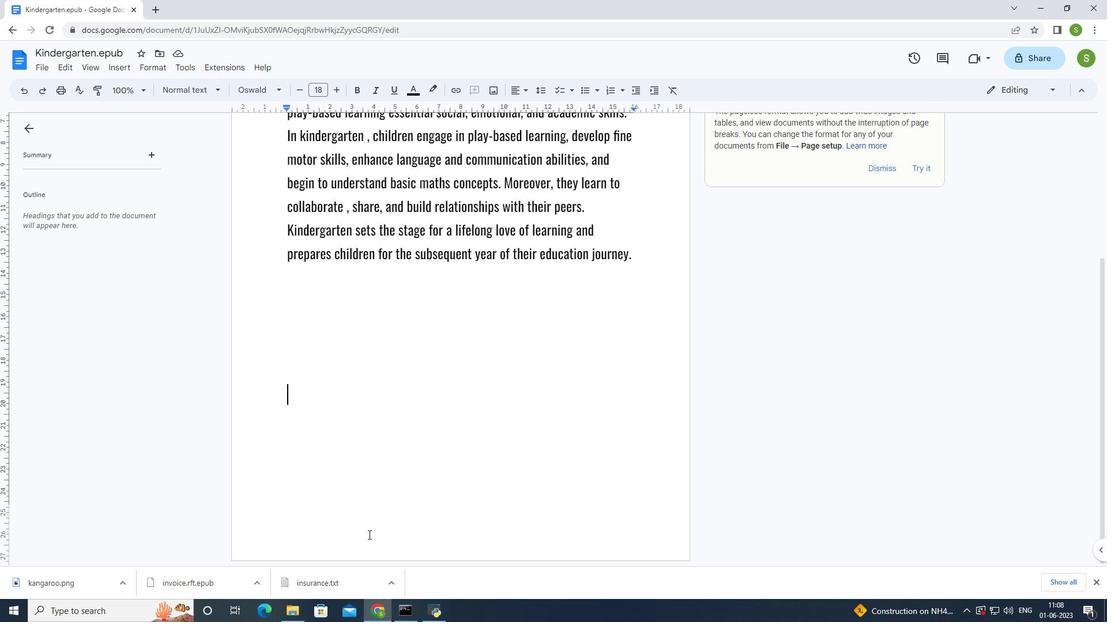 
Action: Mouse moved to (368, 532)
Screenshot: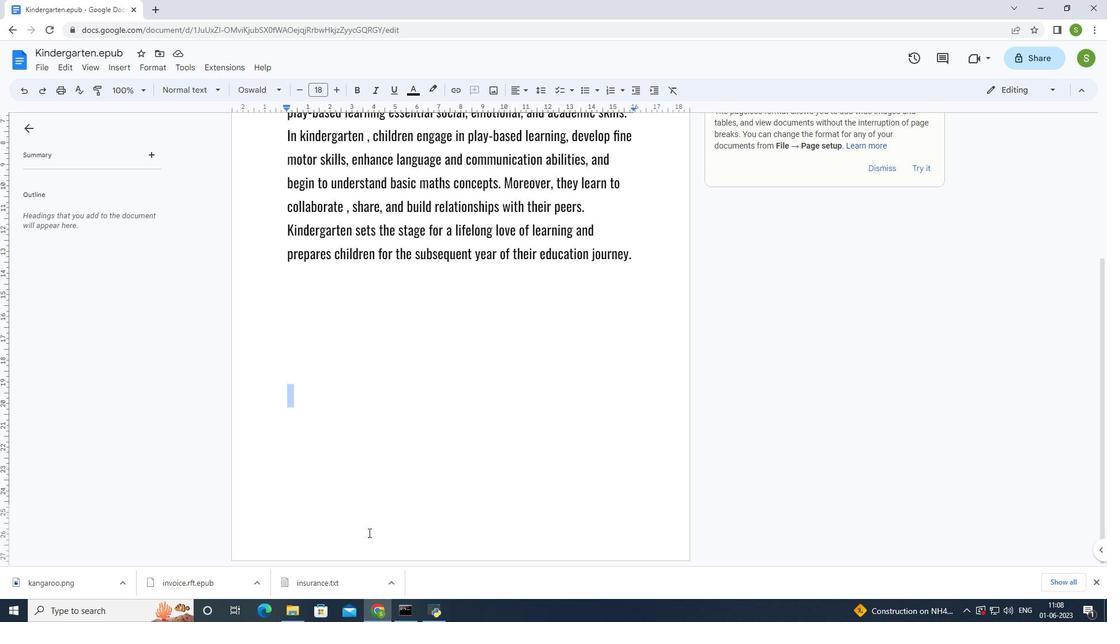 
Action: Mouse pressed left at (368, 532)
Screenshot: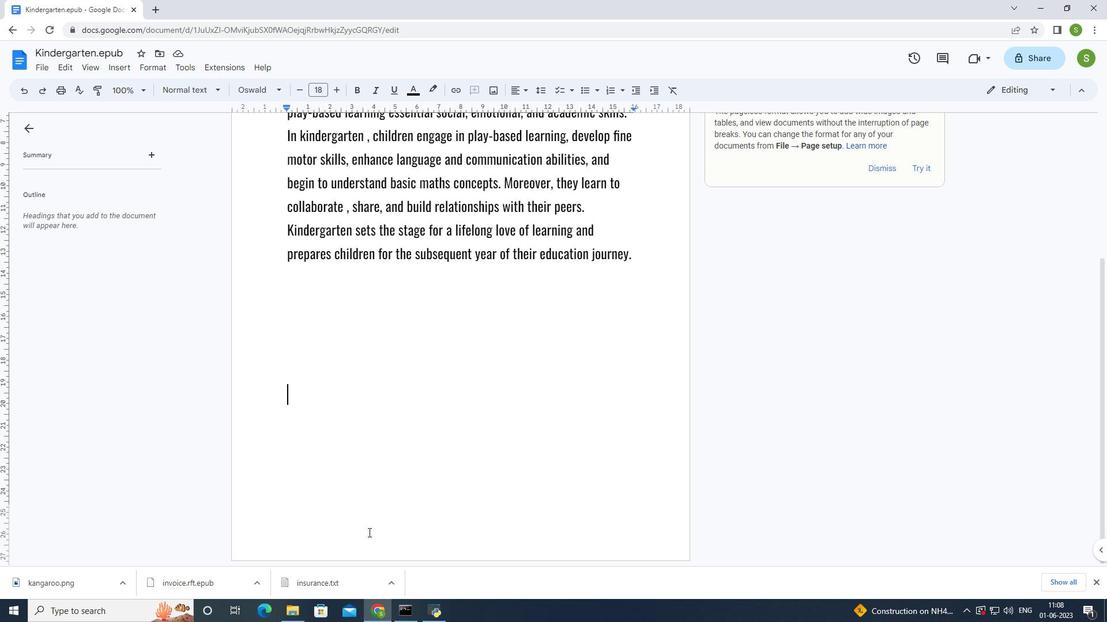 
Action: Mouse moved to (368, 532)
Screenshot: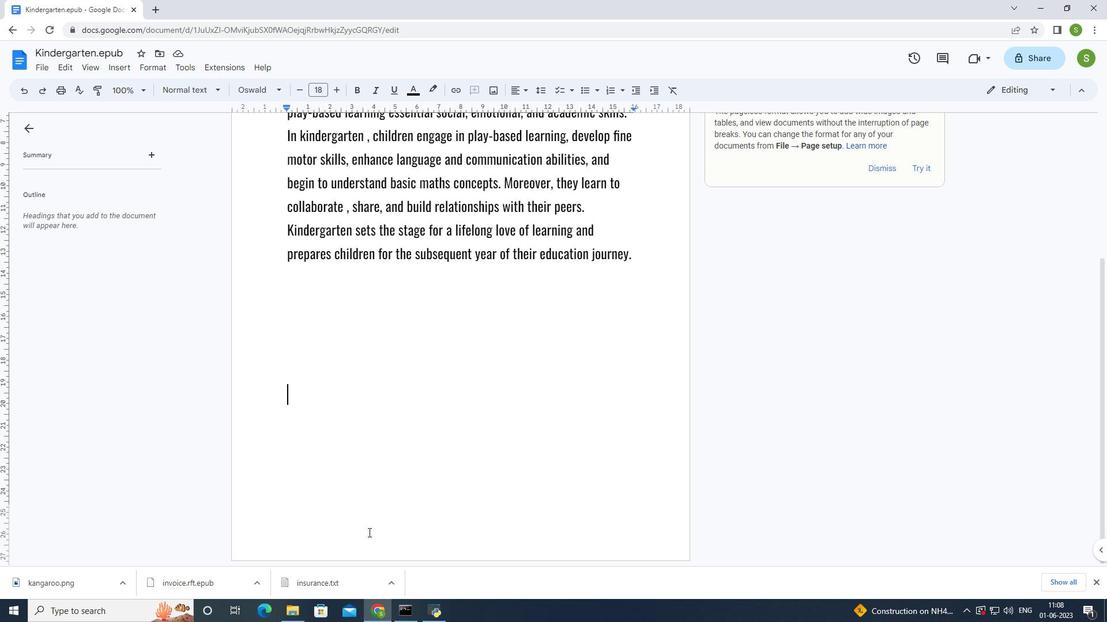 
Action: Mouse pressed left at (368, 532)
Screenshot: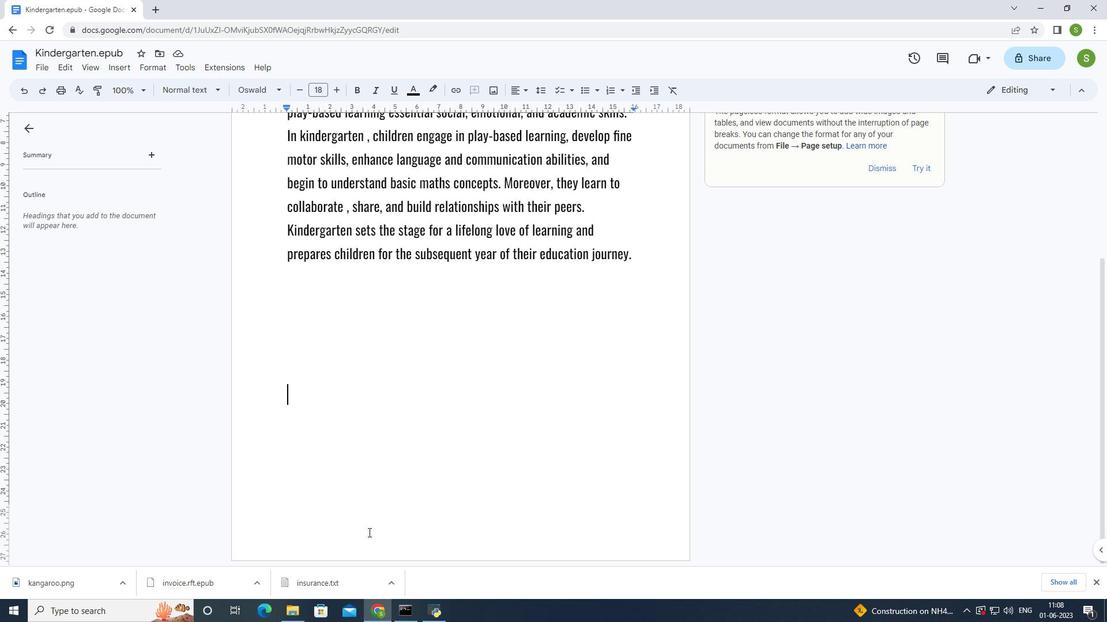 
Action: Mouse moved to (368, 531)
Screenshot: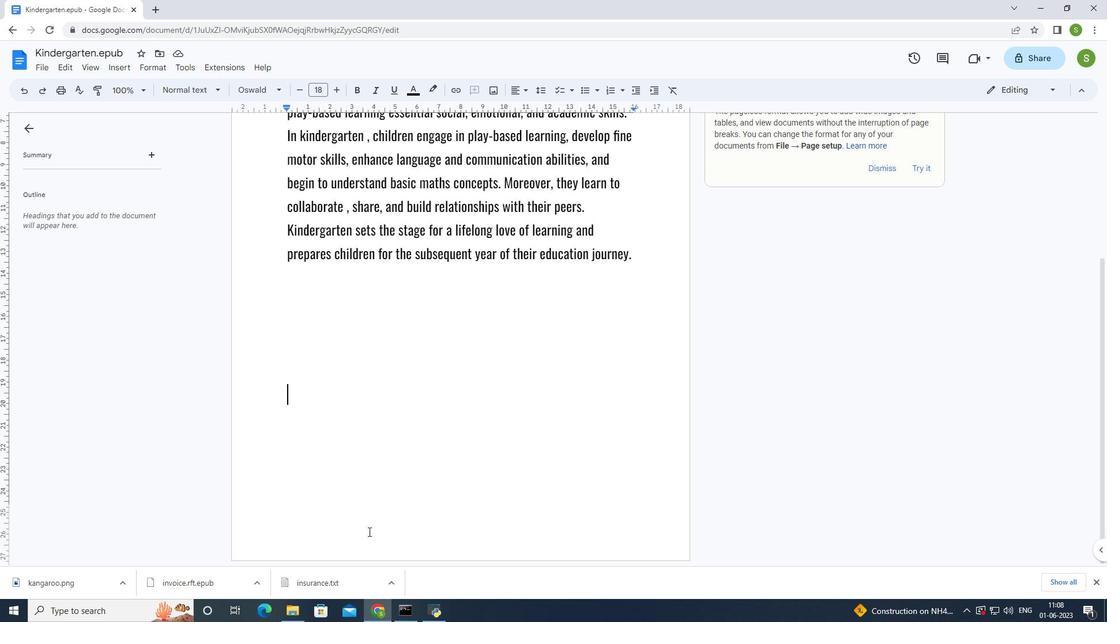 
Action: Mouse pressed left at (368, 531)
Screenshot: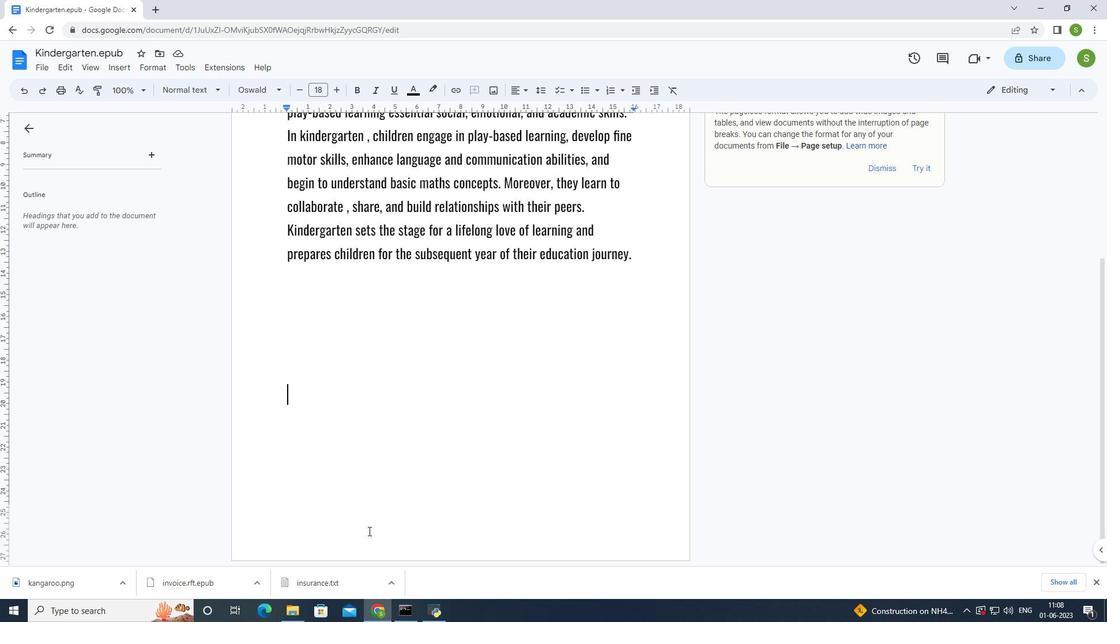 
Action: Mouse pressed left at (368, 531)
Screenshot: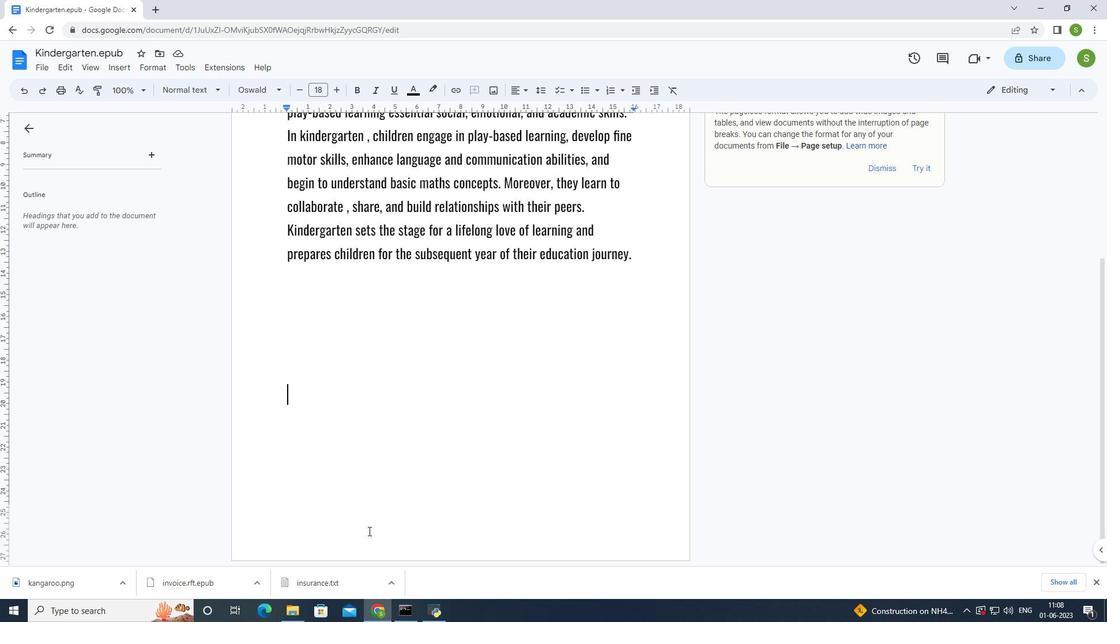 
Action: Mouse pressed left at (368, 531)
Screenshot: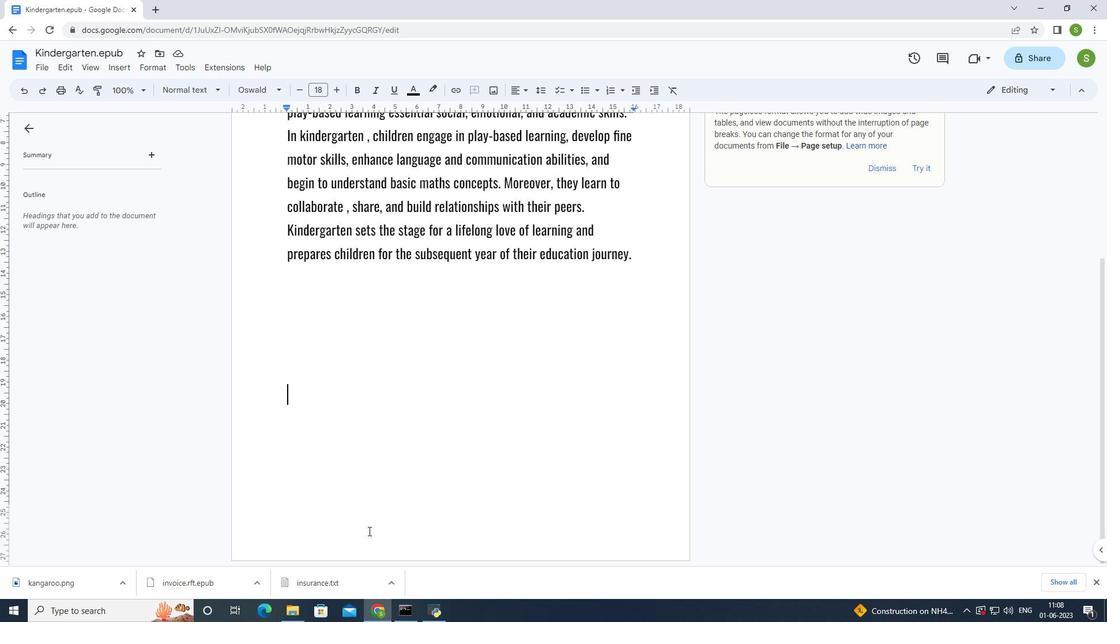 
Action: Mouse pressed left at (368, 531)
Screenshot: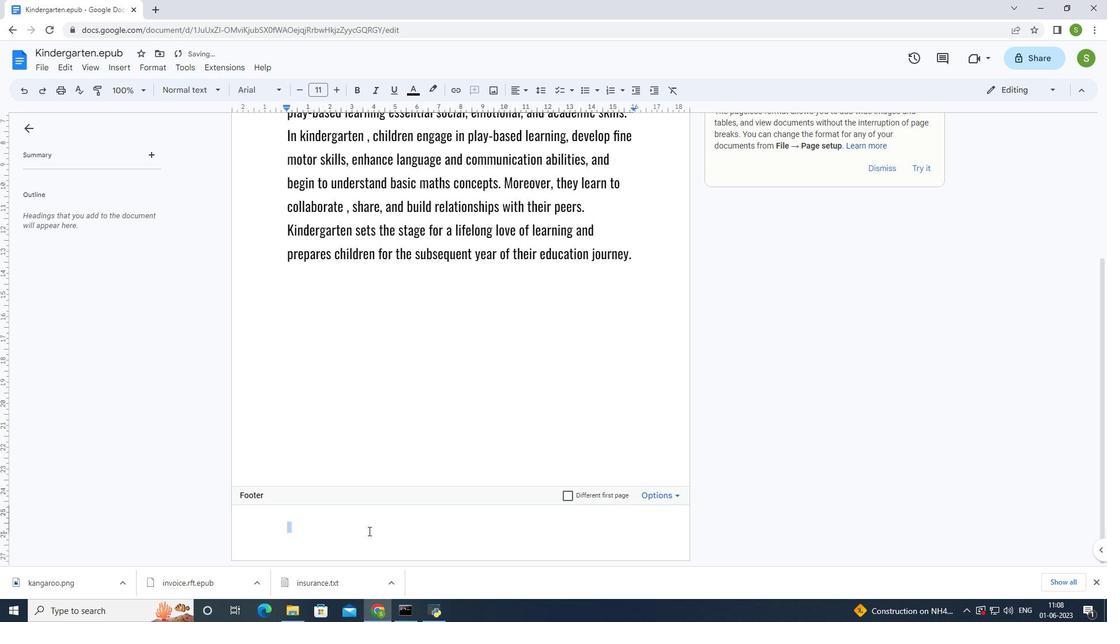 
Action: Mouse moved to (293, 90)
Screenshot: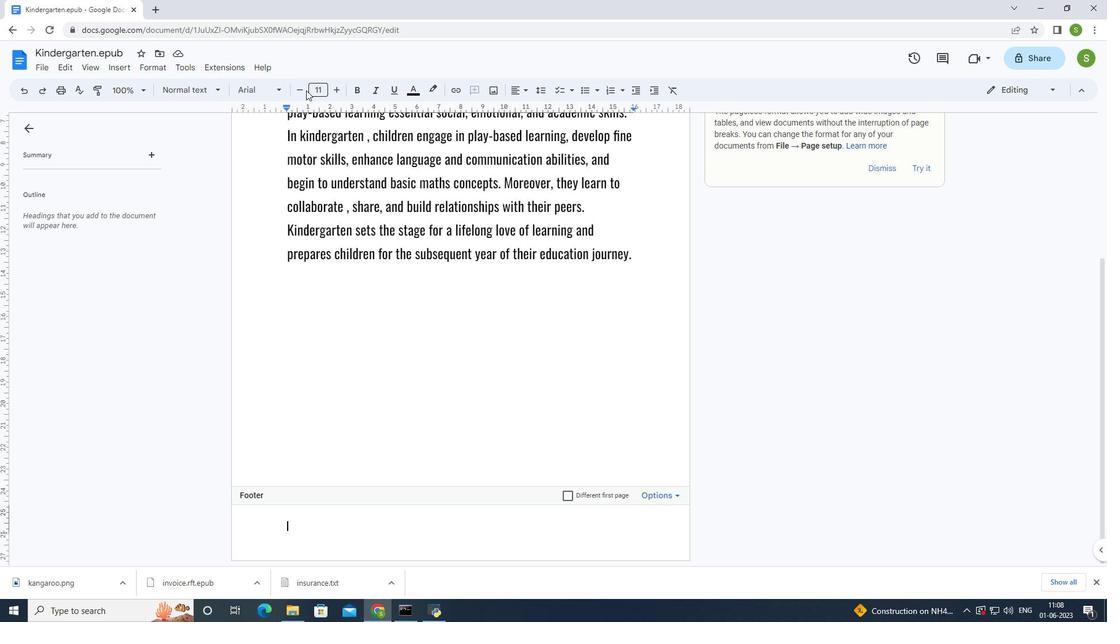 
Action: Mouse pressed left at (293, 90)
Screenshot: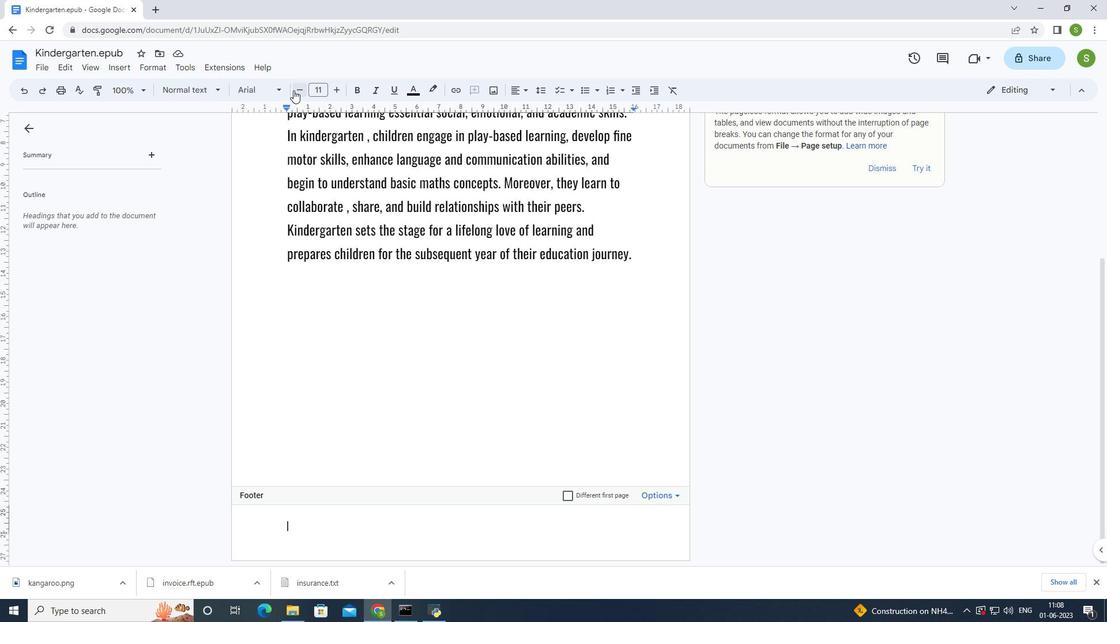 
Action: Mouse pressed left at (293, 90)
Screenshot: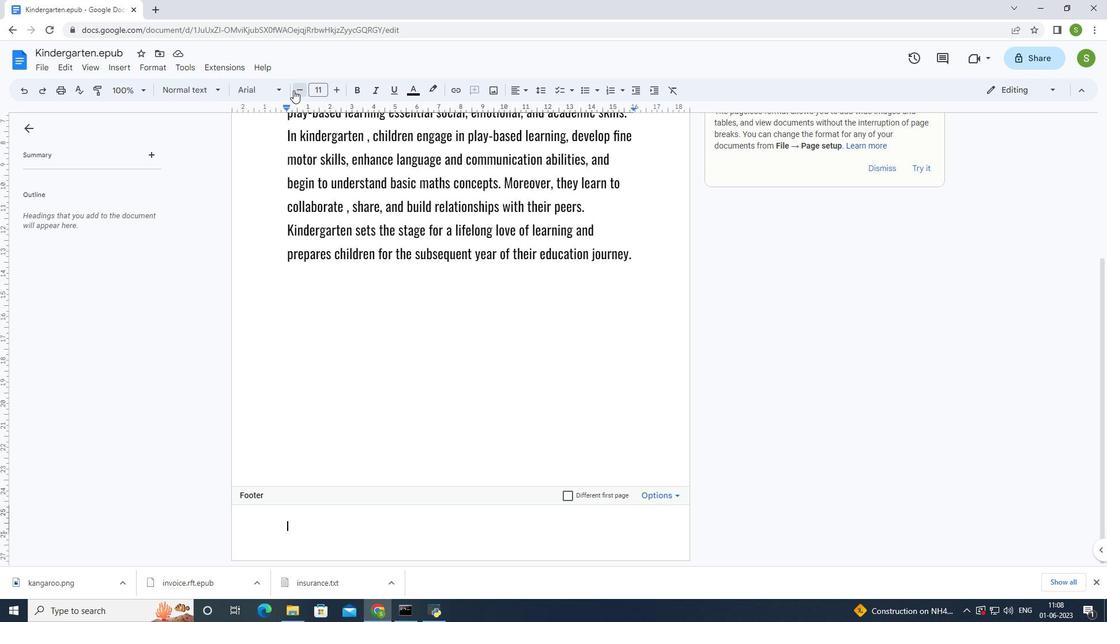 
Action: Mouse moved to (300, 91)
Screenshot: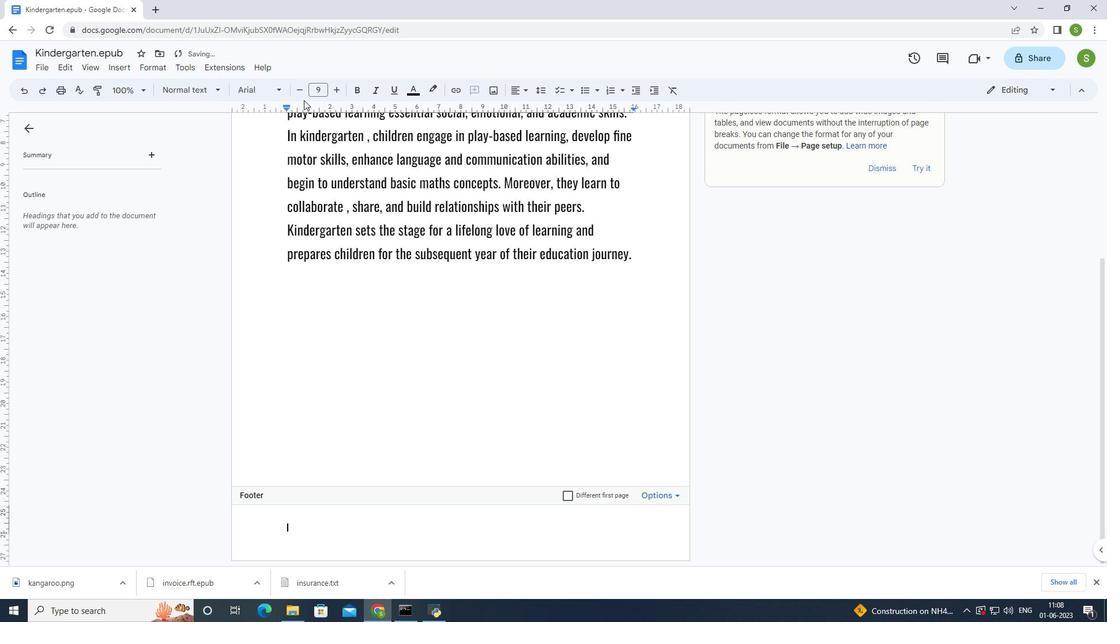 
Action: Mouse pressed left at (300, 91)
Screenshot: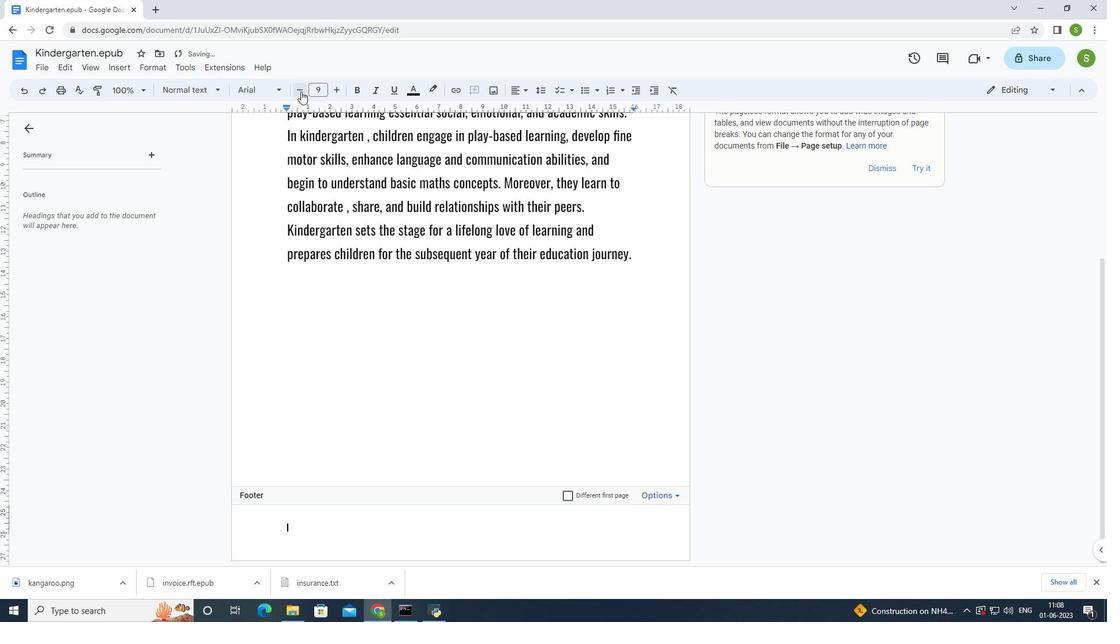 
Action: Mouse moved to (359, 409)
Screenshot: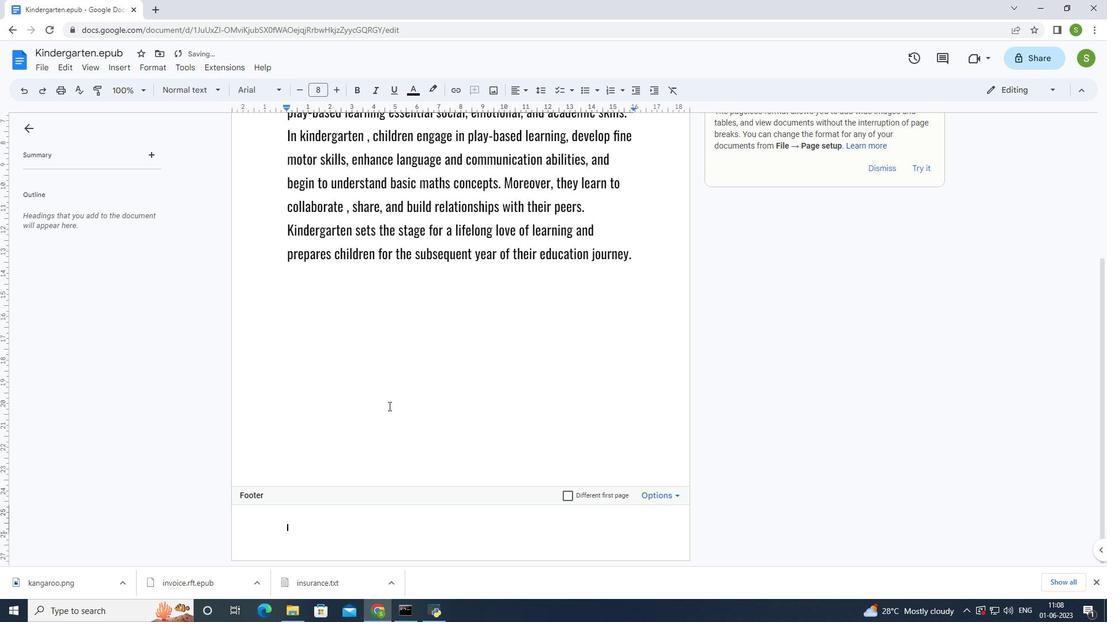 
Action: Key pressed <Key.shift>The<Key.space>data<Key.space>was<Key.space>collected<Key.space>in<Key.space>2022<Key.enter>
Screenshot: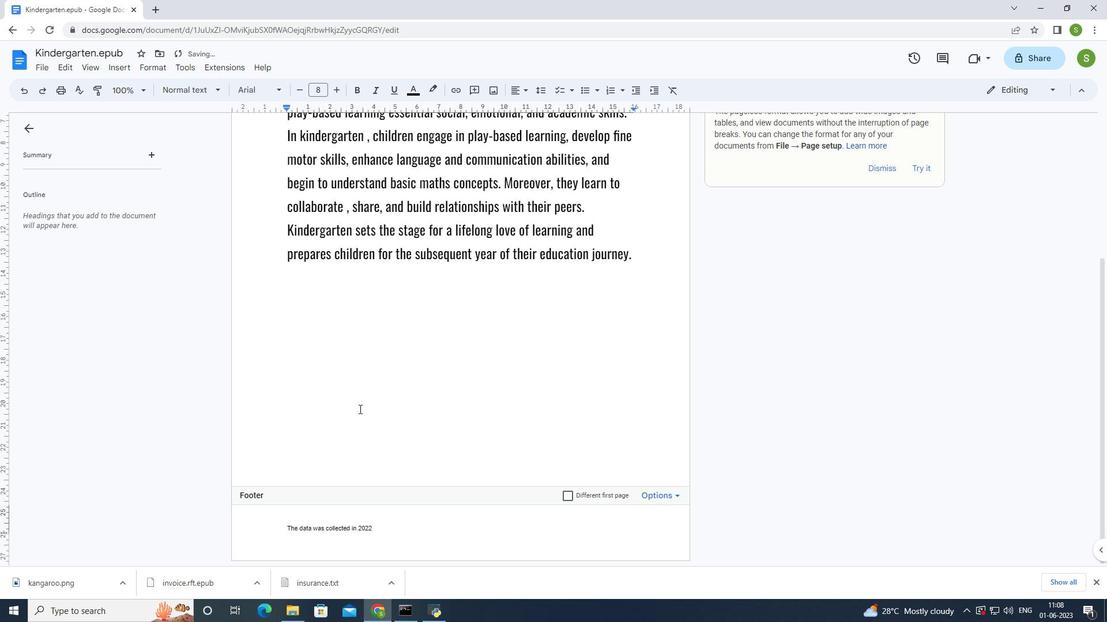 
Action: Mouse moved to (241, 113)
Screenshot: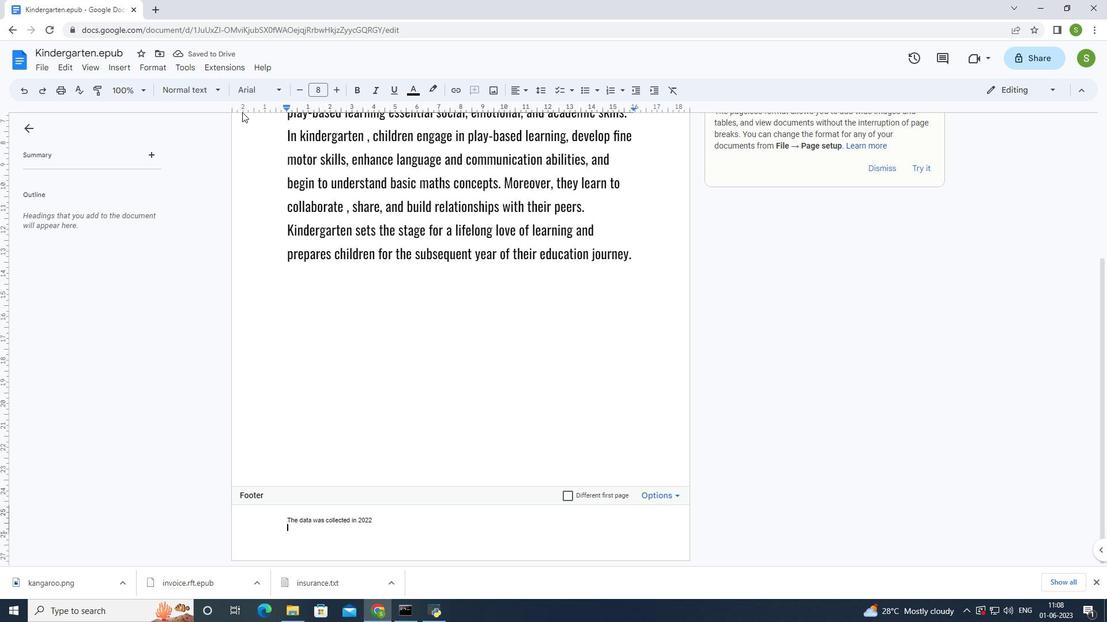 
